 Task: Search one way flight ticket for 4 adults, 1 infant in seat and 1 infant on lap in premium economy from Buffalo: Buffalo Niagara International Airport to Gillette: Gillette Campbell County Airport on 5-1-2023. Choice of flights is Southwest. Number of bags: 3 checked bags. Price is upto 83000. Outbound departure time preference is 12:30.
Action: Mouse moved to (259, 412)
Screenshot: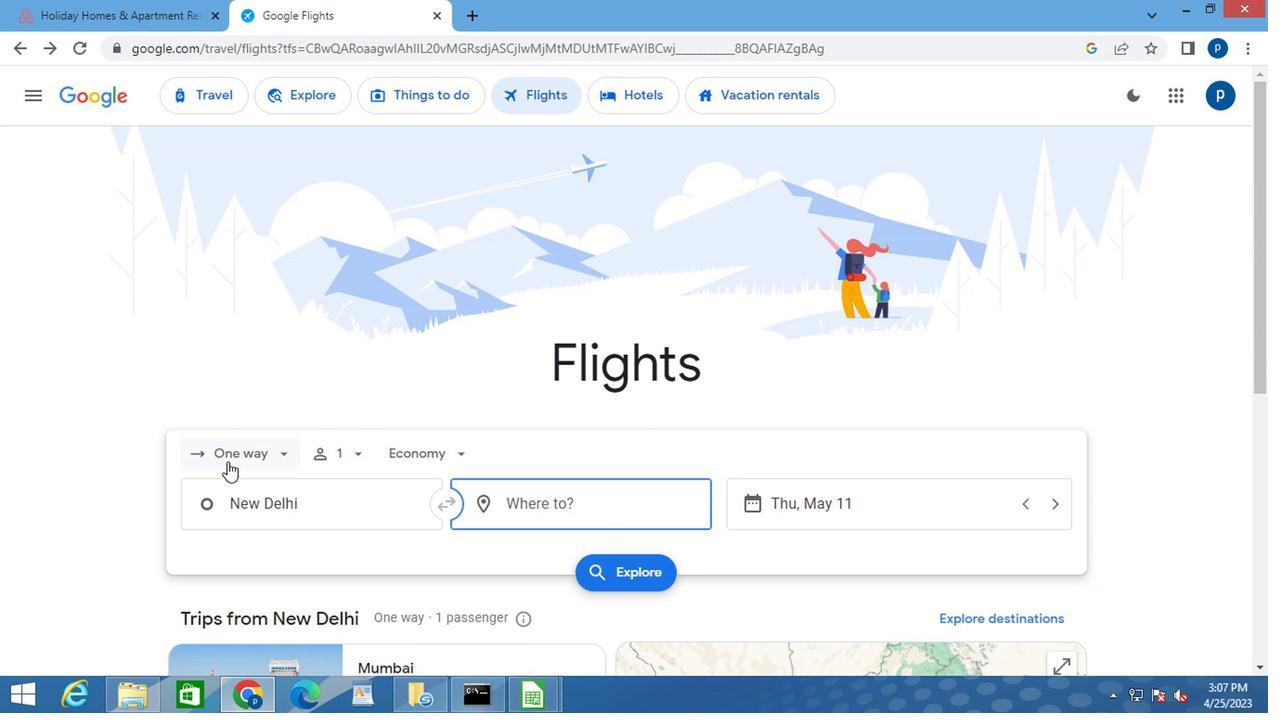 
Action: Mouse pressed left at (259, 412)
Screenshot: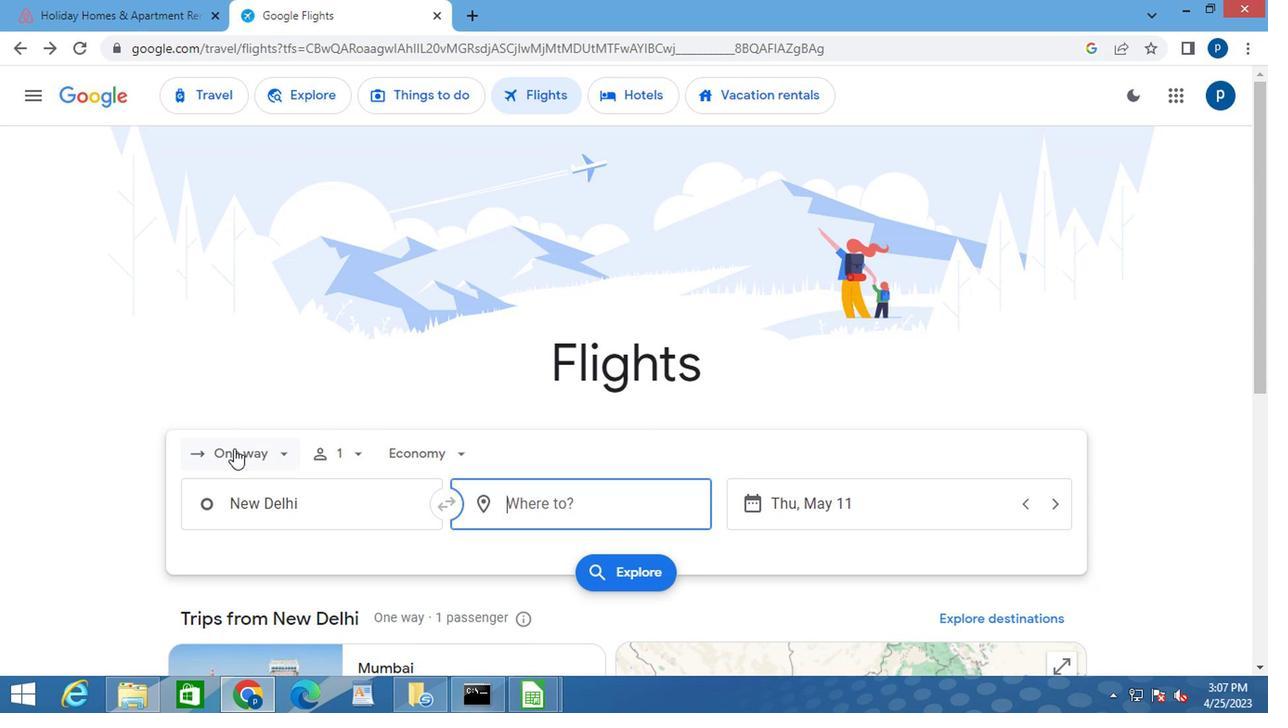 
Action: Mouse moved to (271, 477)
Screenshot: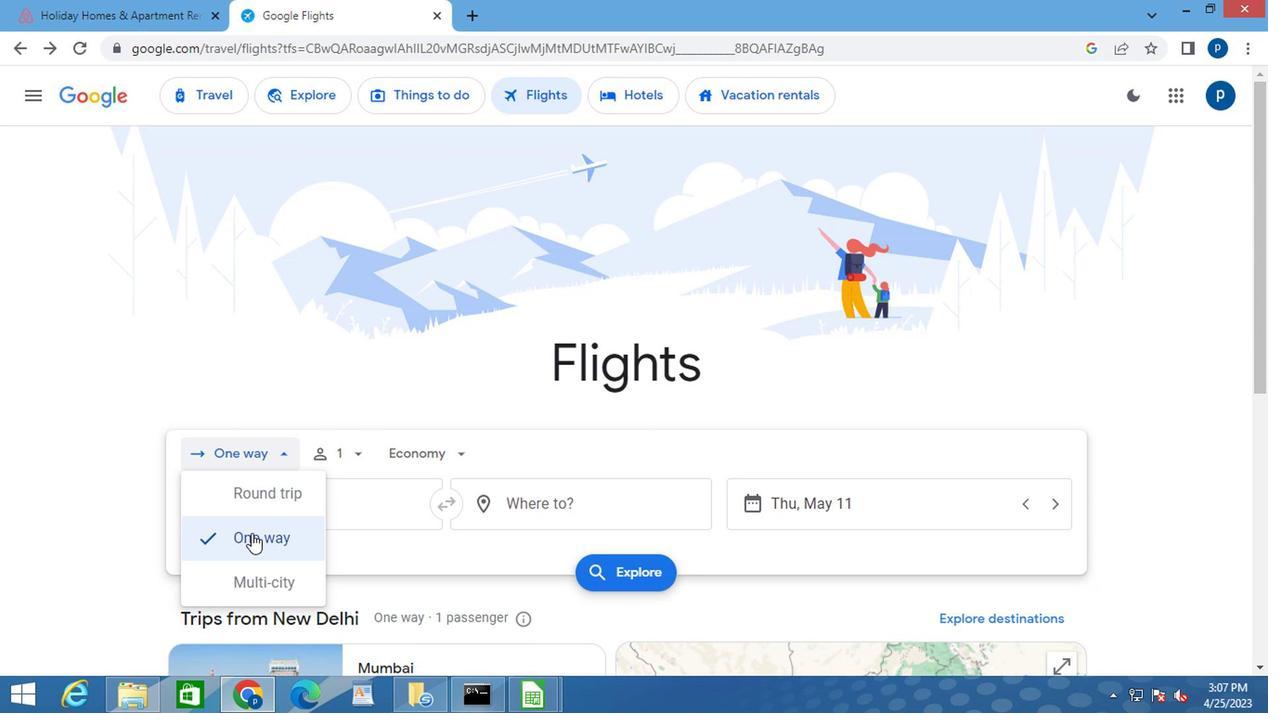
Action: Mouse pressed left at (271, 477)
Screenshot: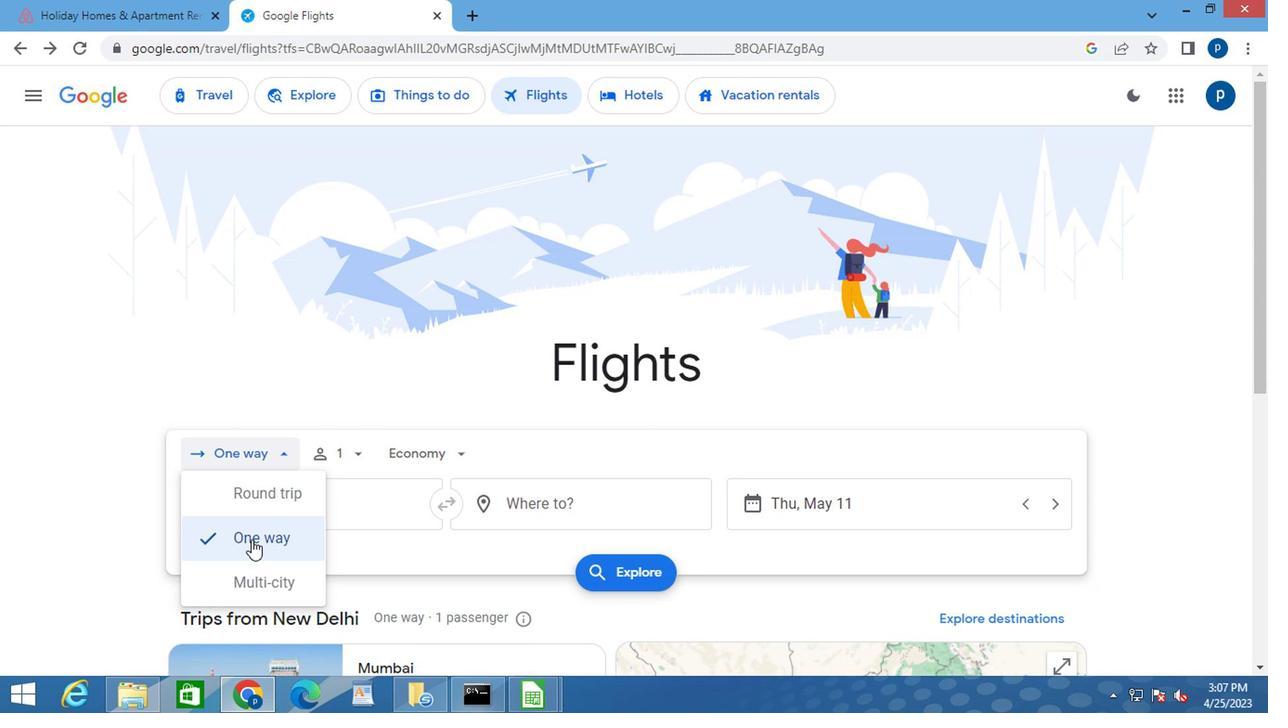 
Action: Mouse moved to (336, 417)
Screenshot: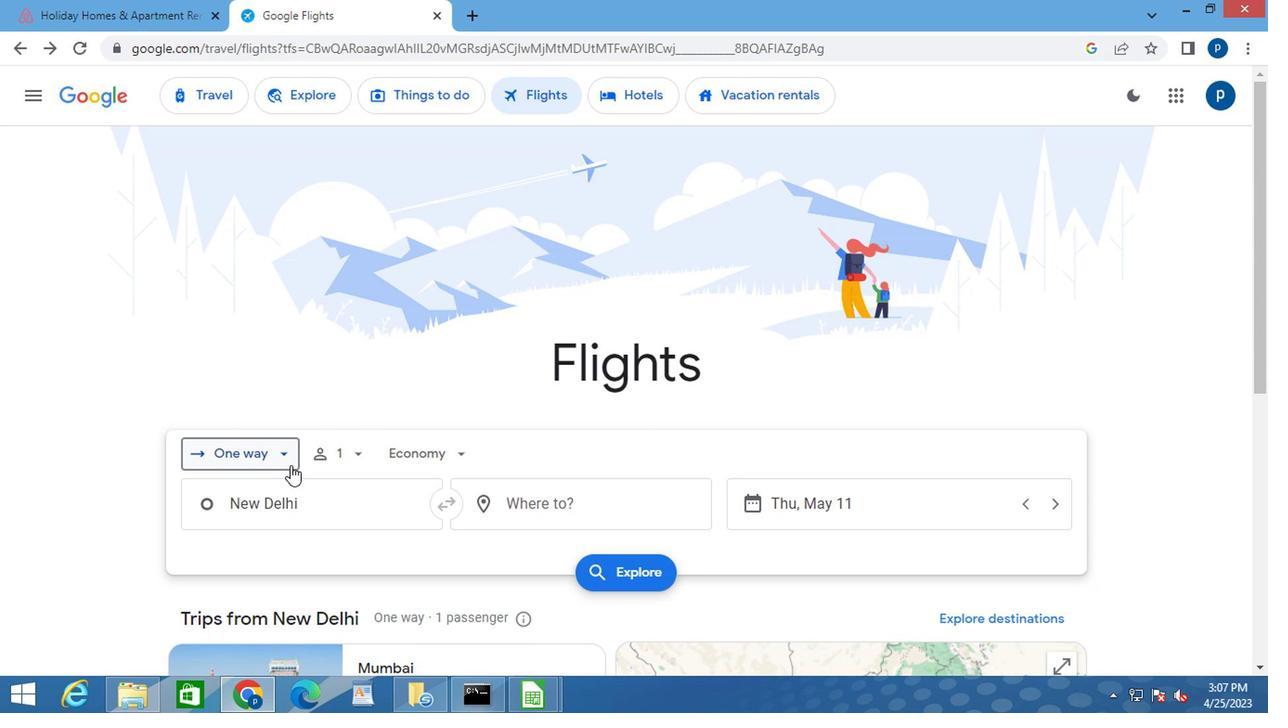 
Action: Mouse pressed left at (336, 417)
Screenshot: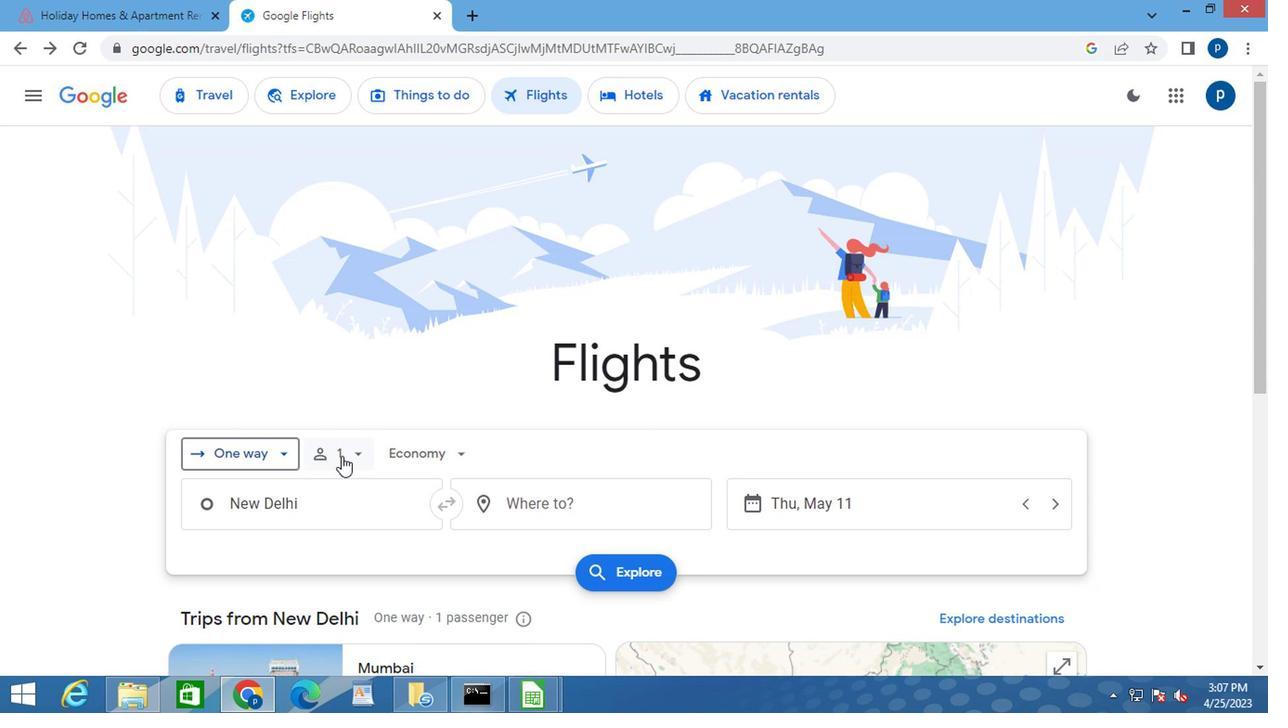 
Action: Mouse moved to (388, 405)
Screenshot: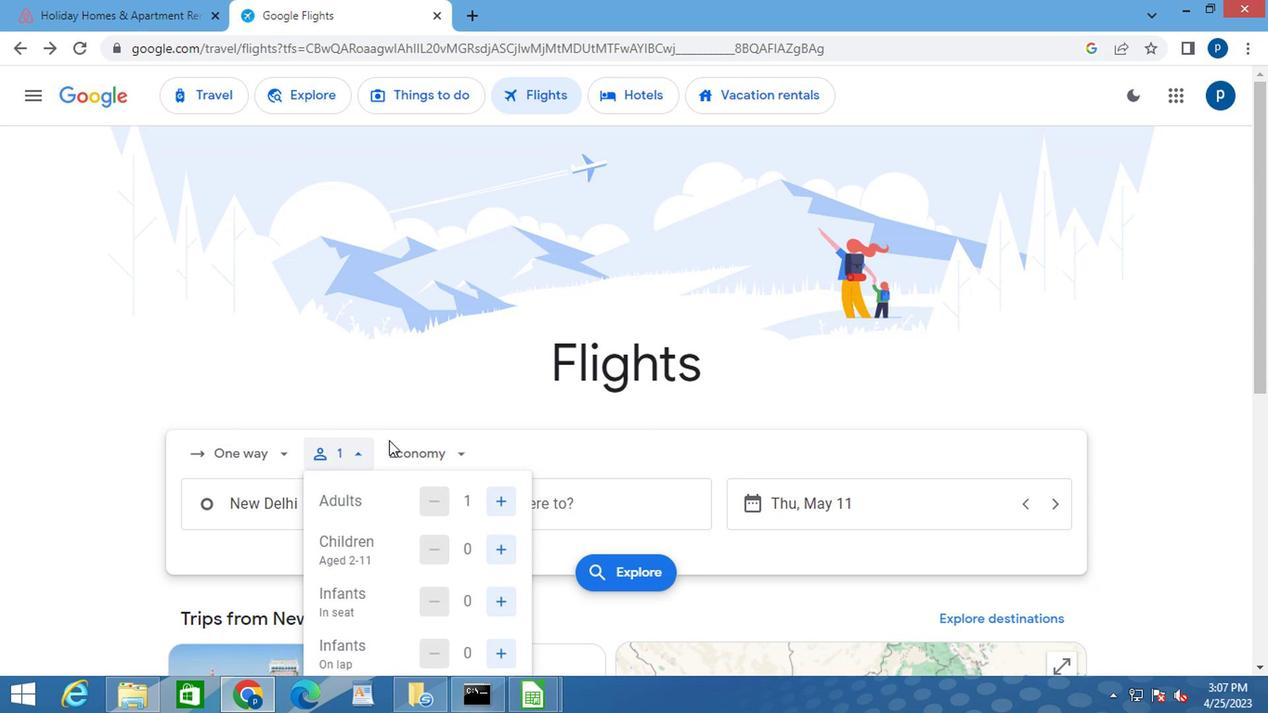 
Action: Mouse scrolled (388, 405) with delta (0, 0)
Screenshot: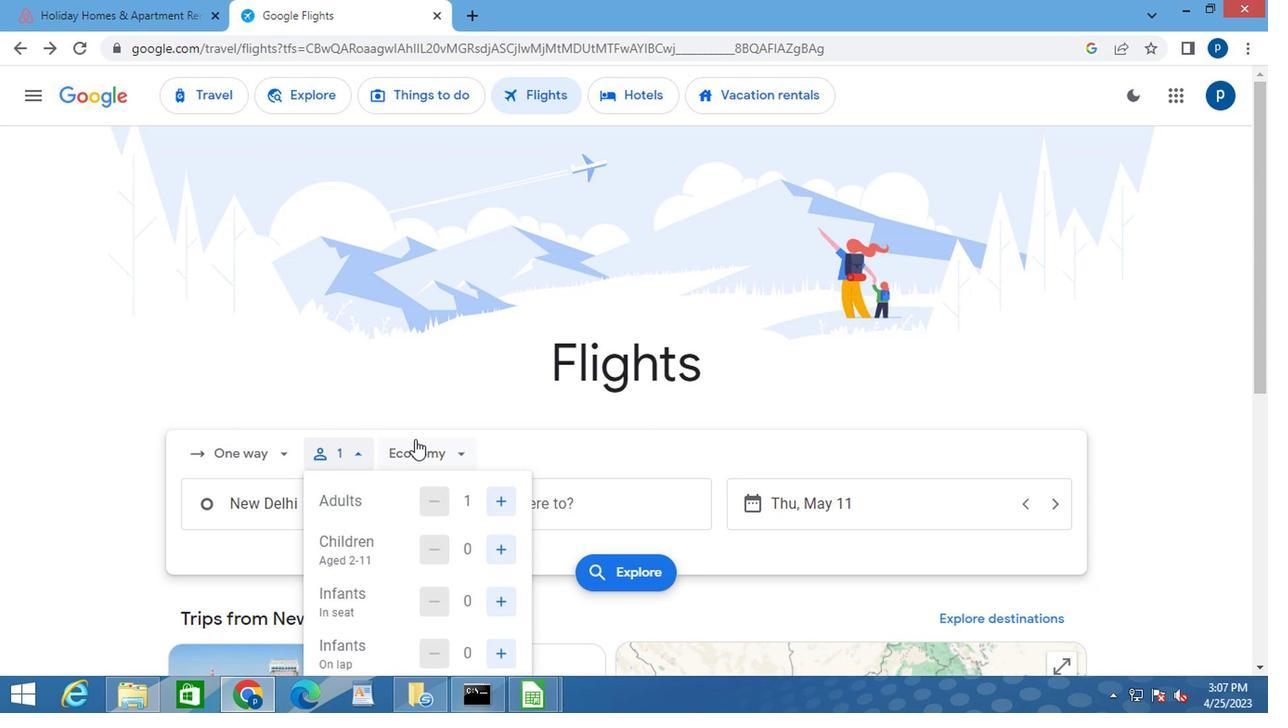 
Action: Mouse scrolled (388, 405) with delta (0, 0)
Screenshot: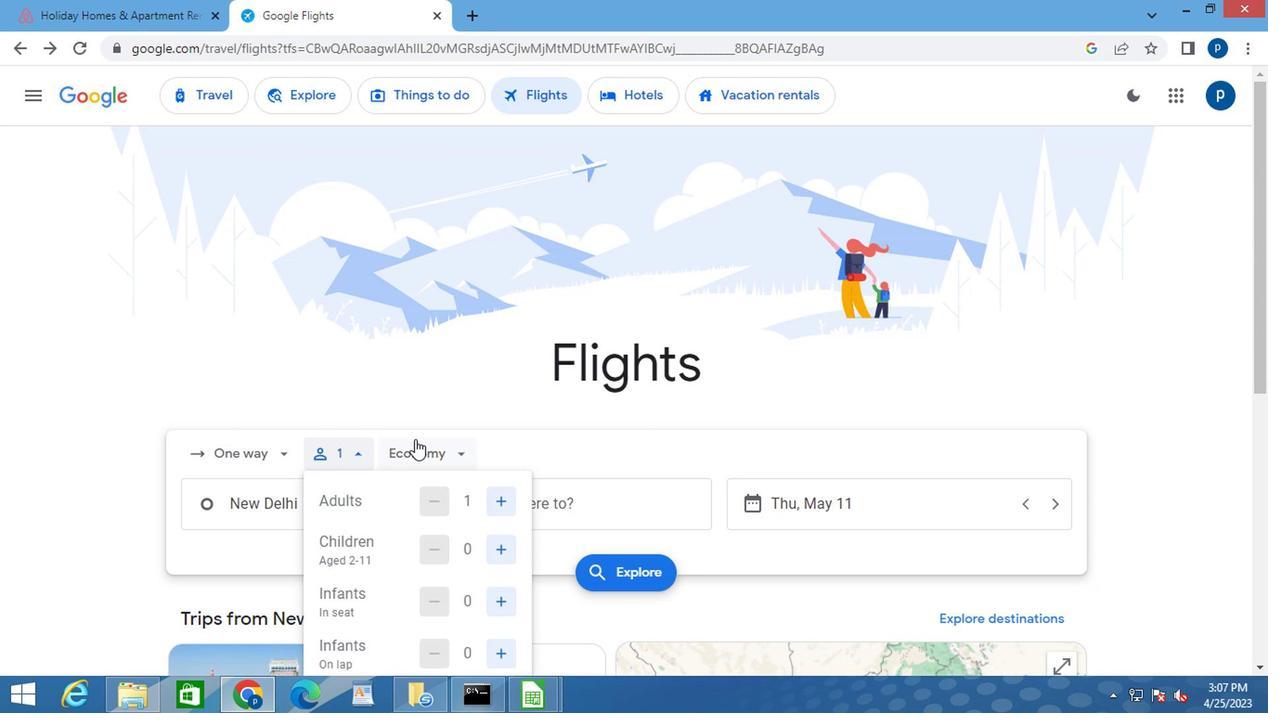 
Action: Mouse moved to (452, 319)
Screenshot: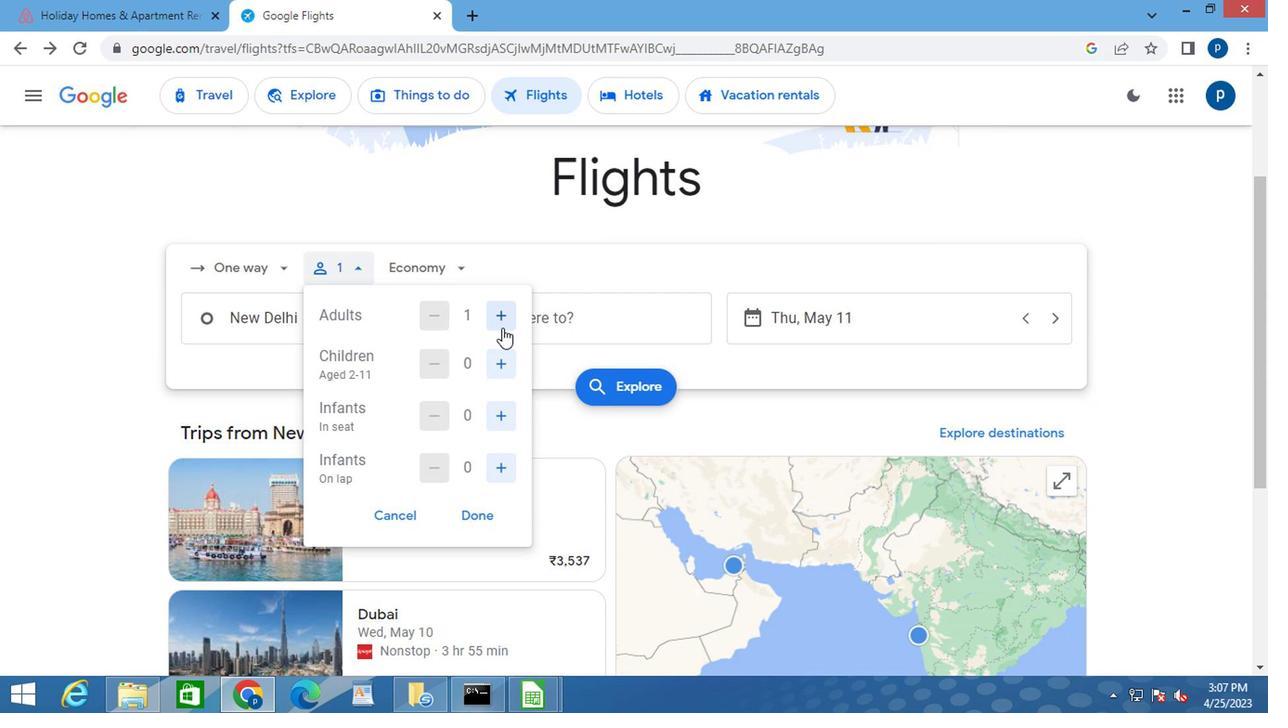 
Action: Mouse pressed left at (452, 319)
Screenshot: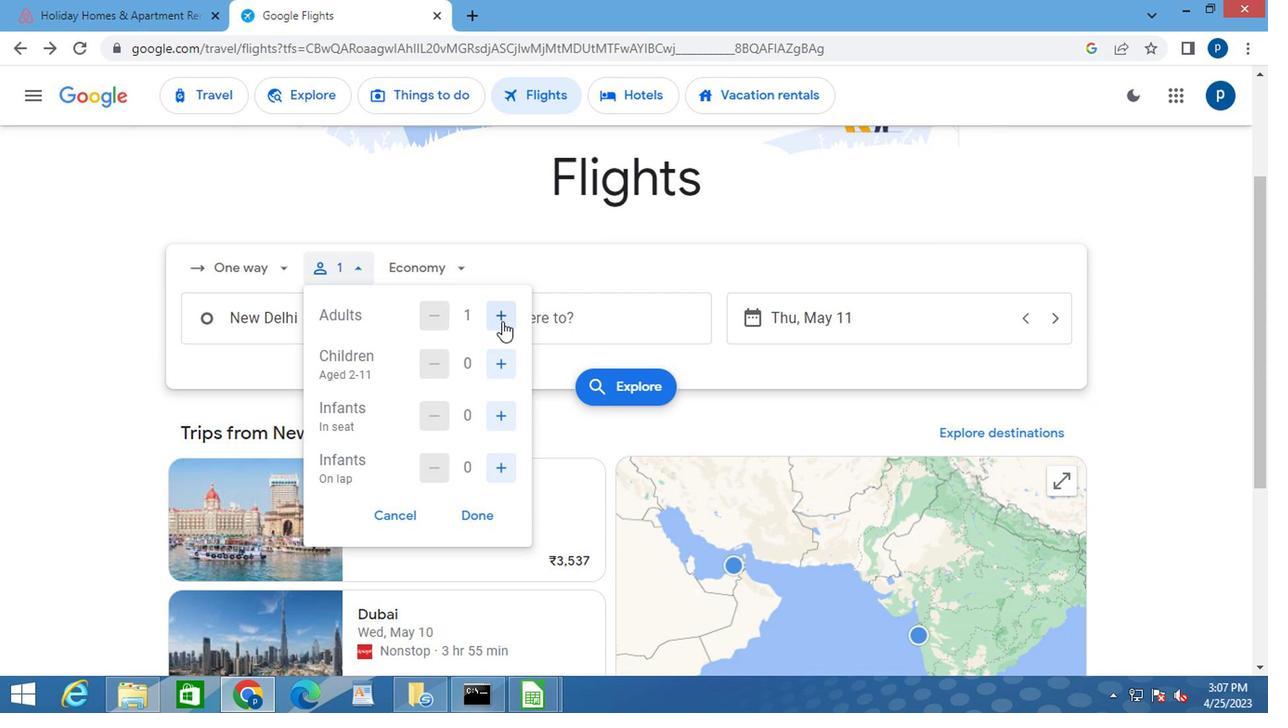 
Action: Mouse pressed left at (452, 319)
Screenshot: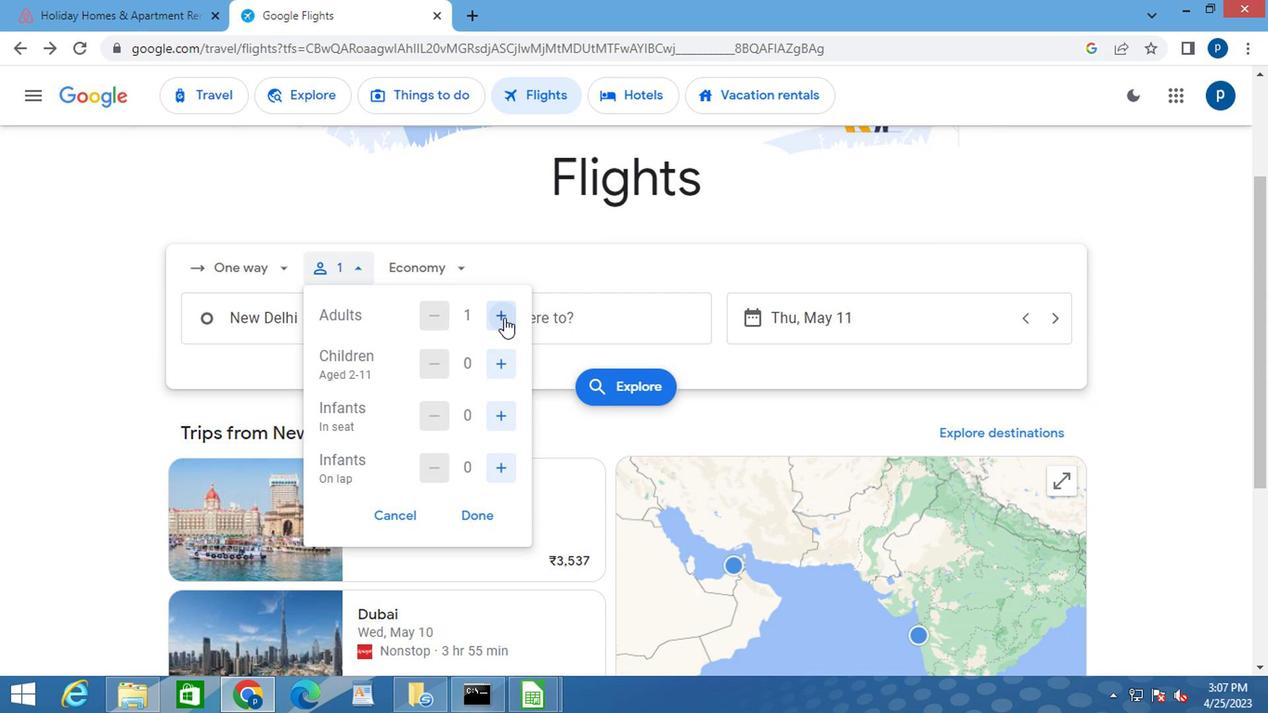 
Action: Mouse pressed left at (452, 319)
Screenshot: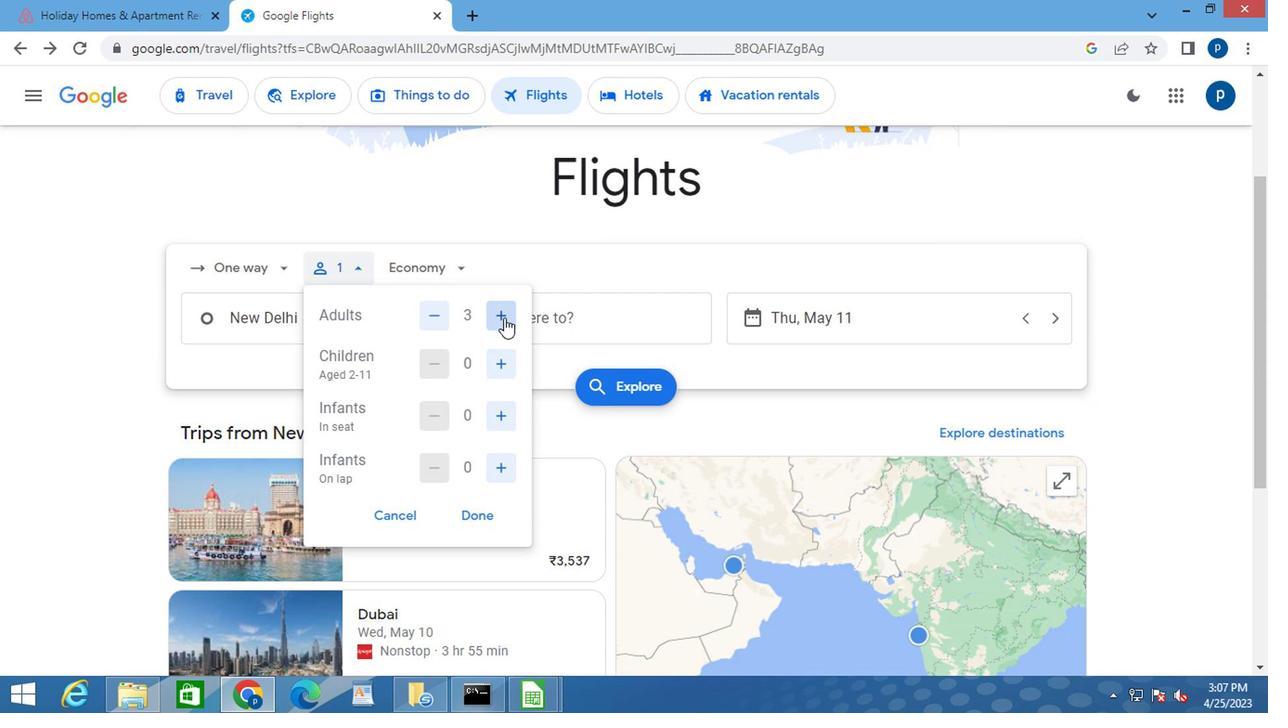 
Action: Mouse moved to (450, 380)
Screenshot: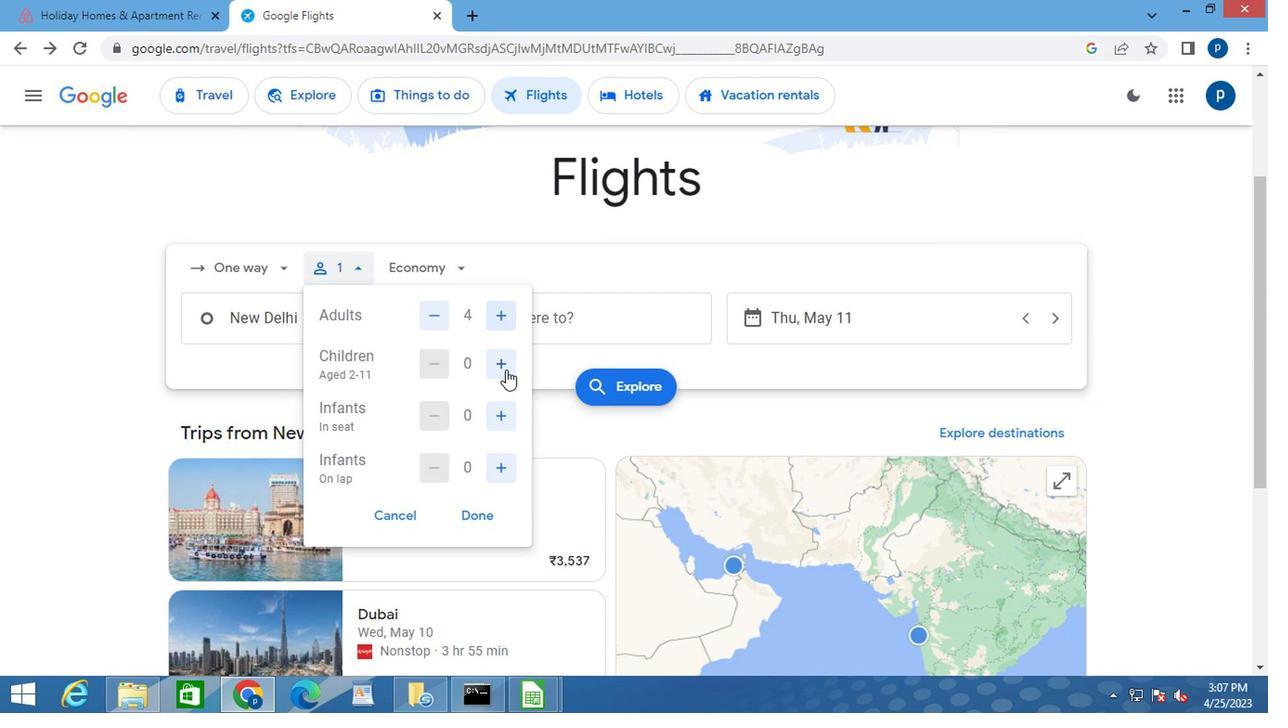 
Action: Mouse pressed left at (450, 380)
Screenshot: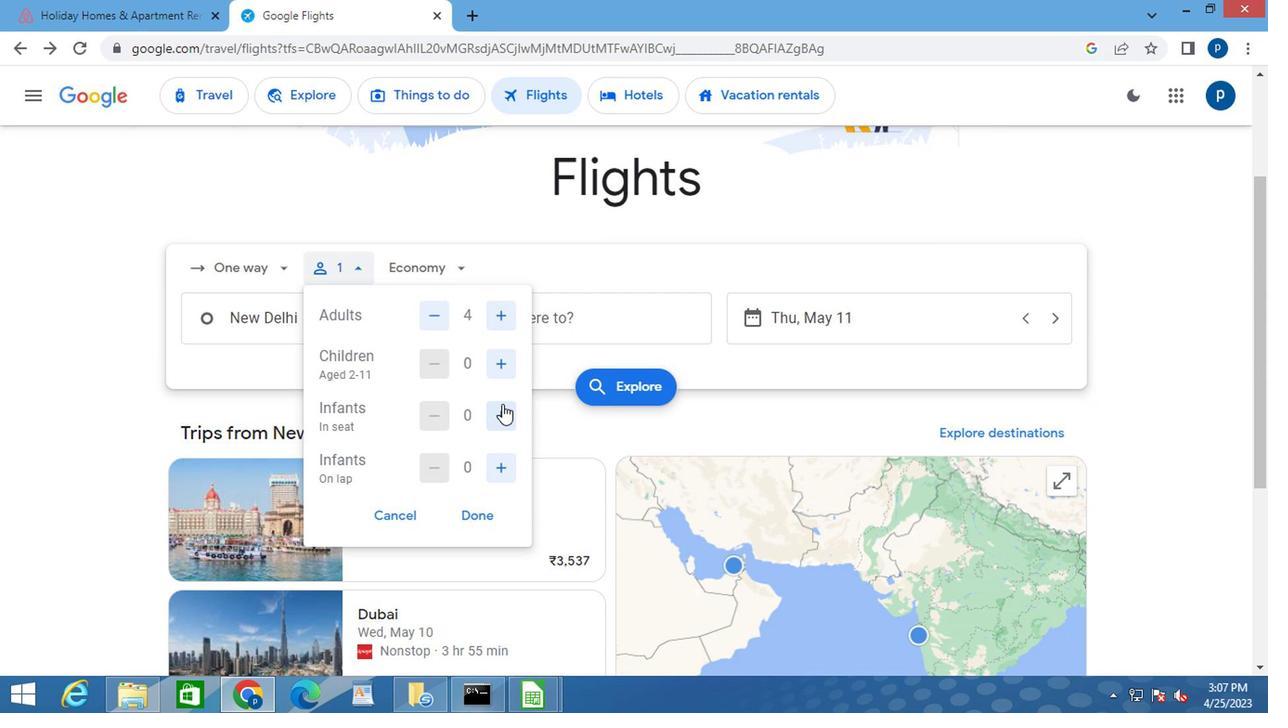 
Action: Mouse moved to (446, 417)
Screenshot: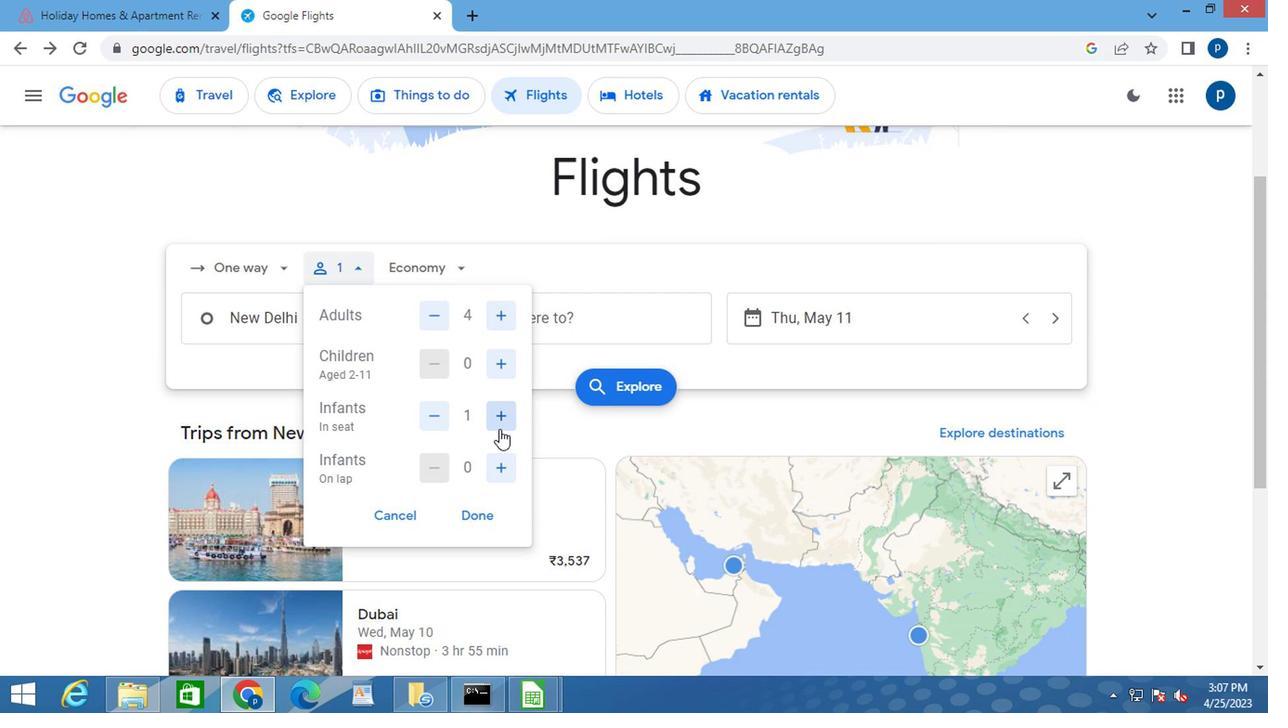 
Action: Mouse pressed left at (446, 417)
Screenshot: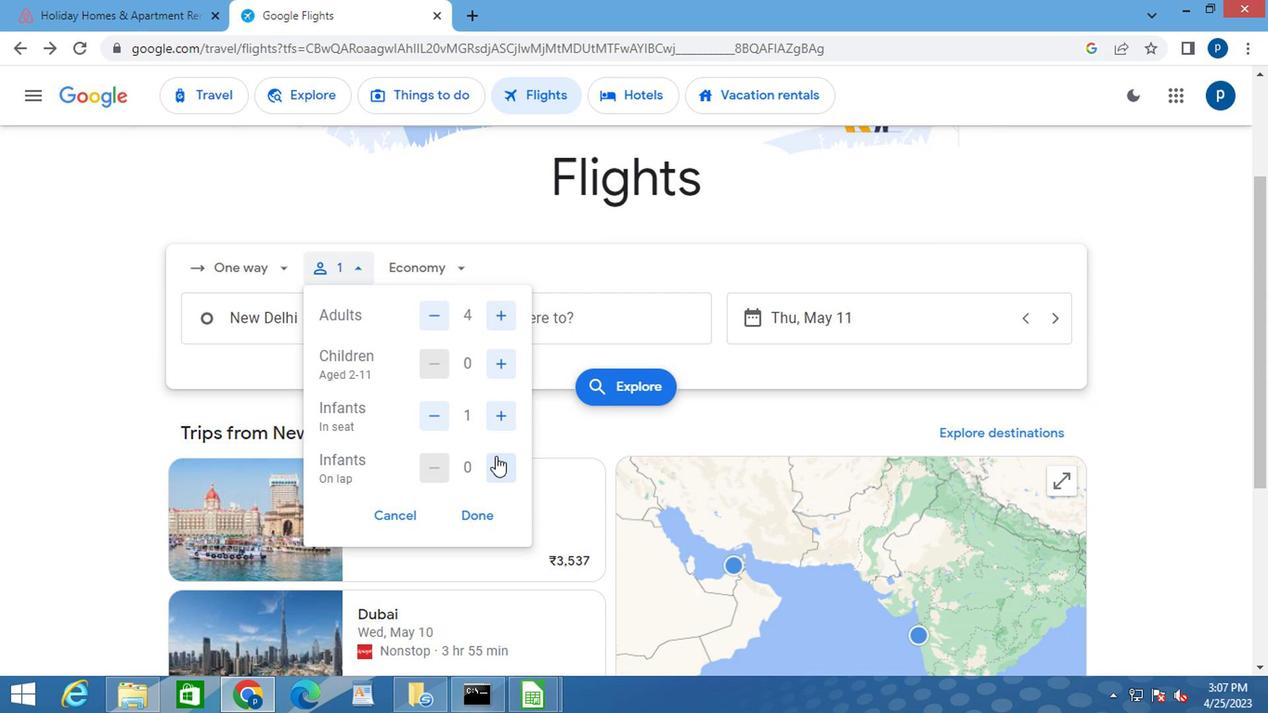 
Action: Mouse moved to (430, 456)
Screenshot: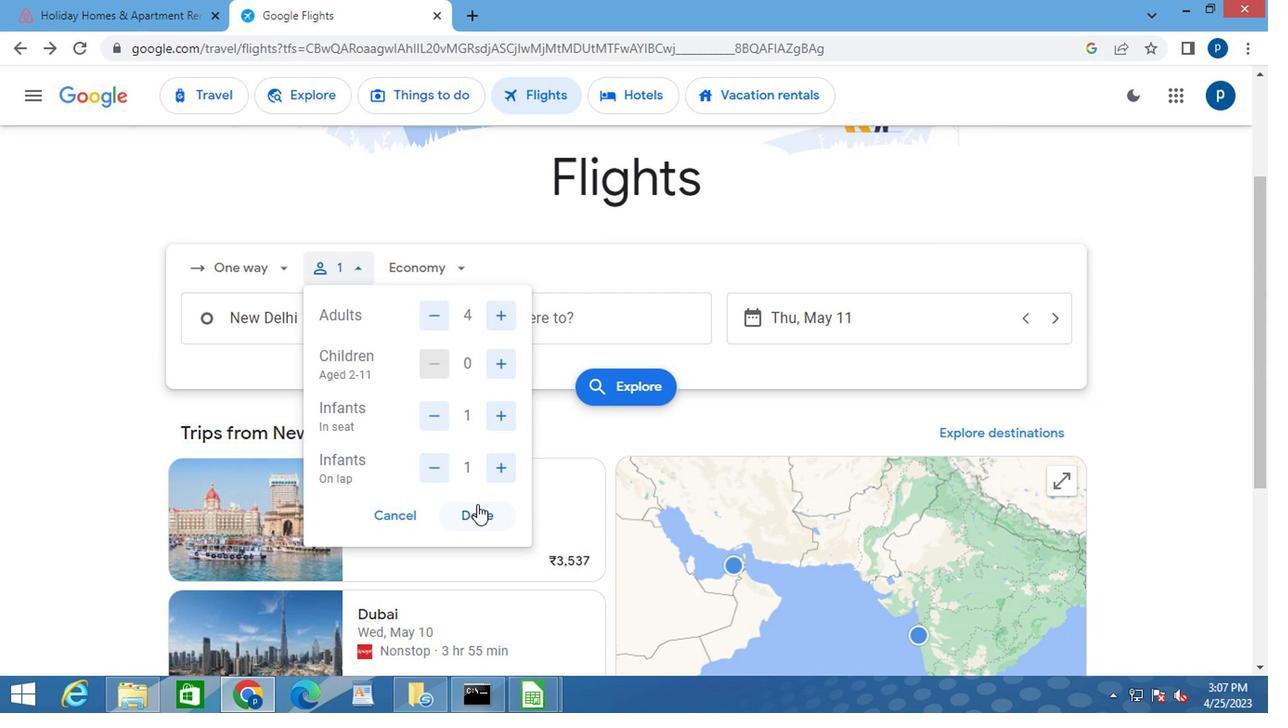
Action: Mouse pressed left at (430, 456)
Screenshot: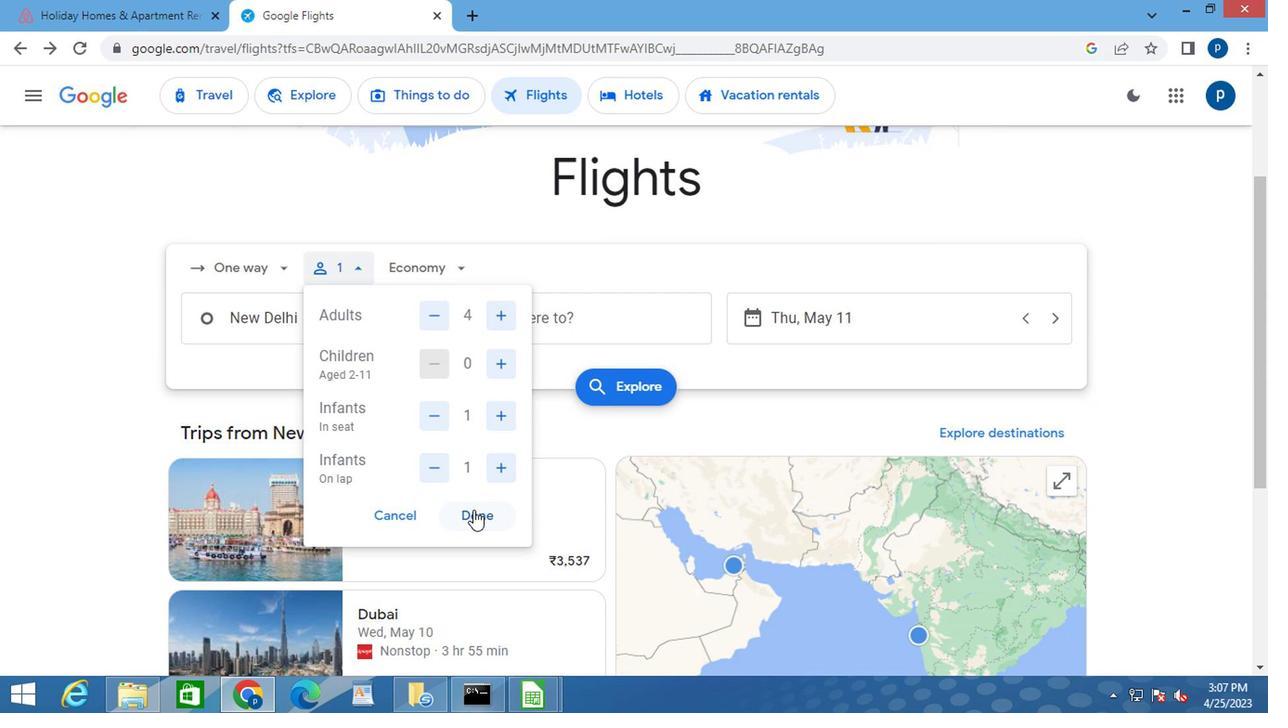 
Action: Mouse moved to (416, 286)
Screenshot: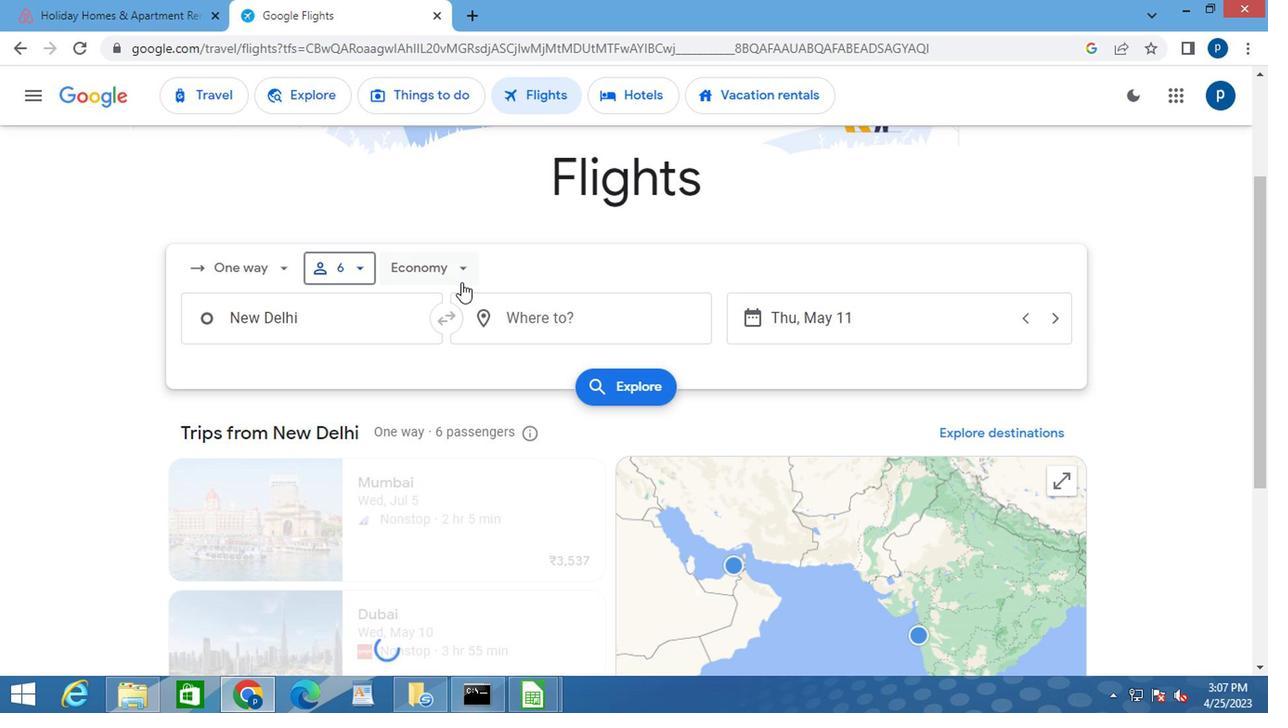 
Action: Mouse pressed left at (416, 286)
Screenshot: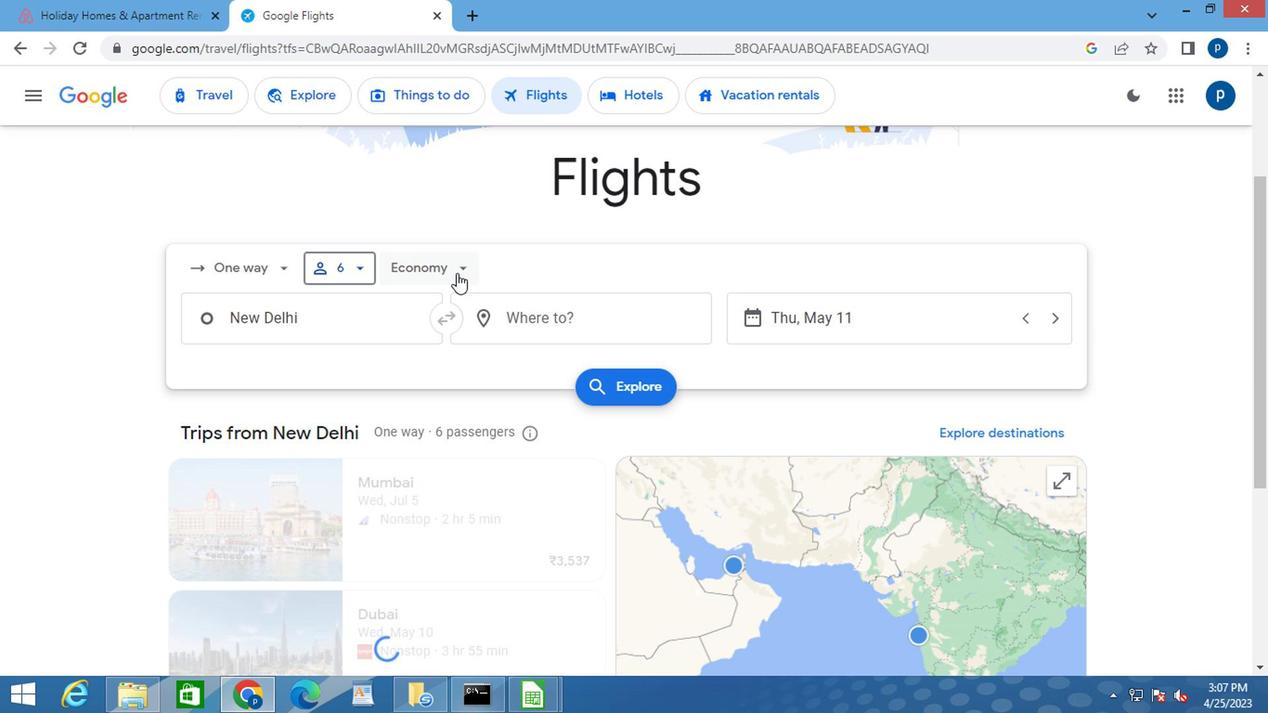 
Action: Mouse moved to (463, 336)
Screenshot: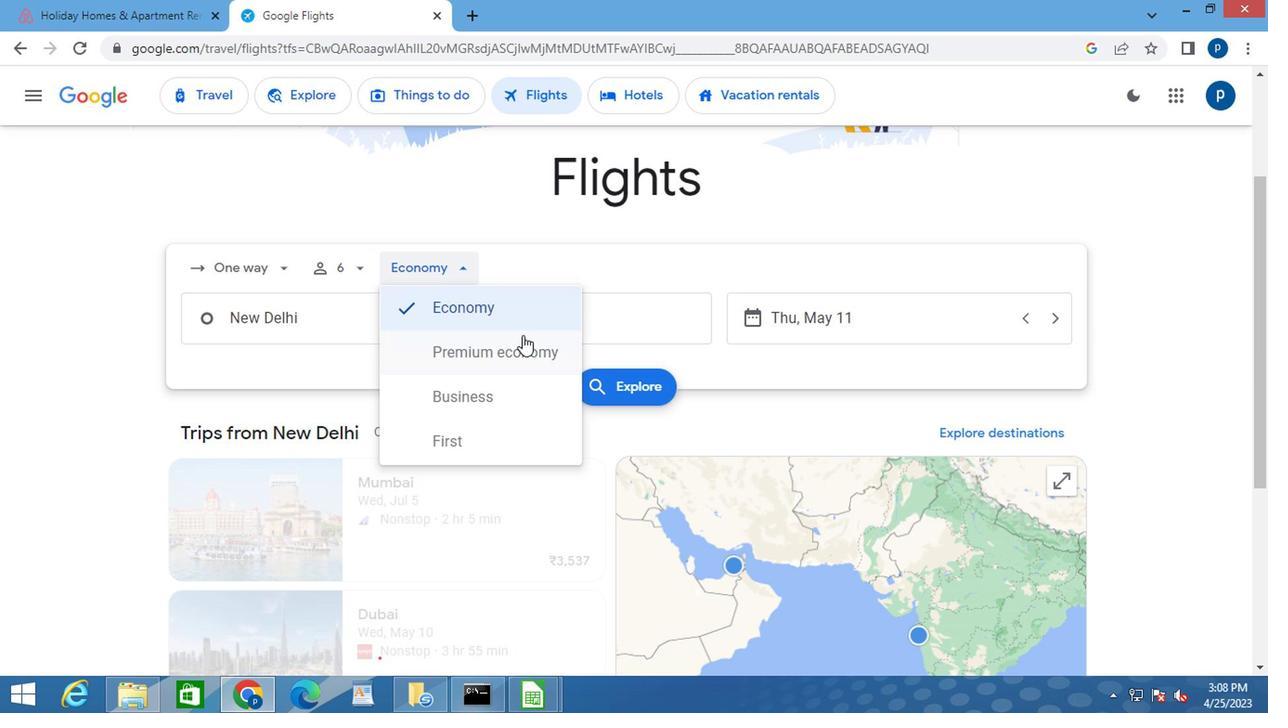 
Action: Mouse pressed left at (463, 336)
Screenshot: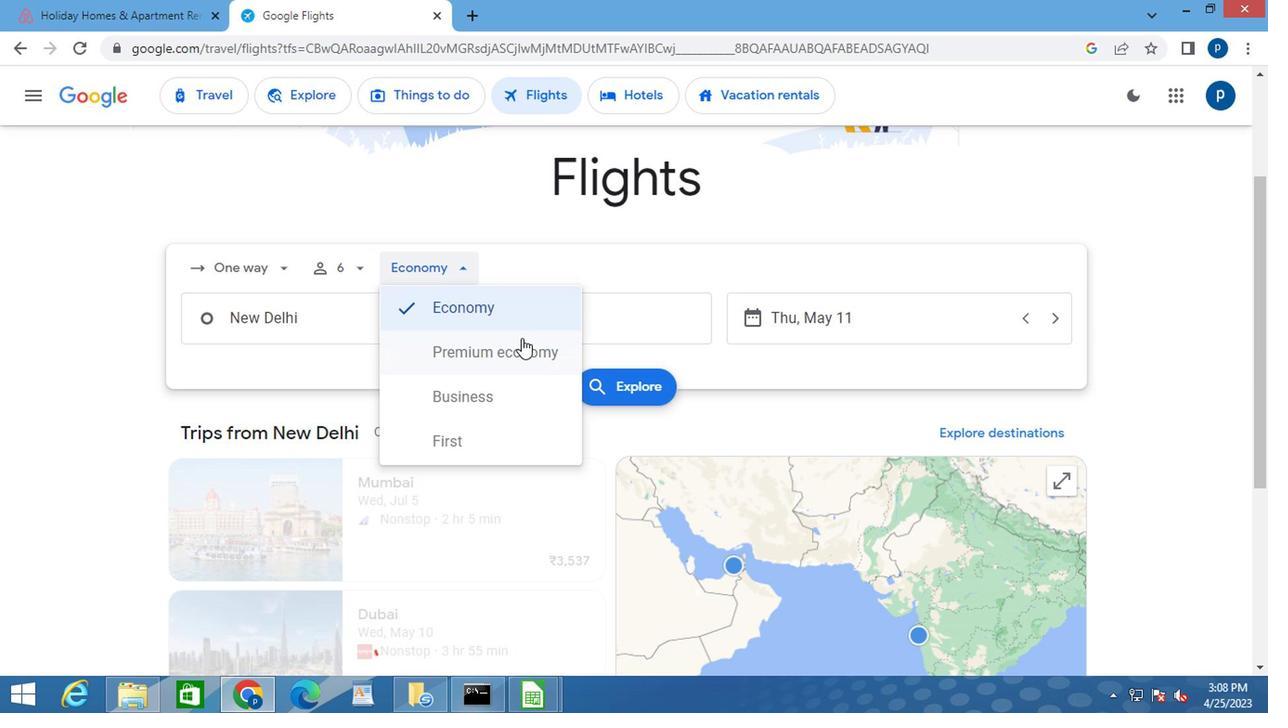 
Action: Mouse moved to (298, 324)
Screenshot: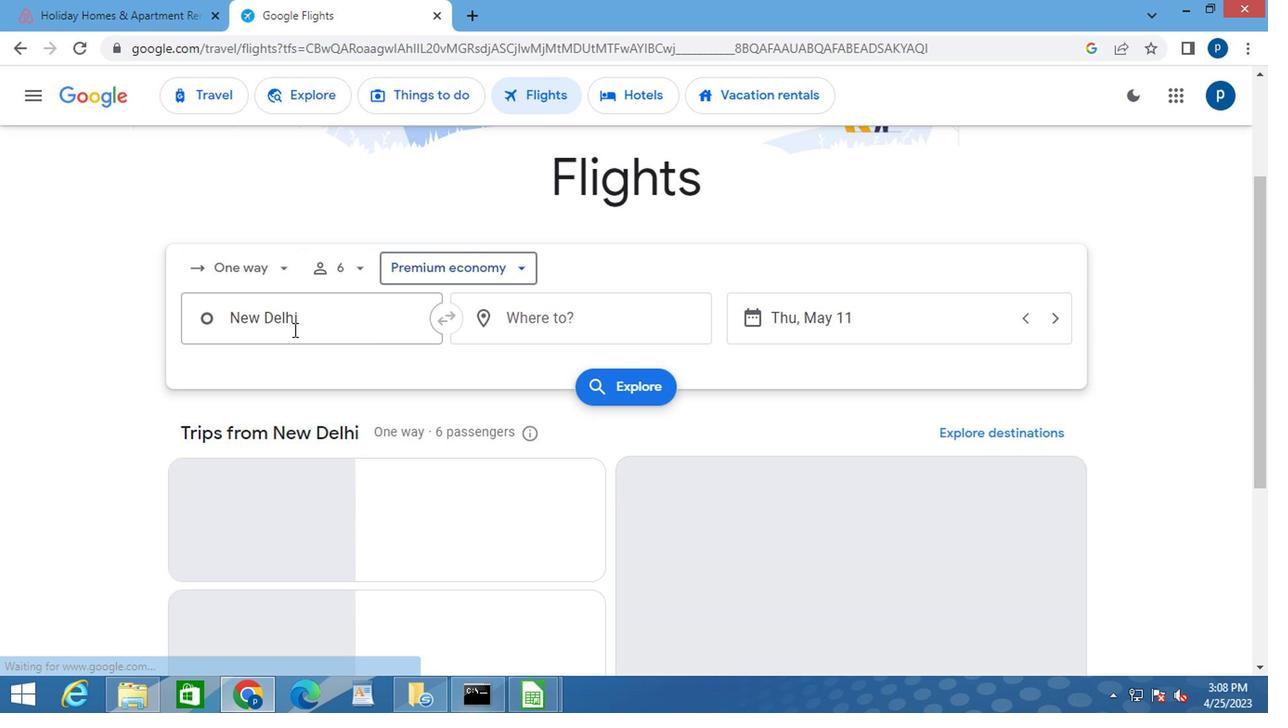 
Action: Mouse pressed left at (298, 324)
Screenshot: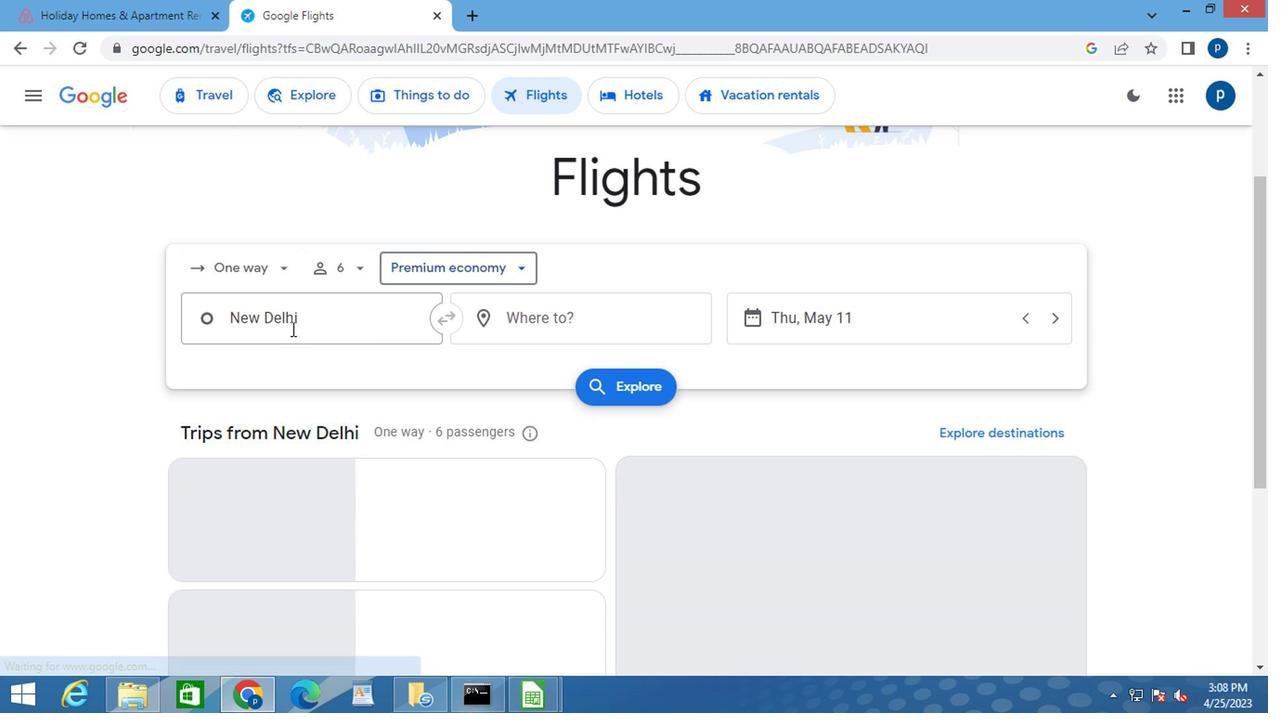 
Action: Mouse pressed left at (298, 324)
Screenshot: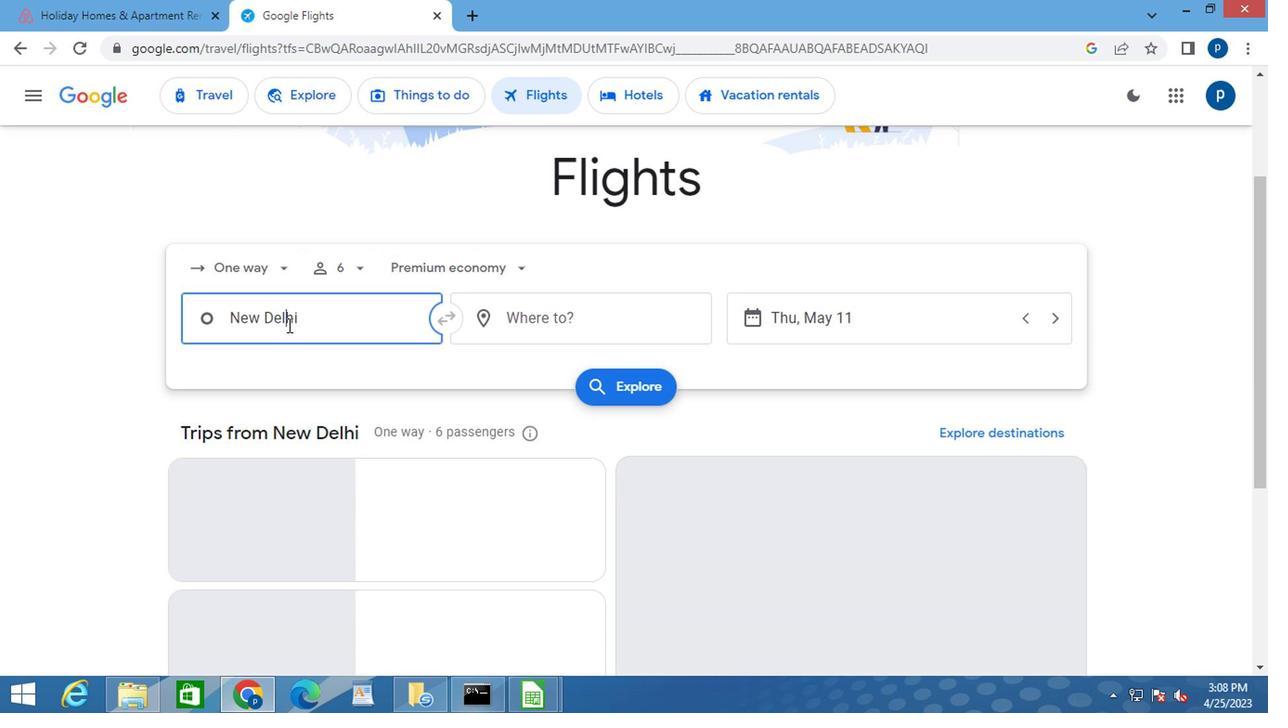
Action: Key pressed b<Key.caps_lock>uffalo<Key.space><Key.caps_lock>n<Key.caps_lock>I
Screenshot: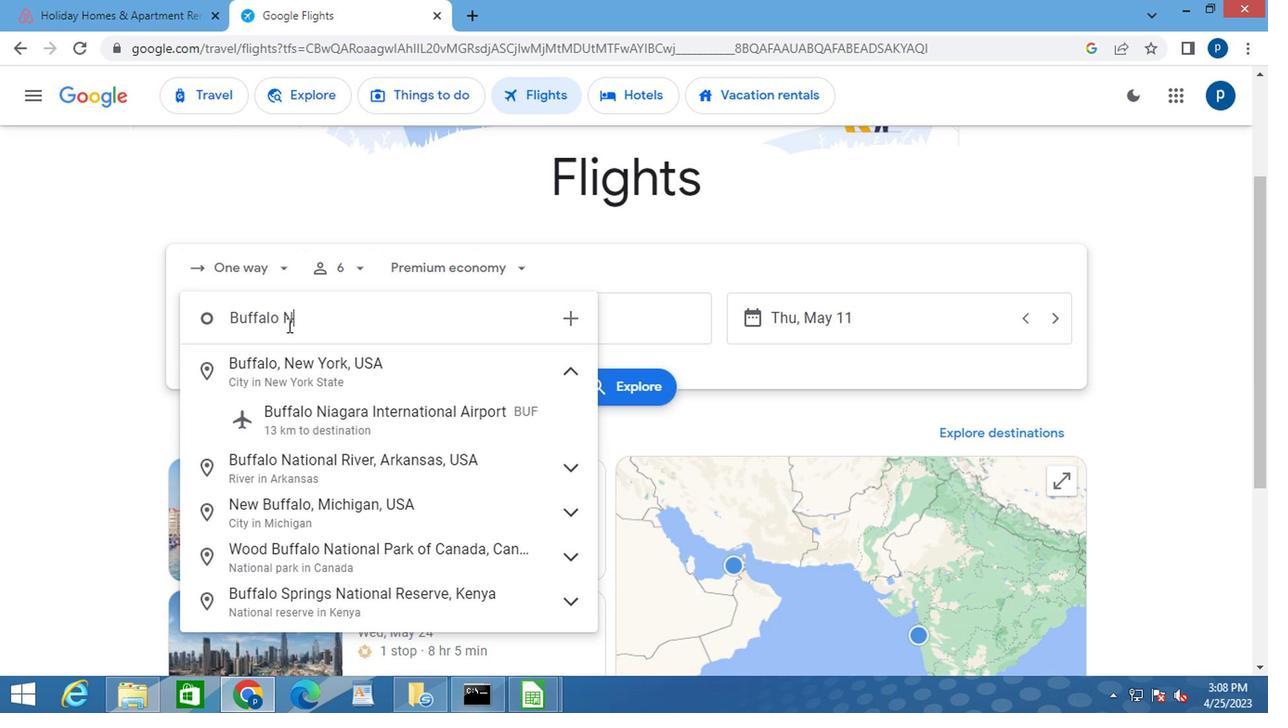 
Action: Mouse moved to (373, 362)
Screenshot: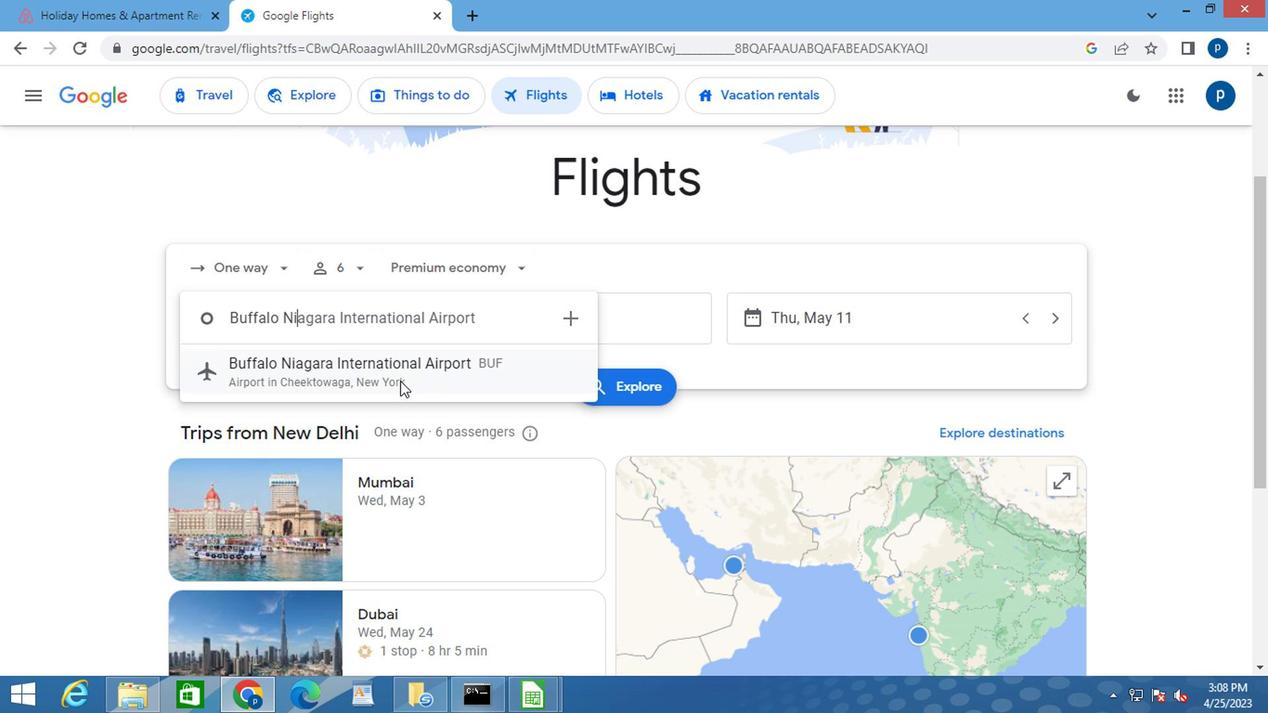 
Action: Mouse pressed left at (373, 362)
Screenshot: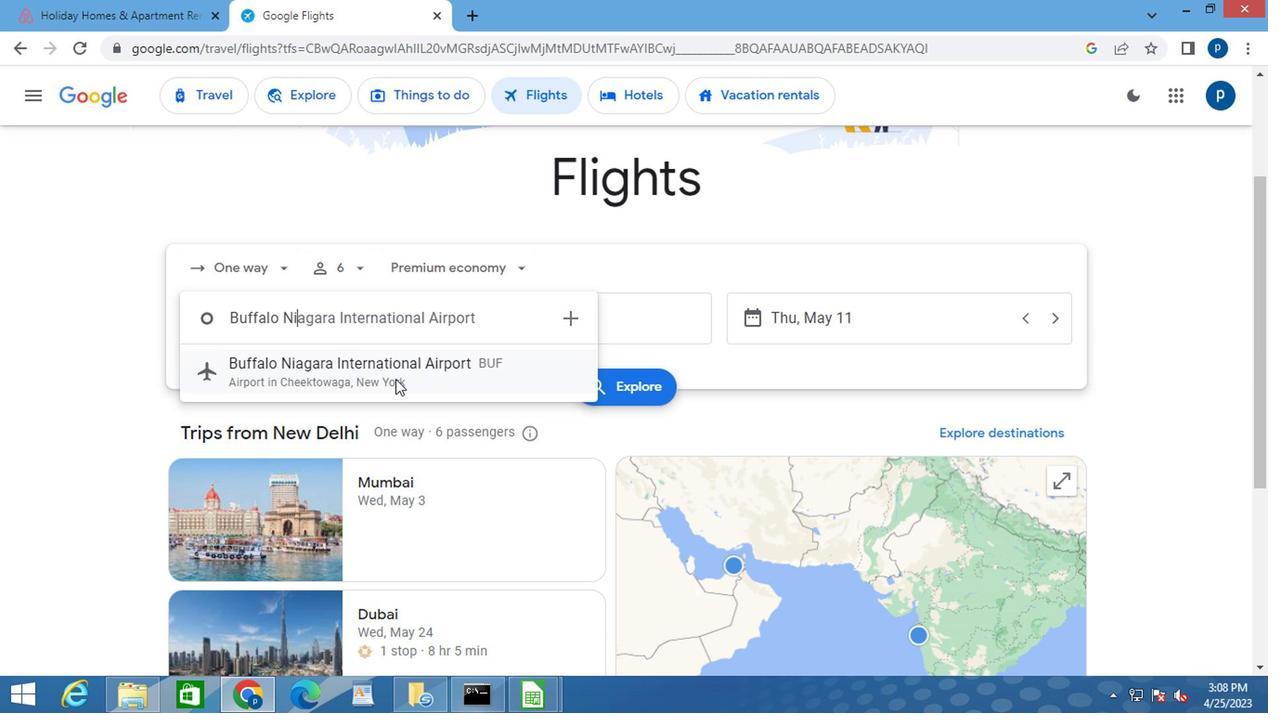 
Action: Mouse moved to (458, 325)
Screenshot: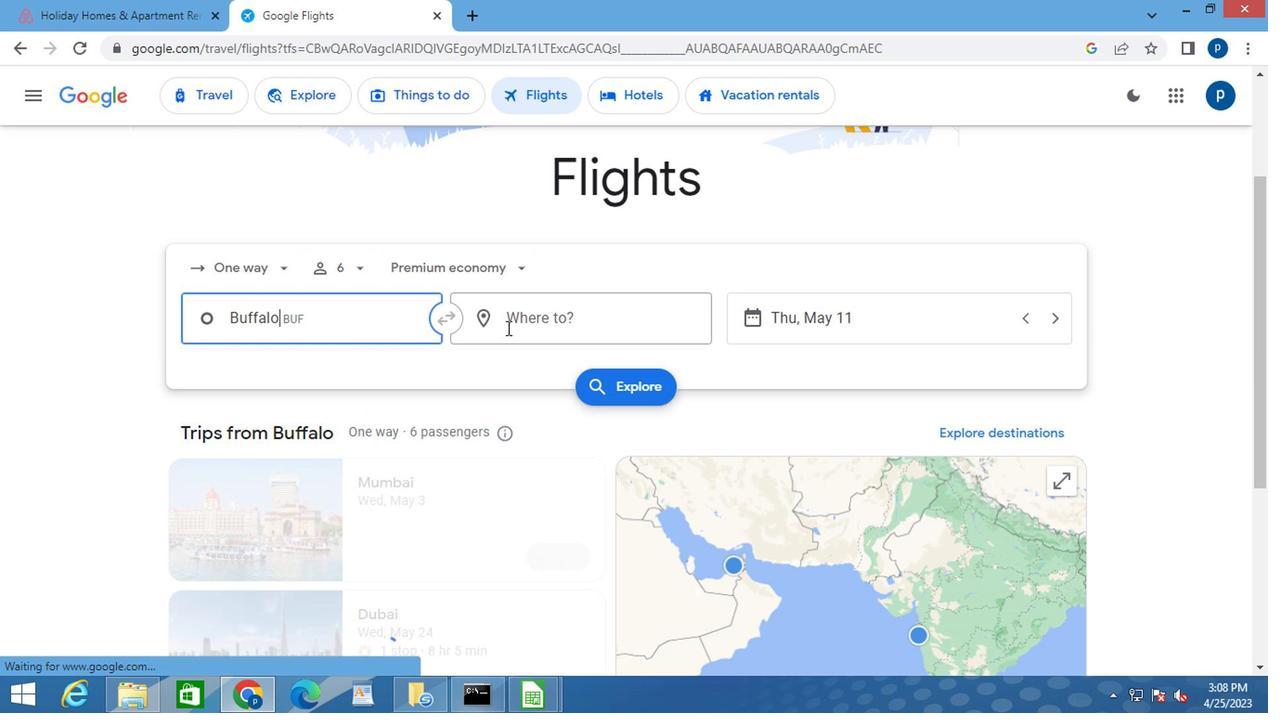 
Action: Mouse pressed left at (458, 325)
Screenshot: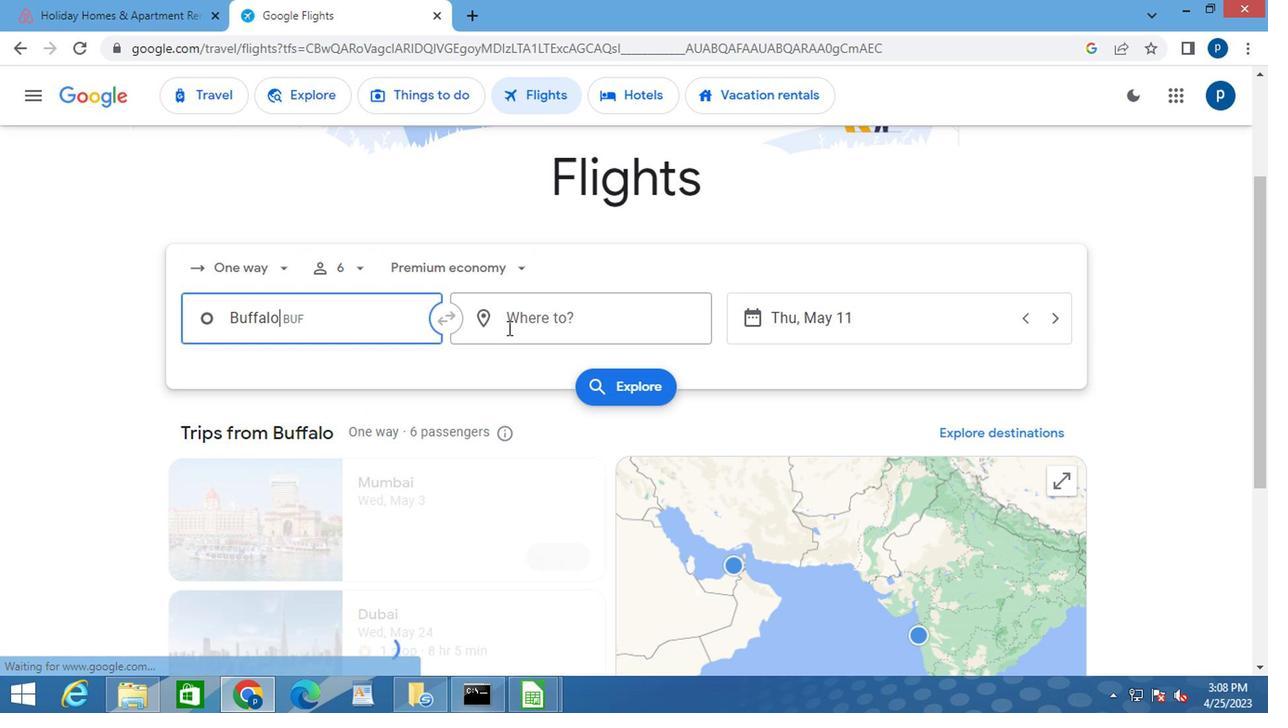 
Action: Key pressed <Key.caps_lock>g<Key.caps_lock>illette
Screenshot: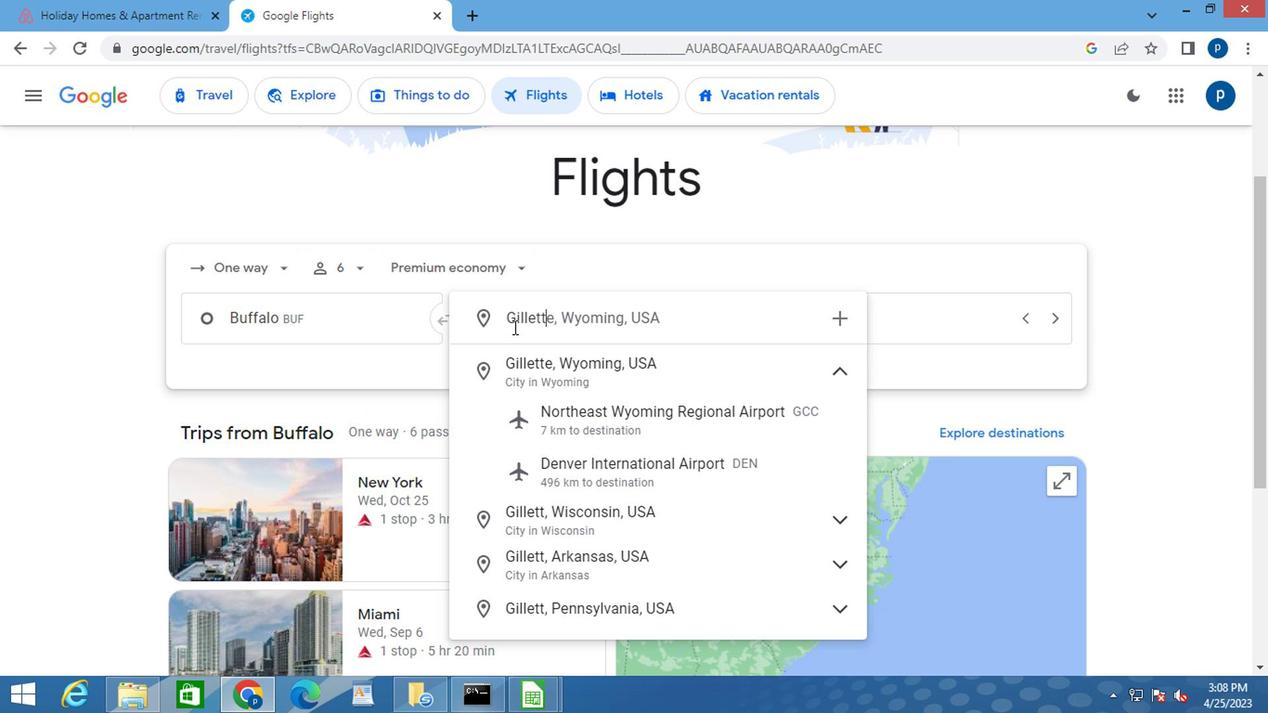 
Action: Mouse moved to (493, 353)
Screenshot: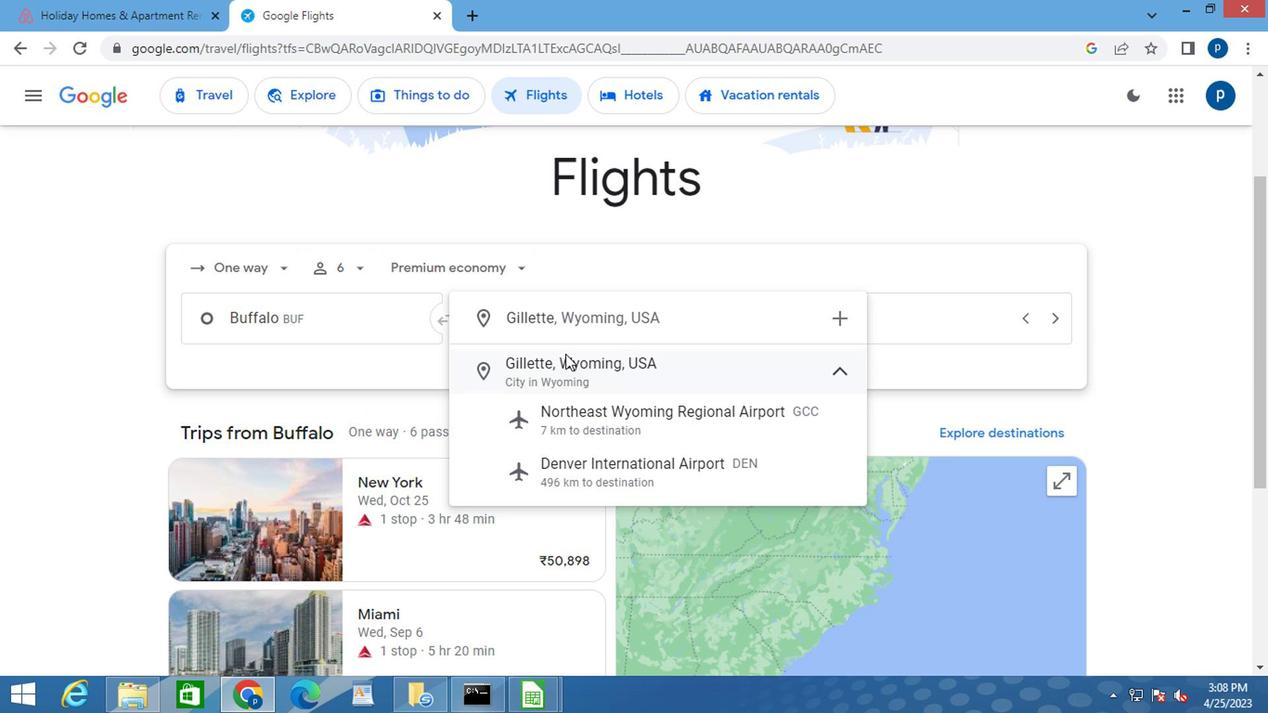 
Action: Mouse pressed left at (493, 353)
Screenshot: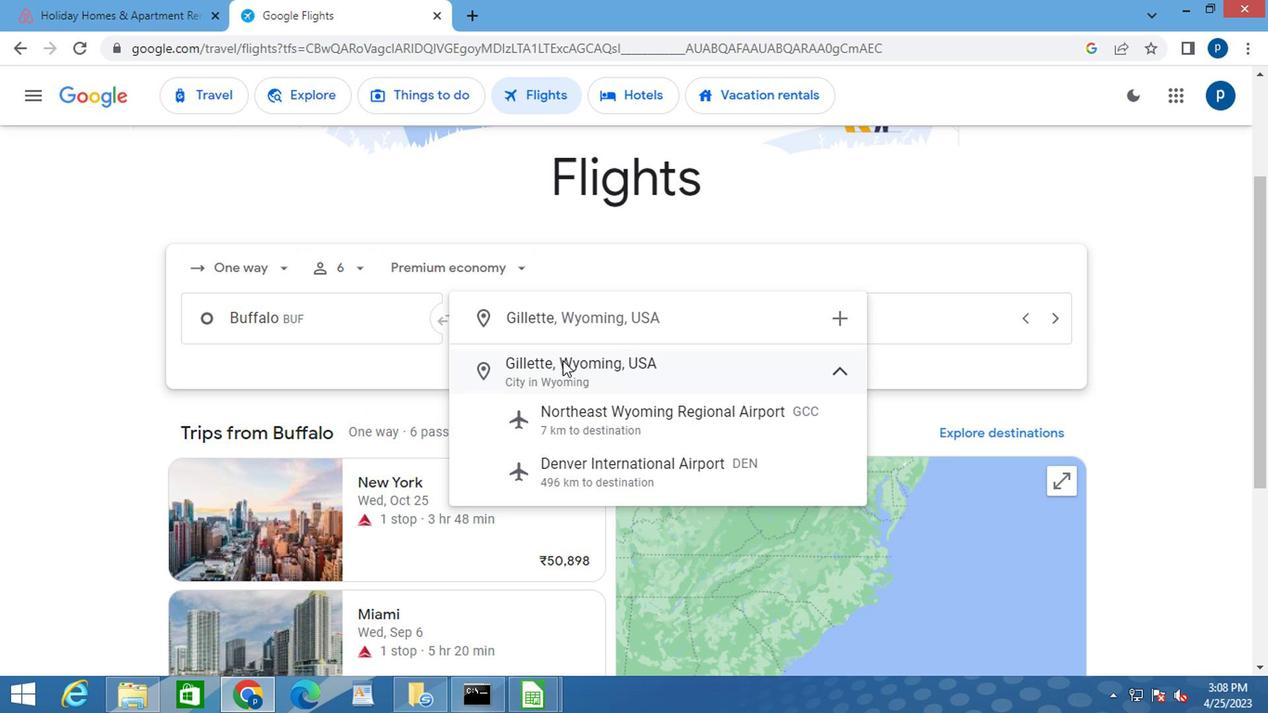 
Action: Mouse moved to (628, 321)
Screenshot: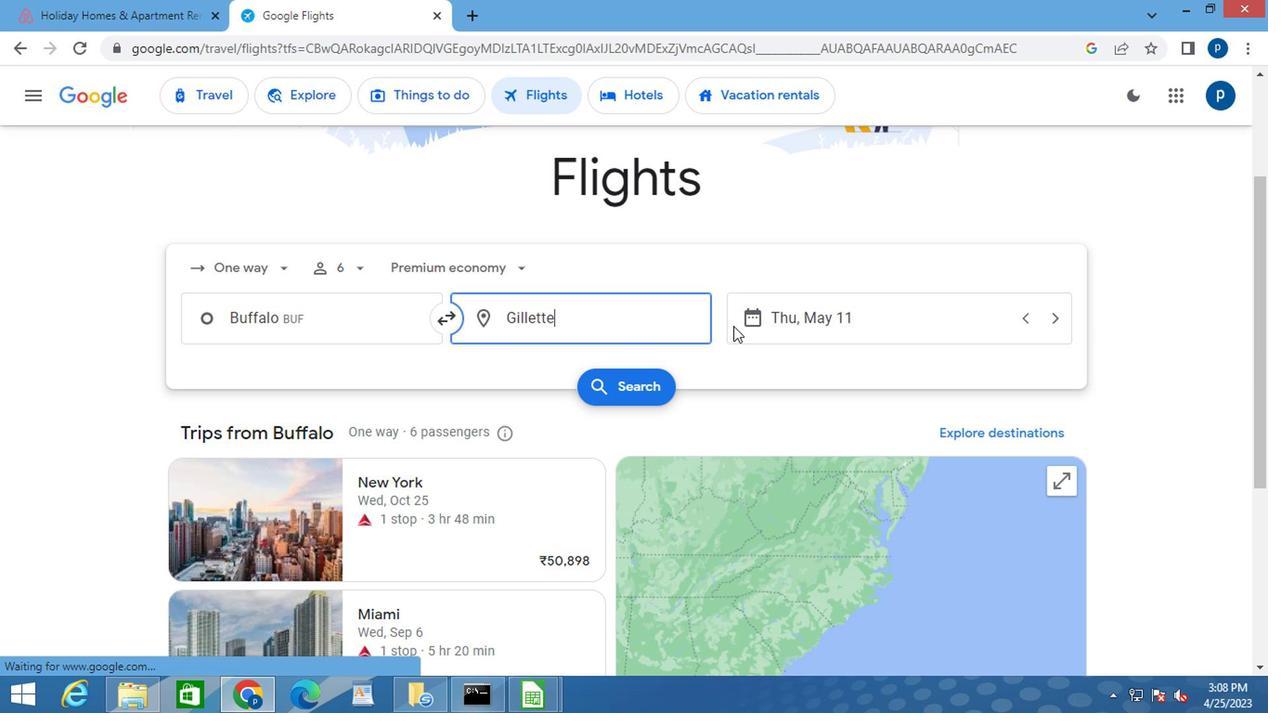 
Action: Mouse pressed left at (628, 321)
Screenshot: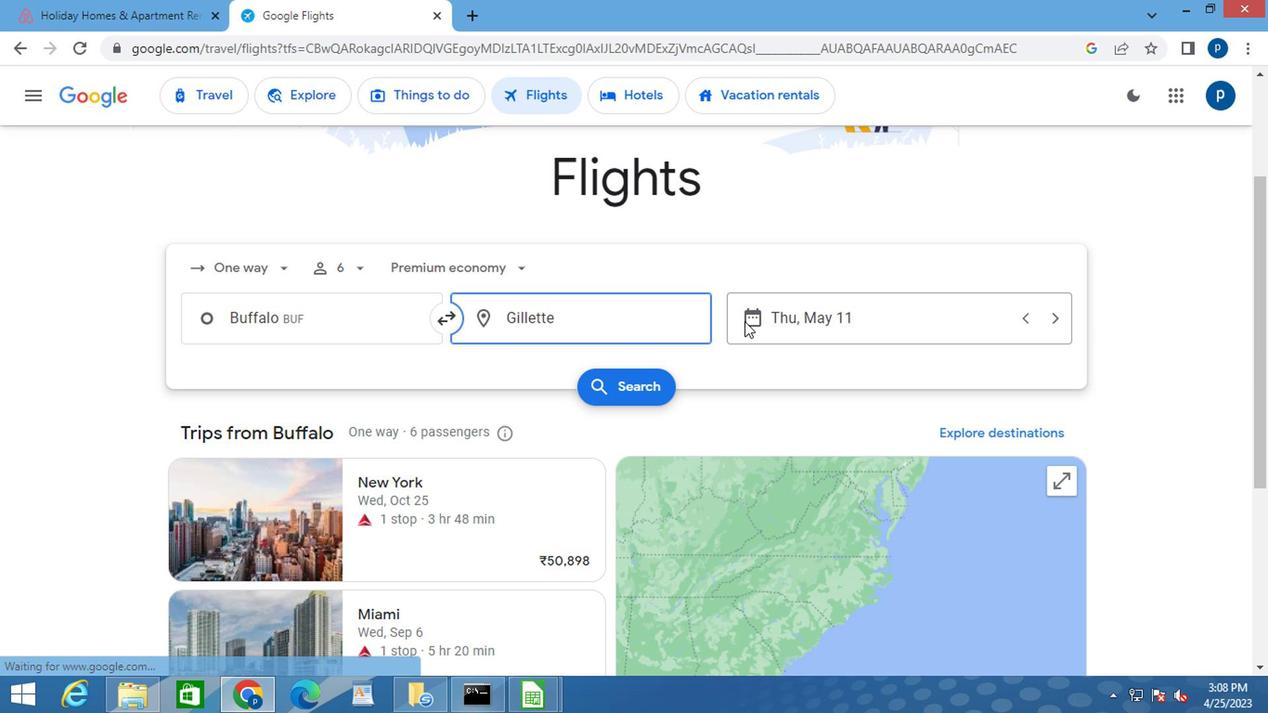 
Action: Mouse moved to (665, 328)
Screenshot: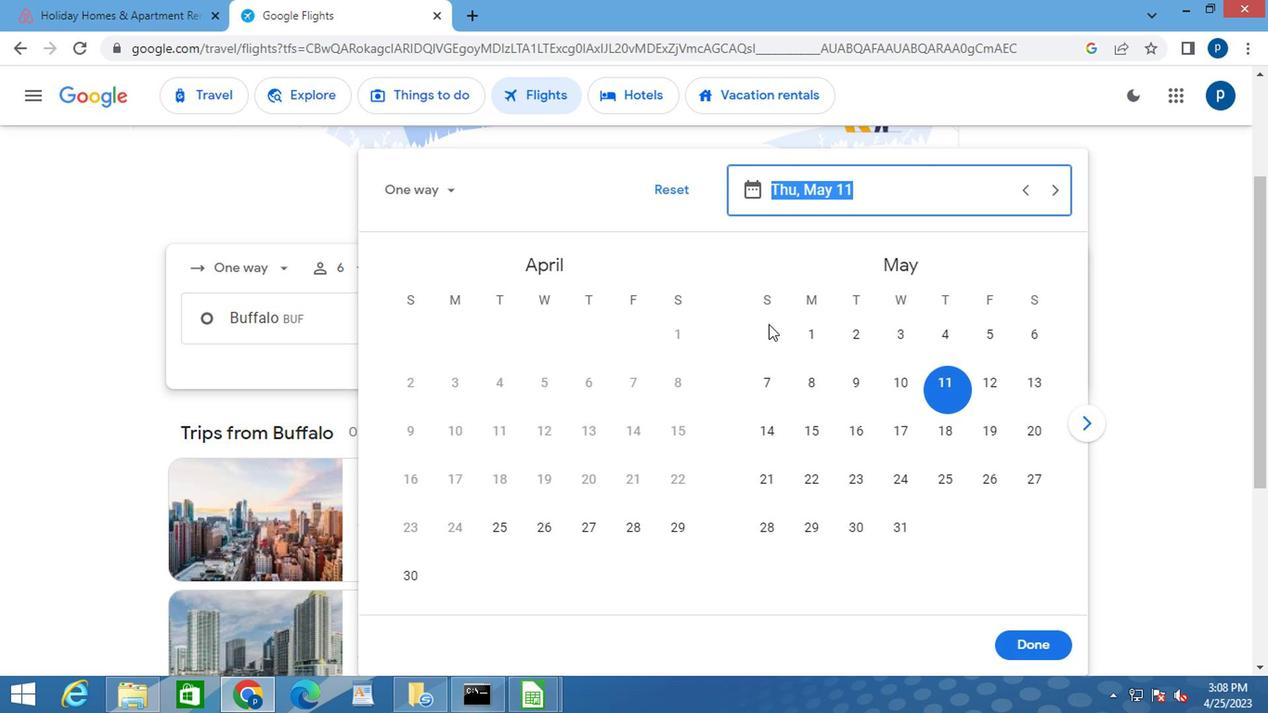 
Action: Mouse pressed left at (665, 328)
Screenshot: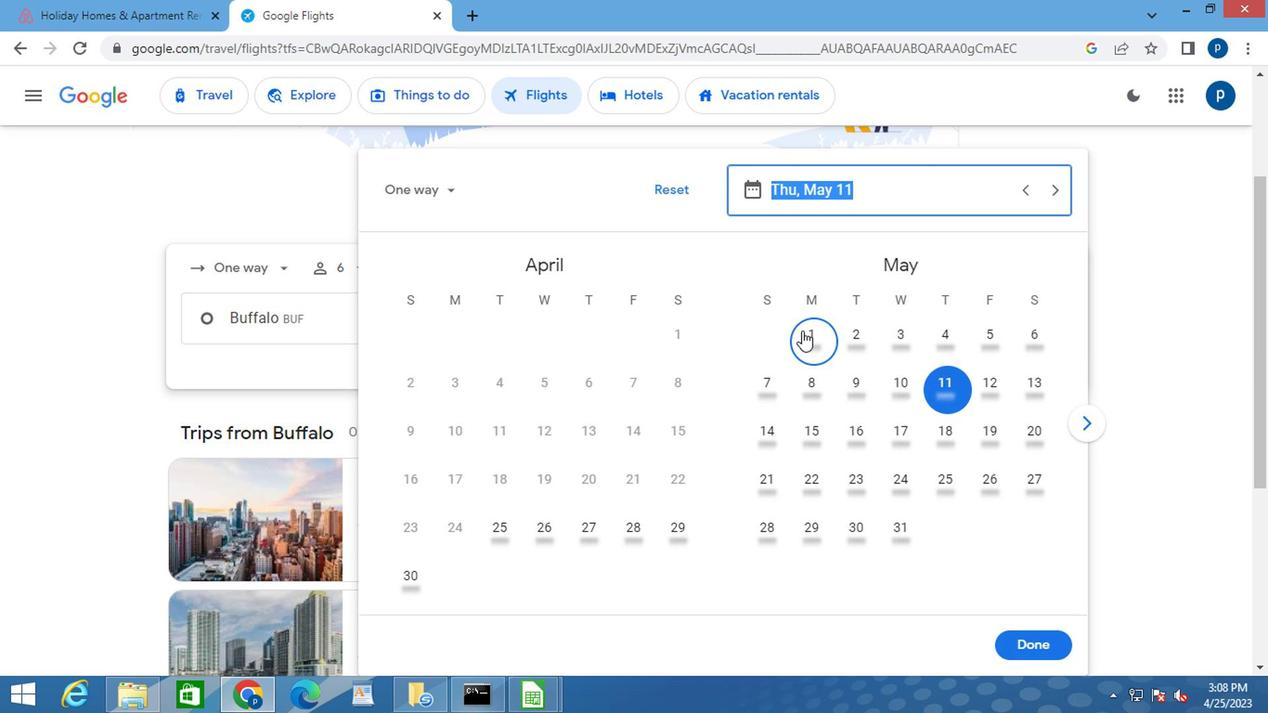 
Action: Mouse moved to (826, 555)
Screenshot: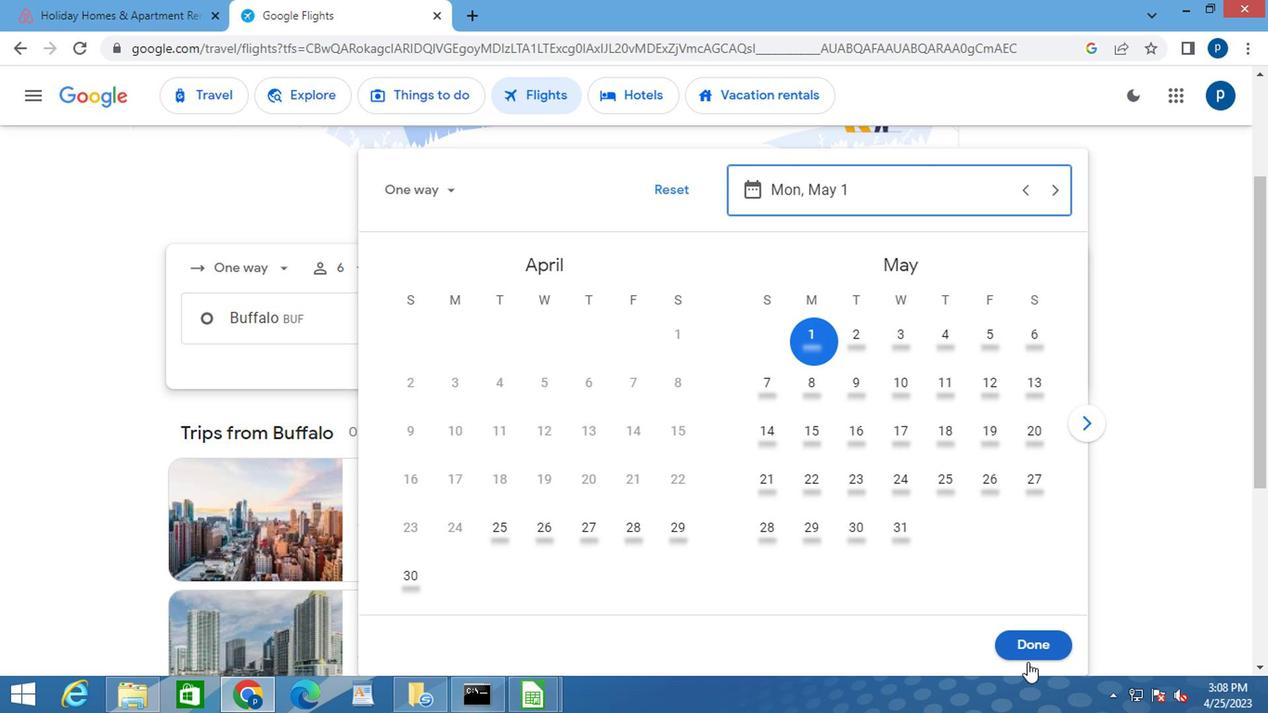 
Action: Mouse pressed left at (826, 555)
Screenshot: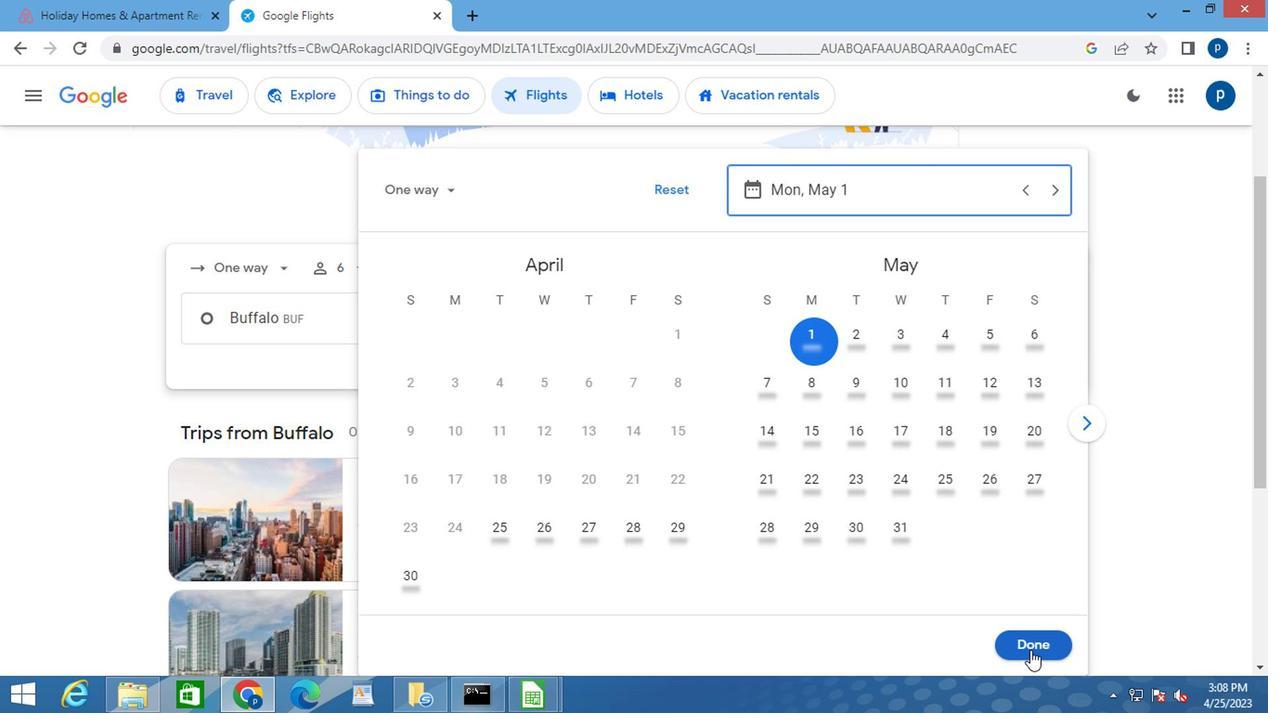 
Action: Mouse moved to (532, 354)
Screenshot: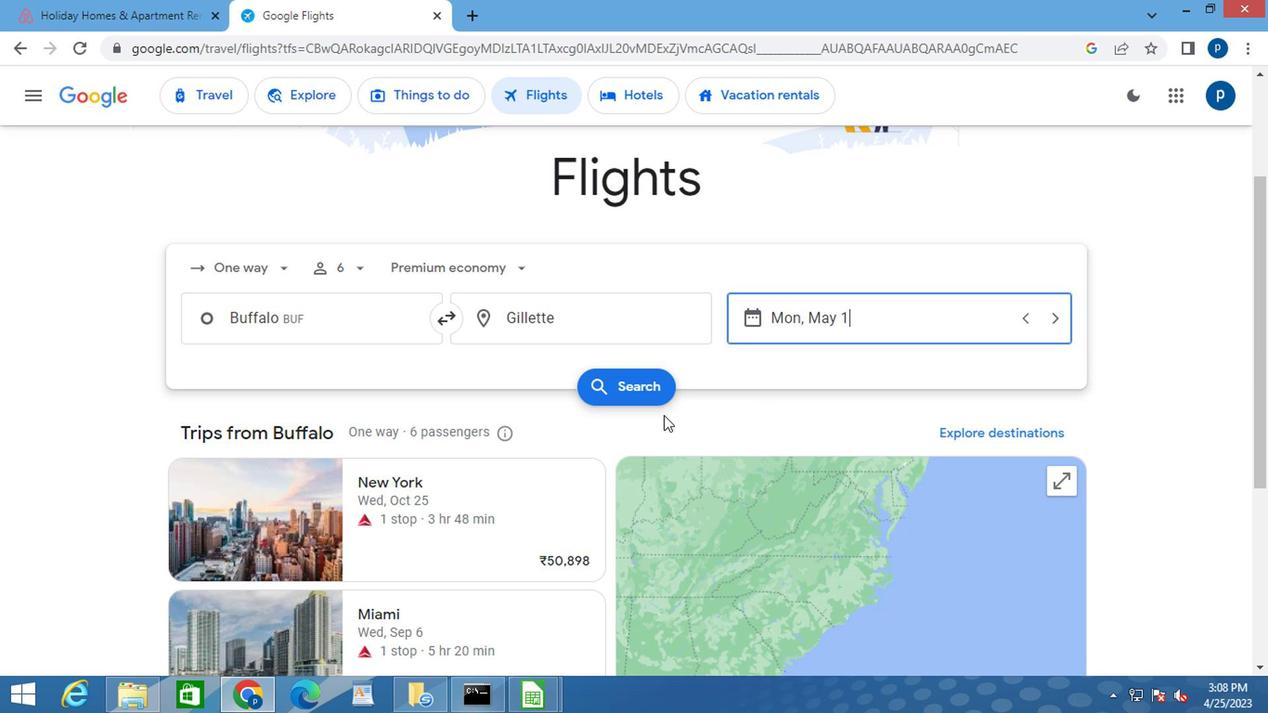 
Action: Mouse pressed left at (532, 354)
Screenshot: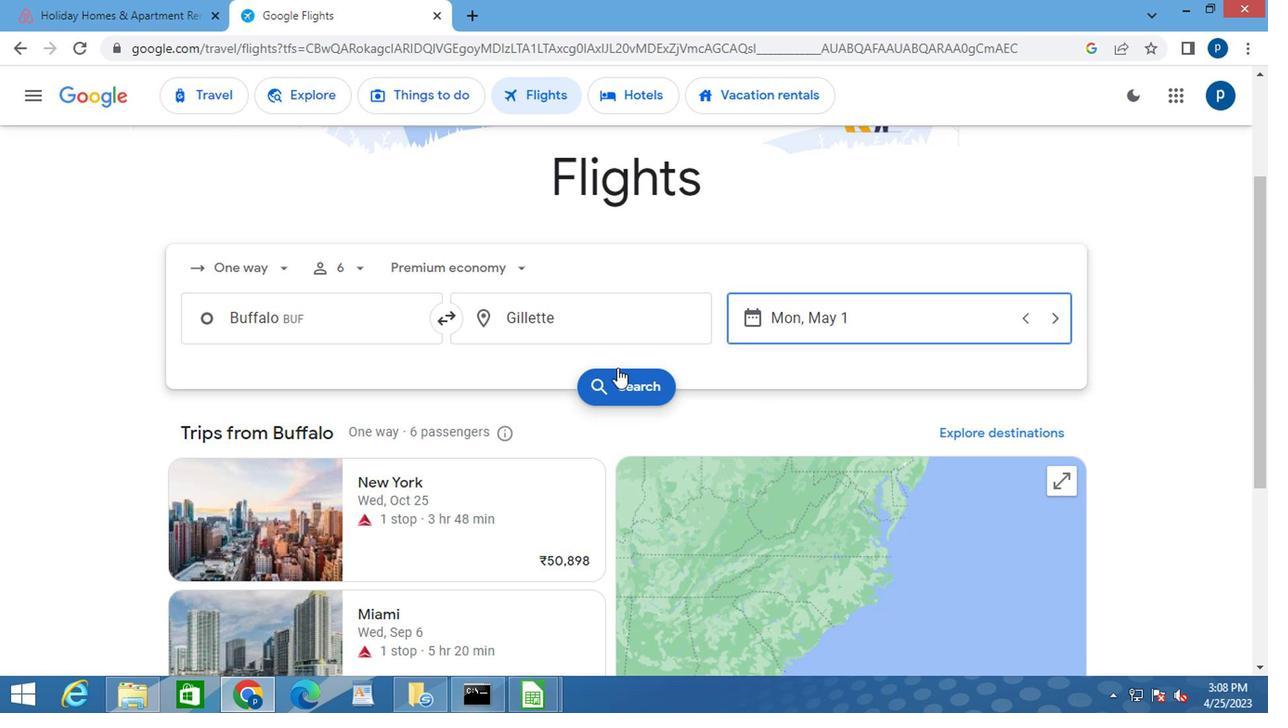 
Action: Mouse moved to (226, 282)
Screenshot: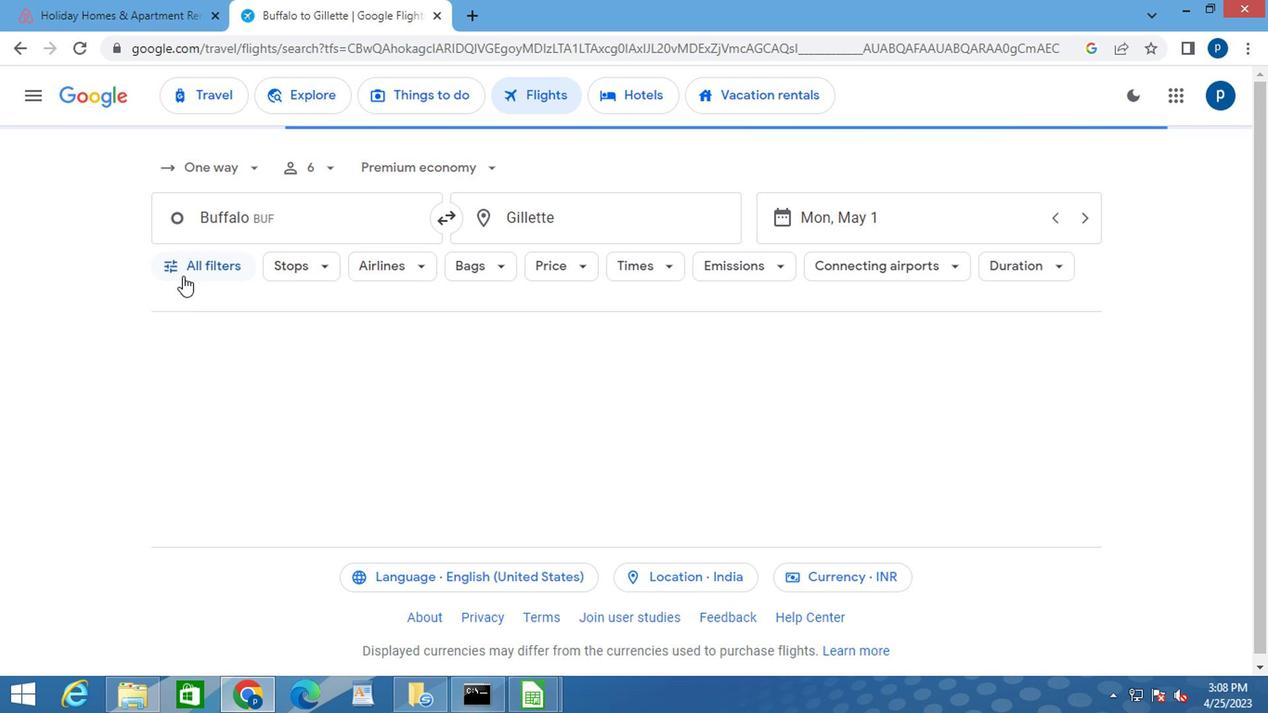 
Action: Mouse pressed left at (226, 282)
Screenshot: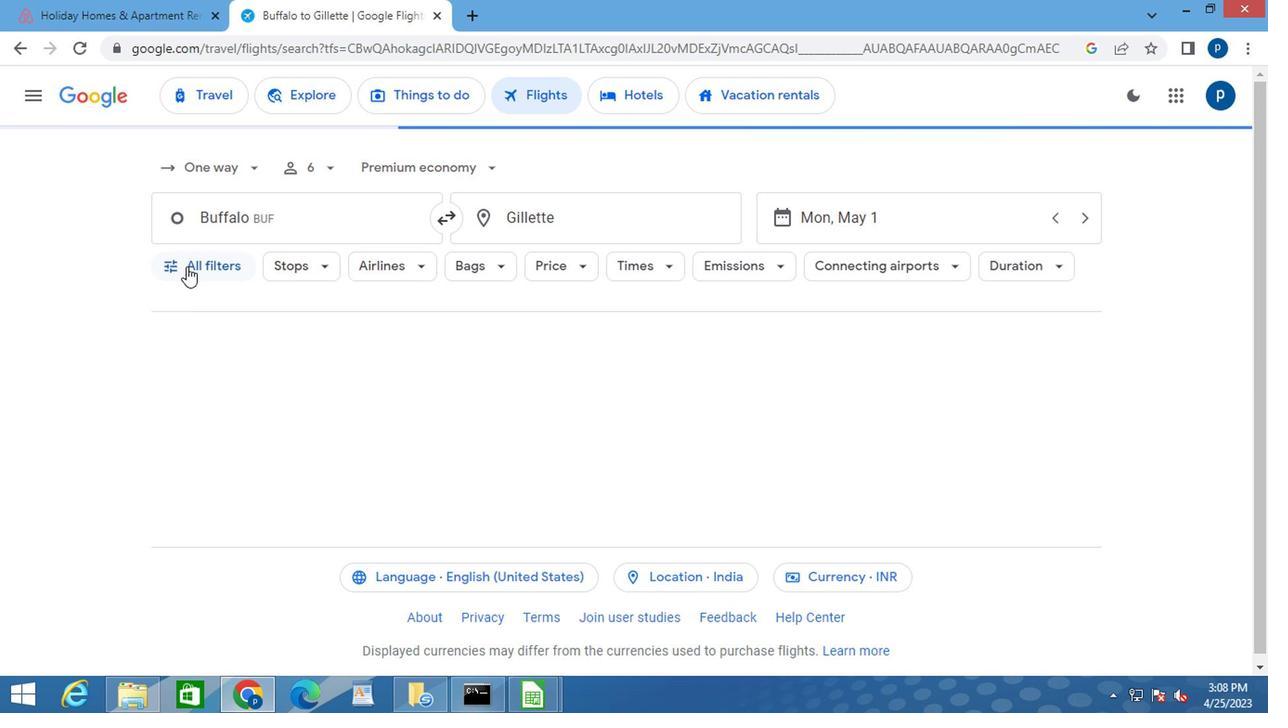 
Action: Mouse moved to (278, 426)
Screenshot: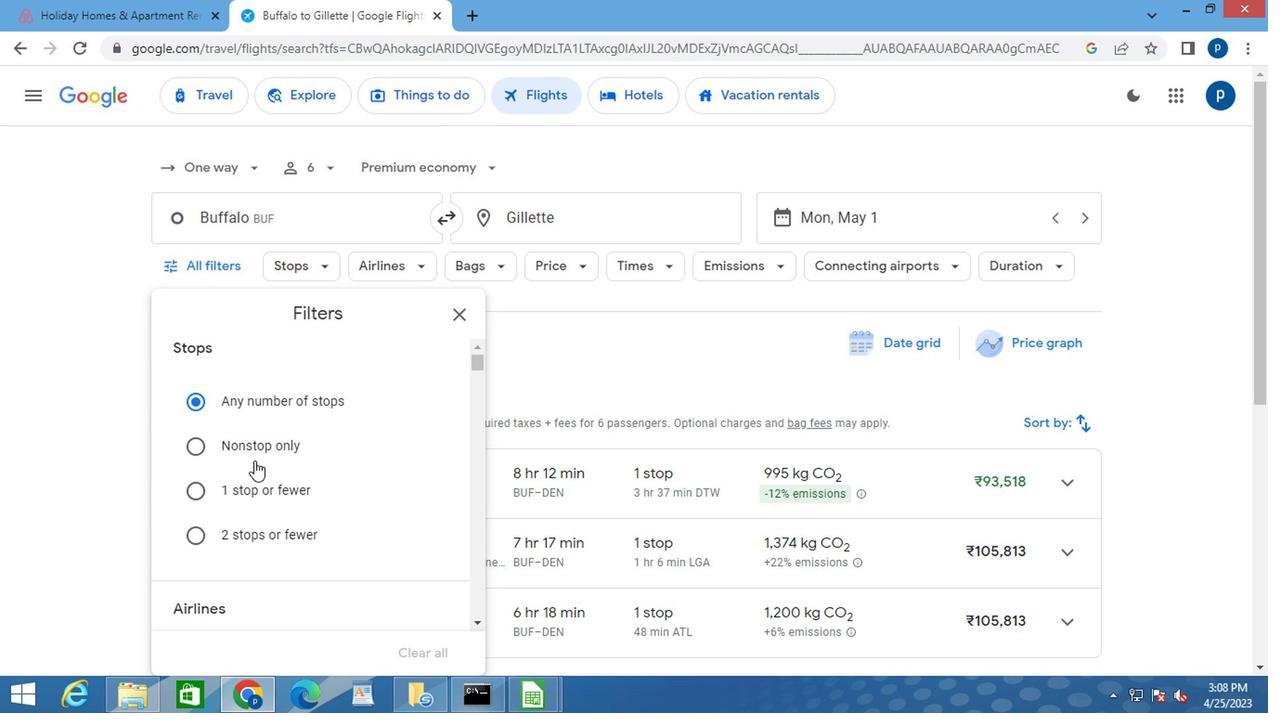 
Action: Mouse scrolled (278, 425) with delta (0, 0)
Screenshot: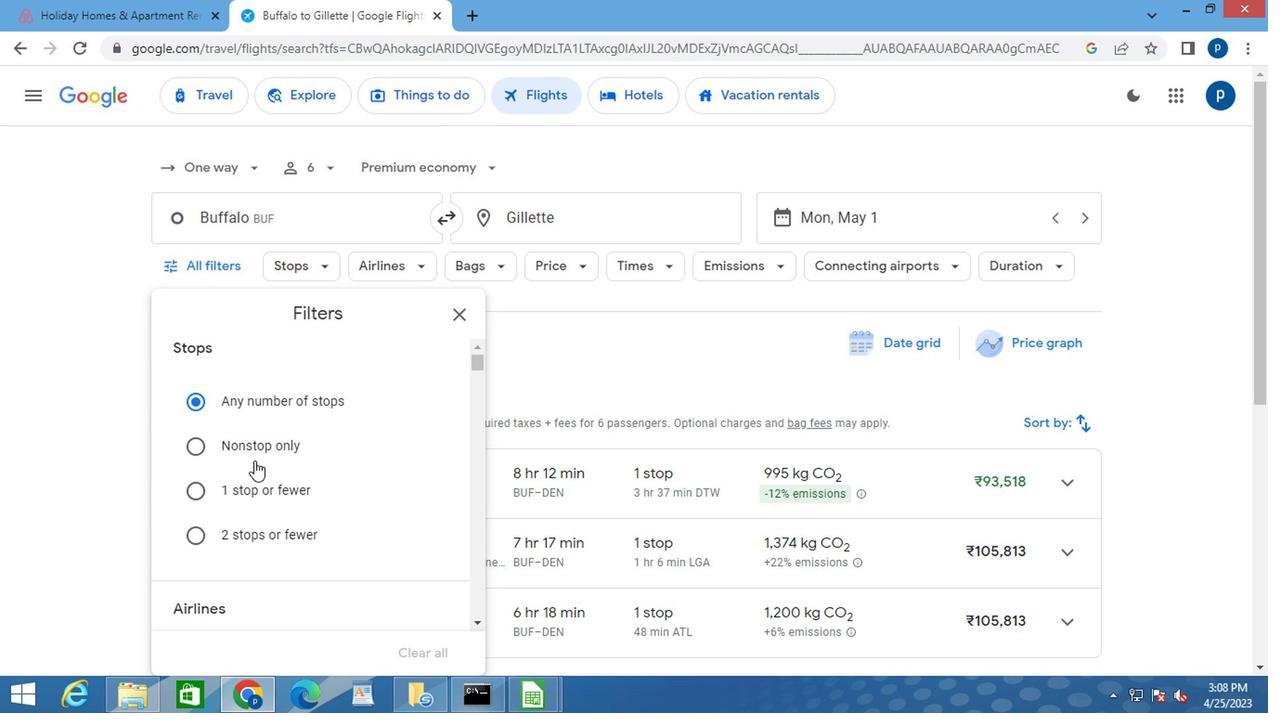 
Action: Mouse moved to (280, 429)
Screenshot: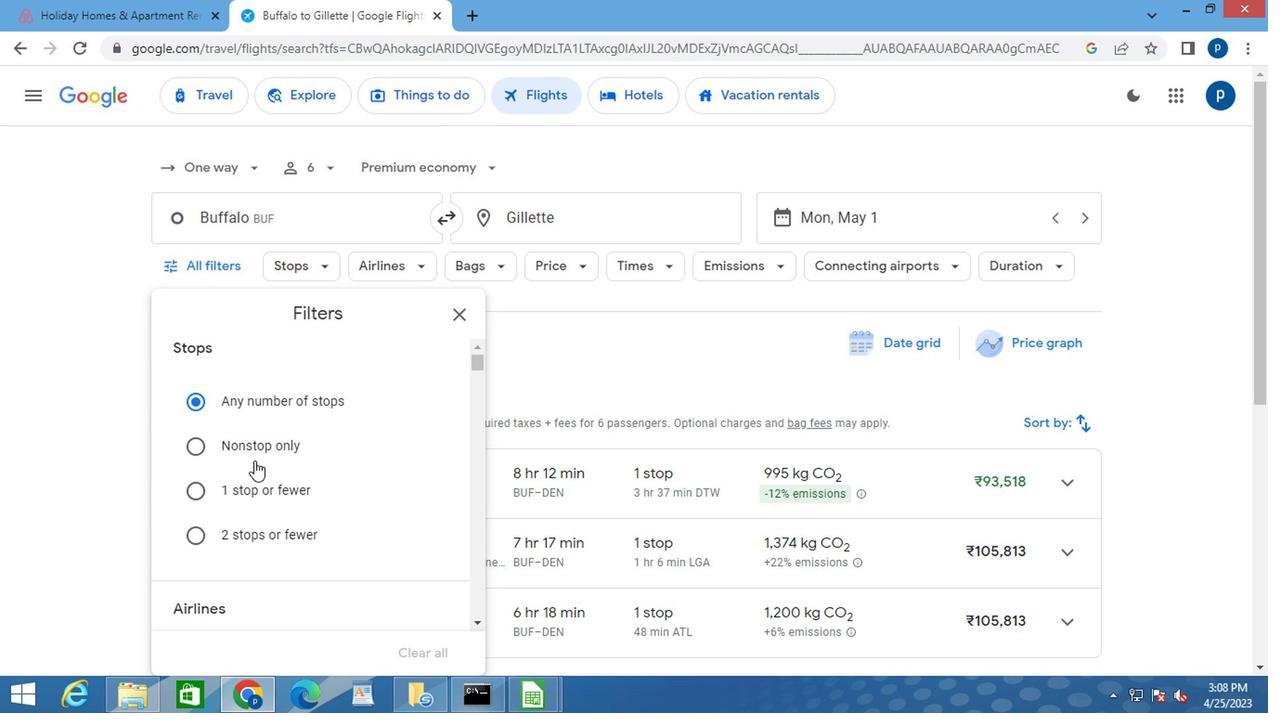 
Action: Mouse scrolled (280, 428) with delta (0, 0)
Screenshot: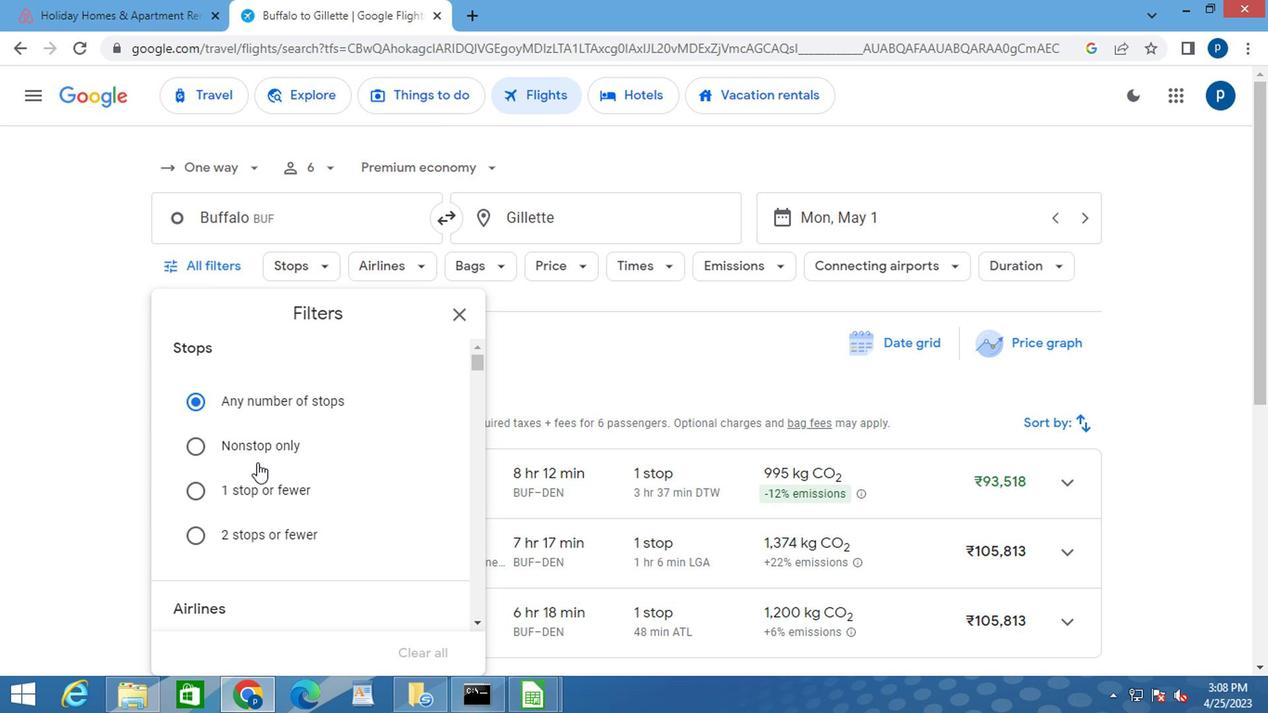 
Action: Mouse moved to (283, 433)
Screenshot: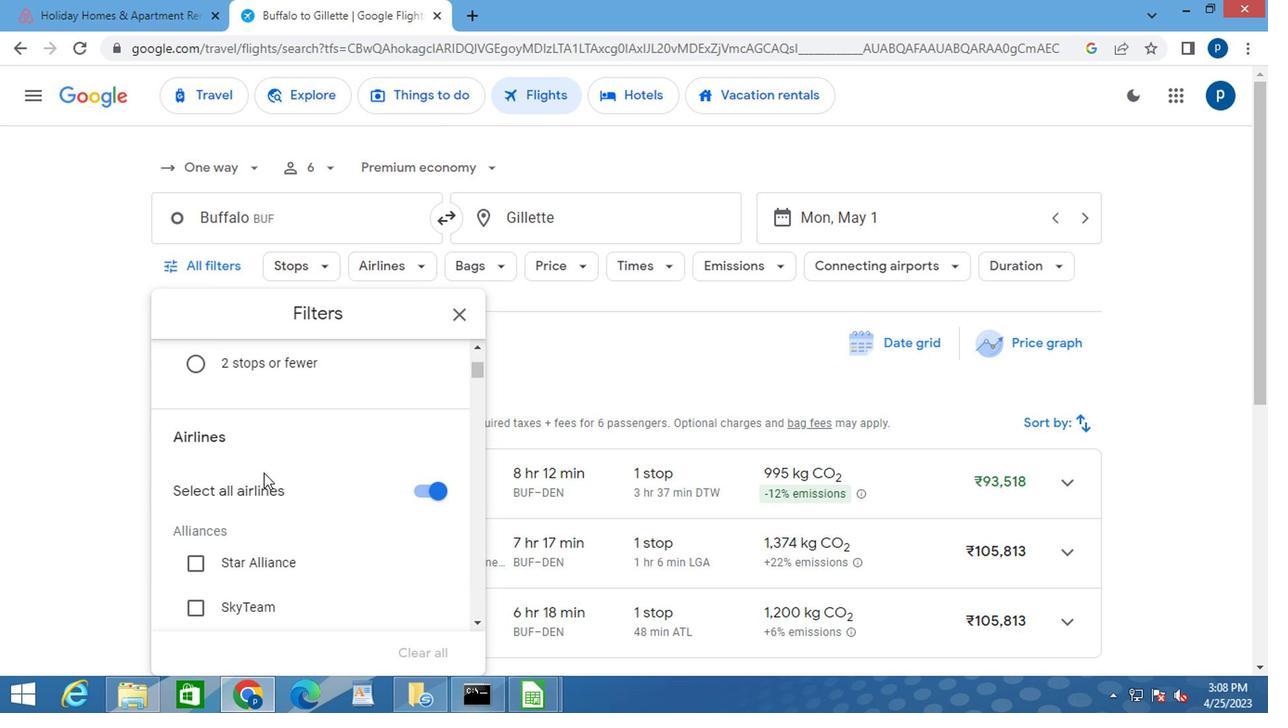 
Action: Mouse scrolled (283, 432) with delta (0, 0)
Screenshot: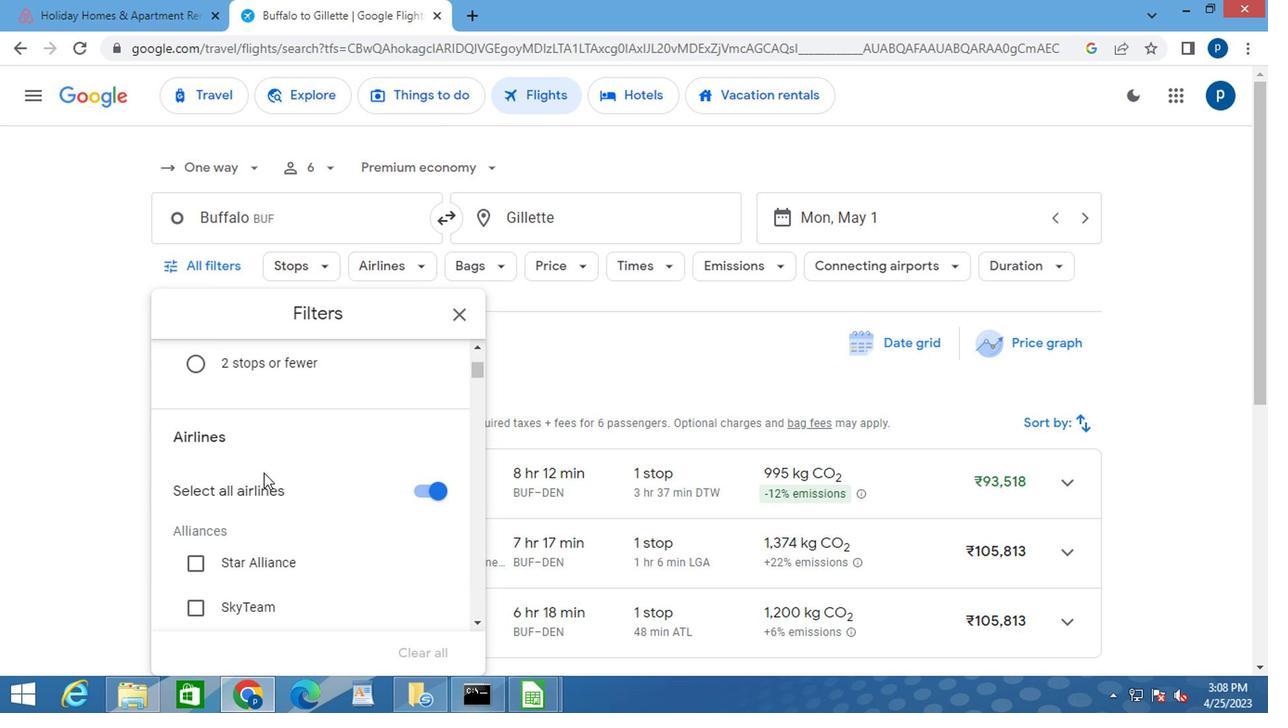 
Action: Mouse moved to (288, 436)
Screenshot: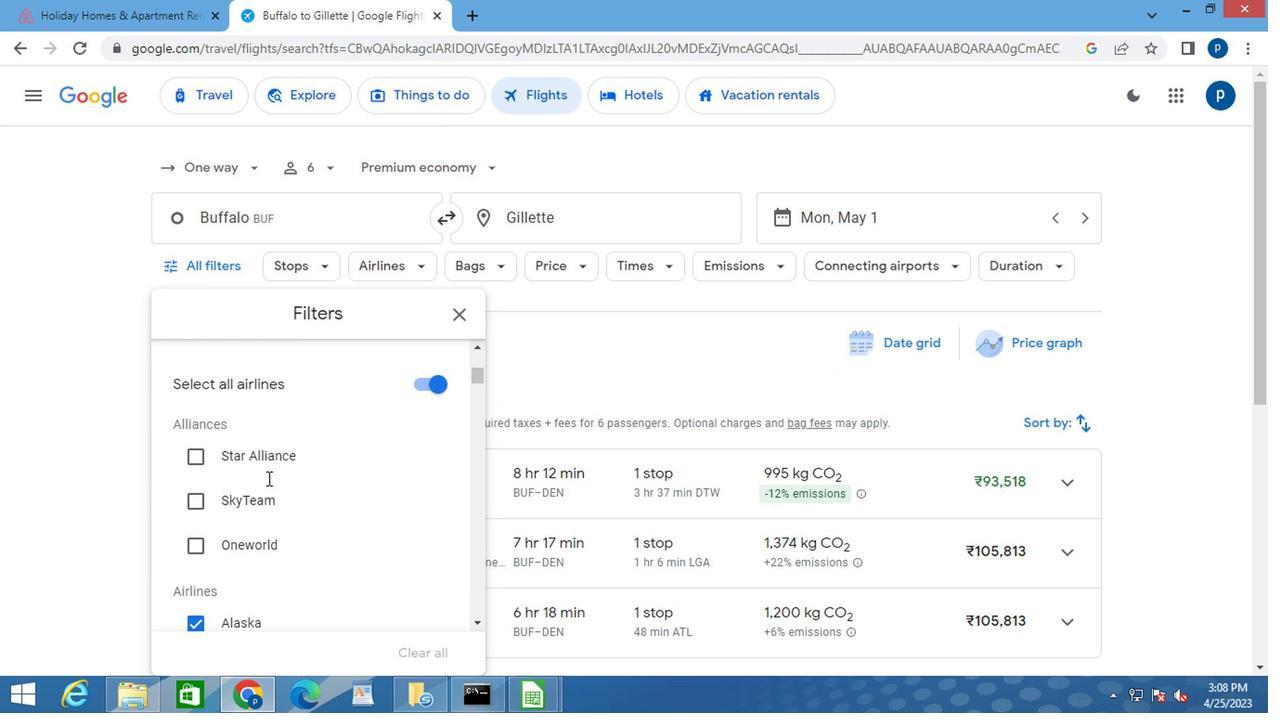 
Action: Mouse scrolled (288, 436) with delta (0, 0)
Screenshot: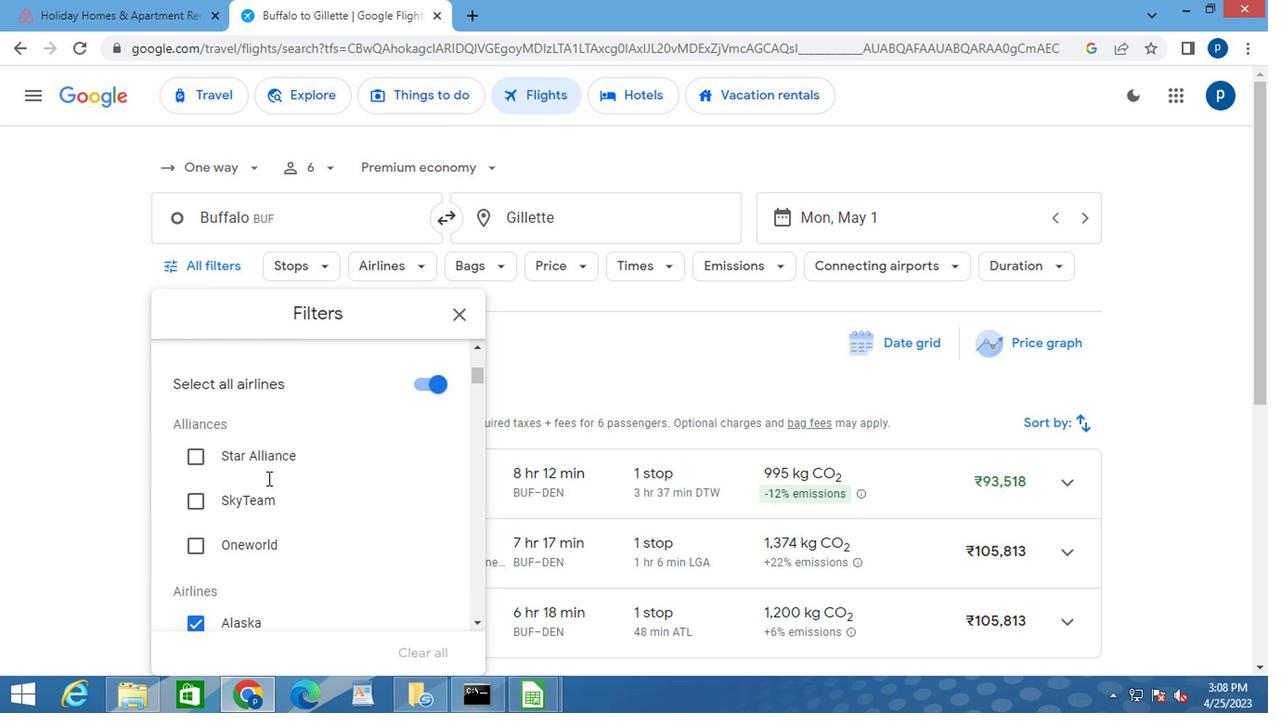 
Action: Mouse moved to (302, 442)
Screenshot: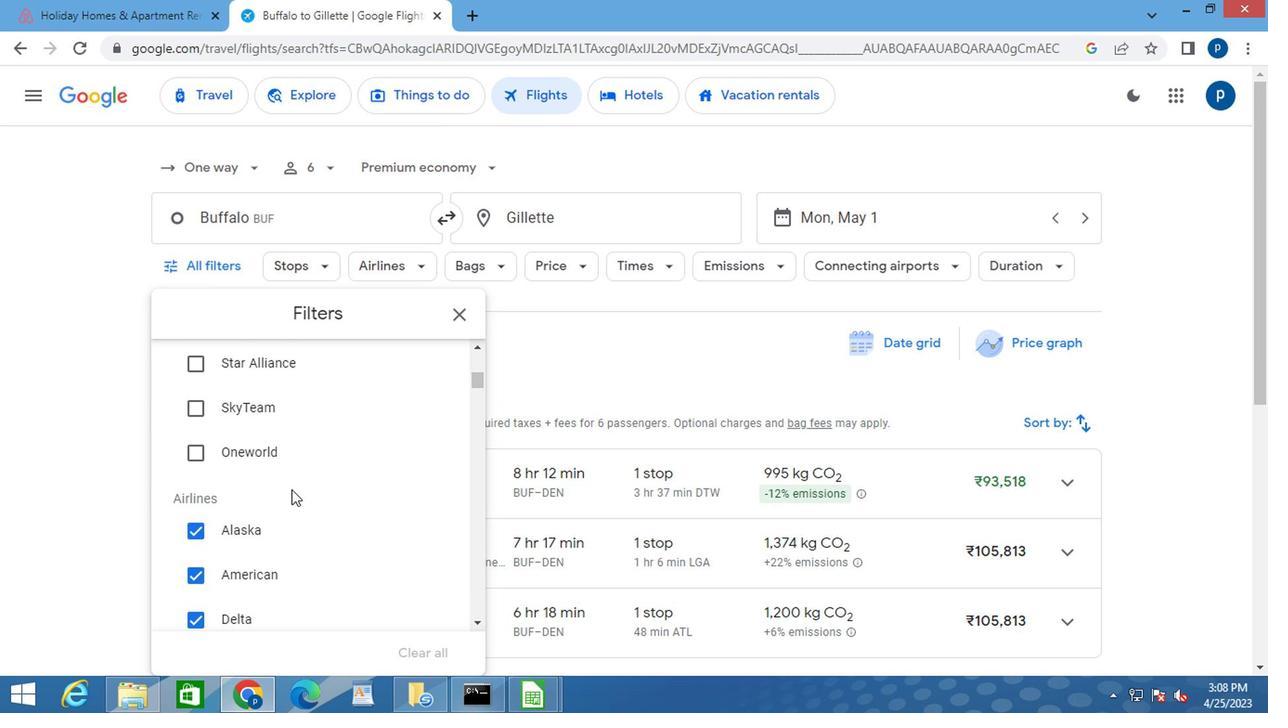 
Action: Mouse scrolled (302, 441) with delta (0, 0)
Screenshot: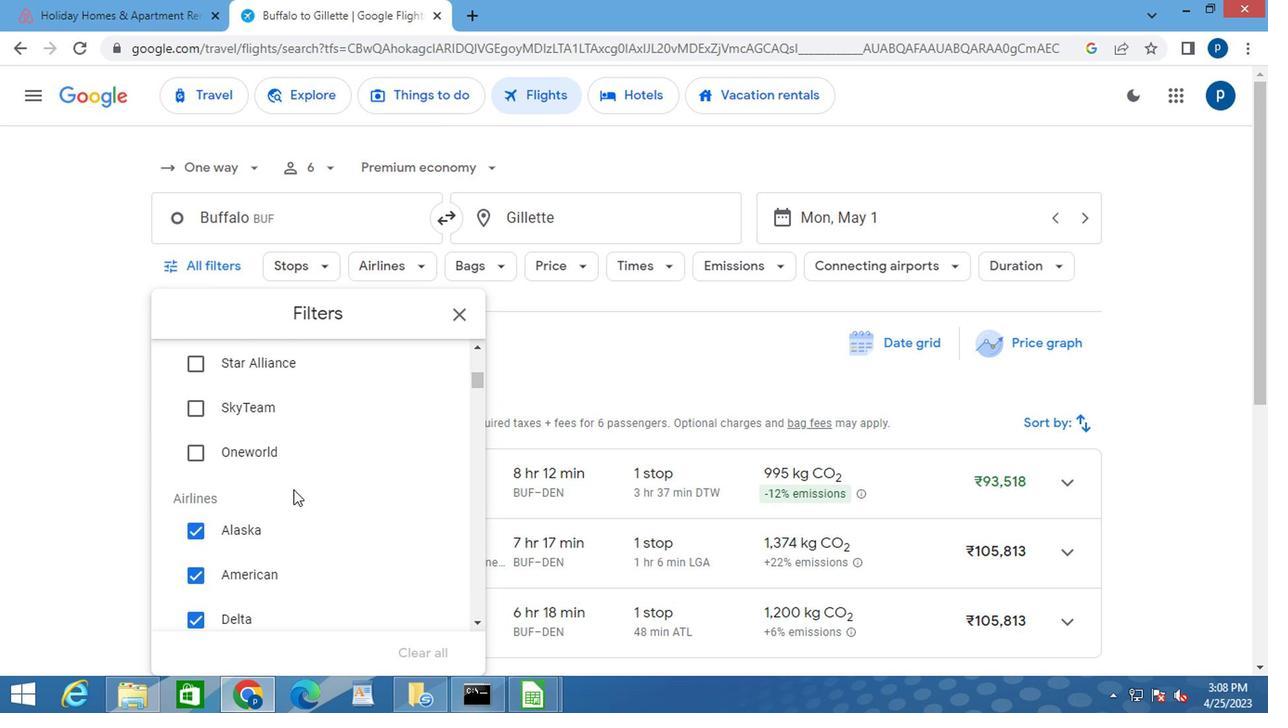 
Action: Mouse moved to (302, 442)
Screenshot: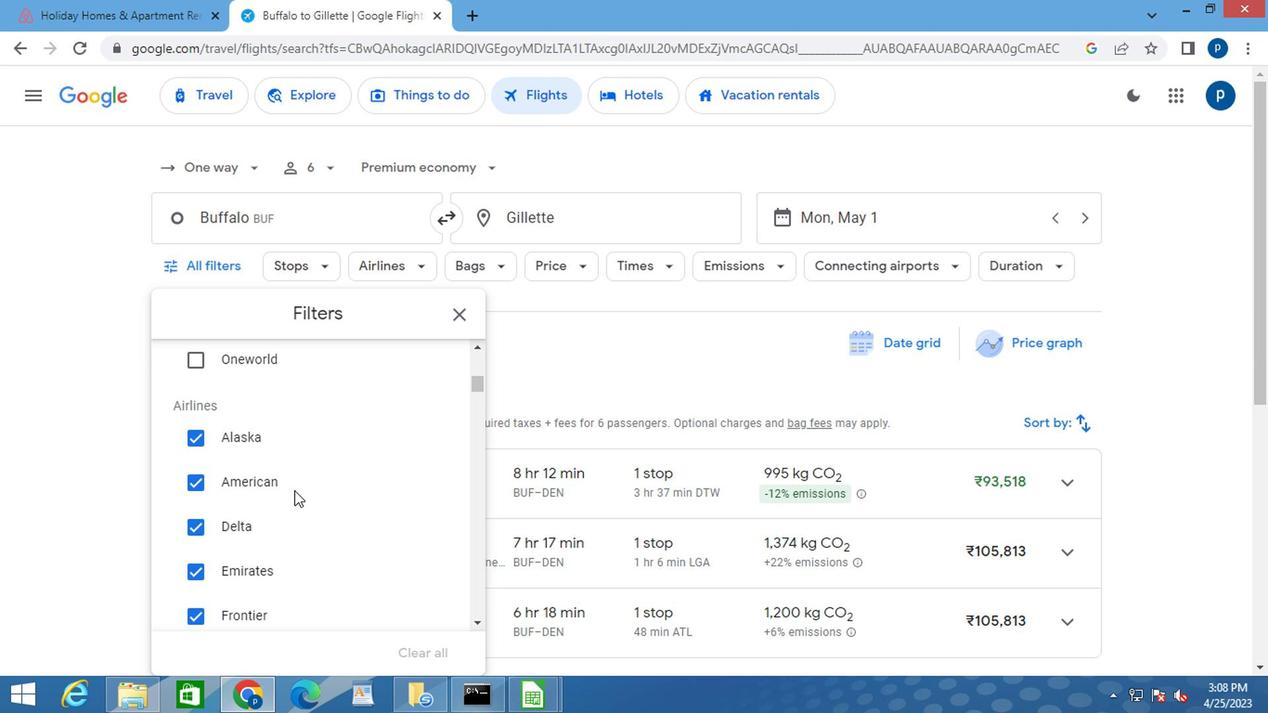 
Action: Mouse scrolled (302, 442) with delta (0, 0)
Screenshot: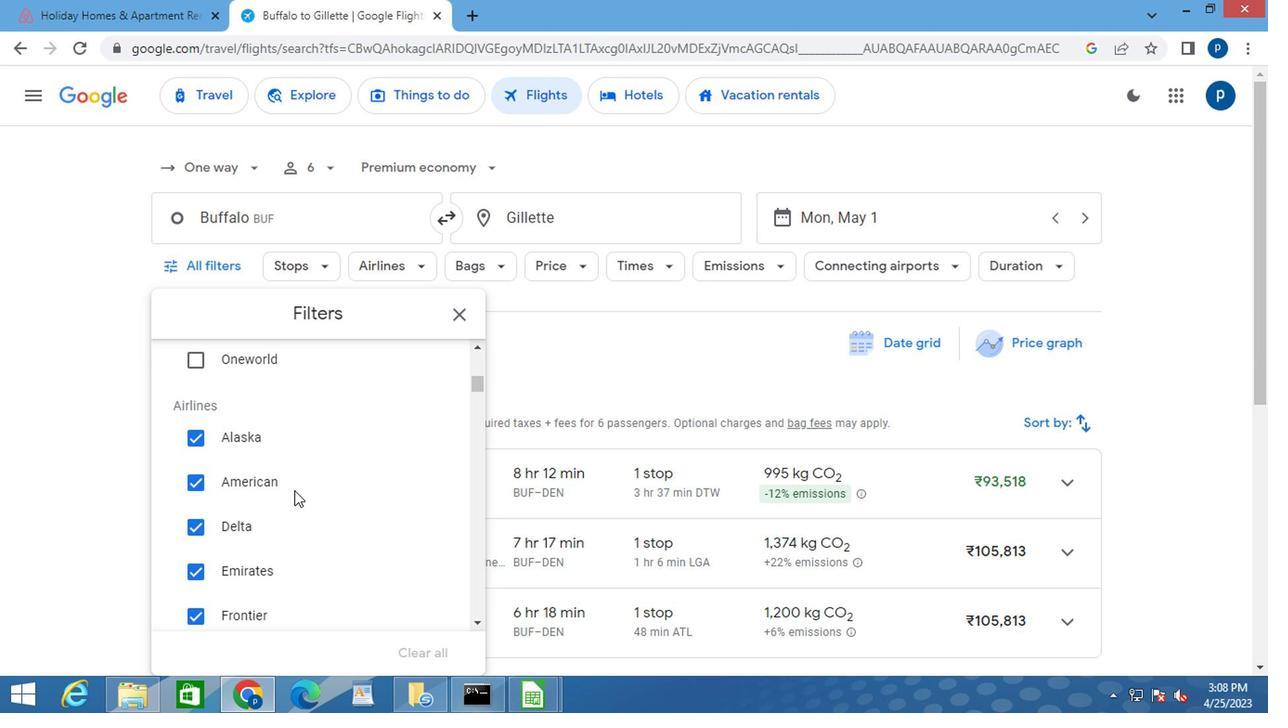 
Action: Mouse moved to (303, 443)
Screenshot: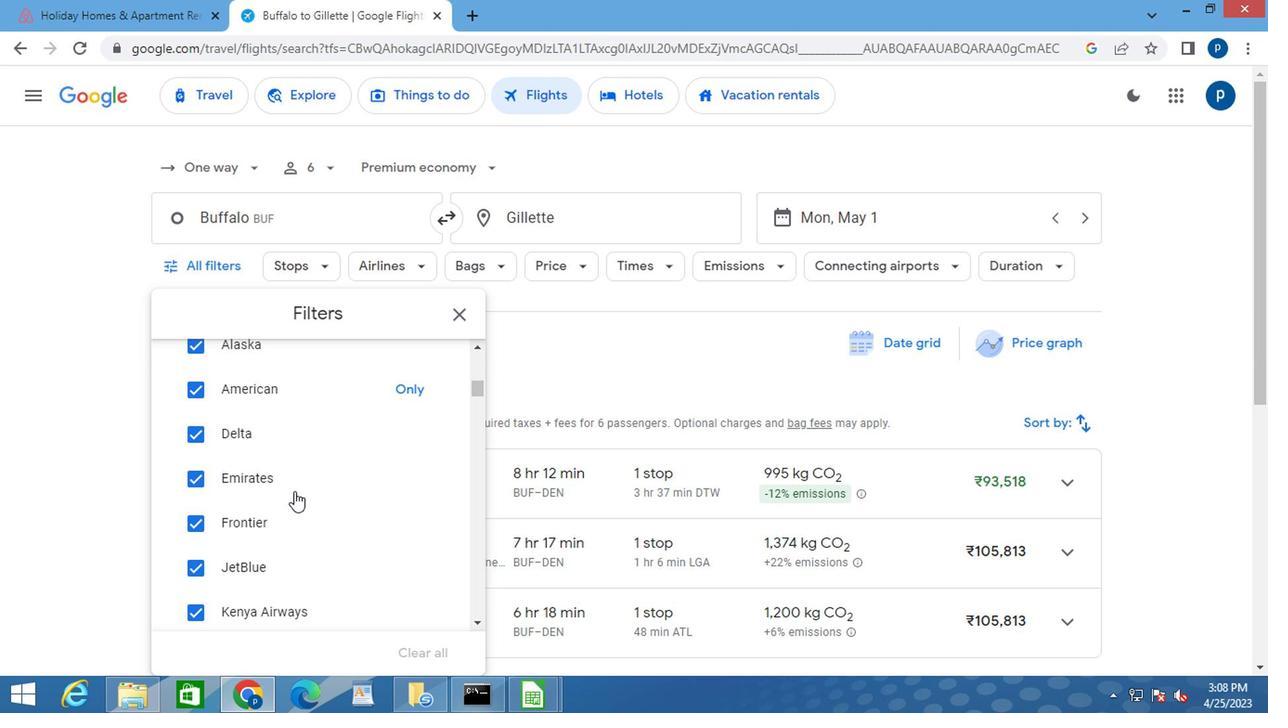 
Action: Mouse scrolled (303, 442) with delta (0, 0)
Screenshot: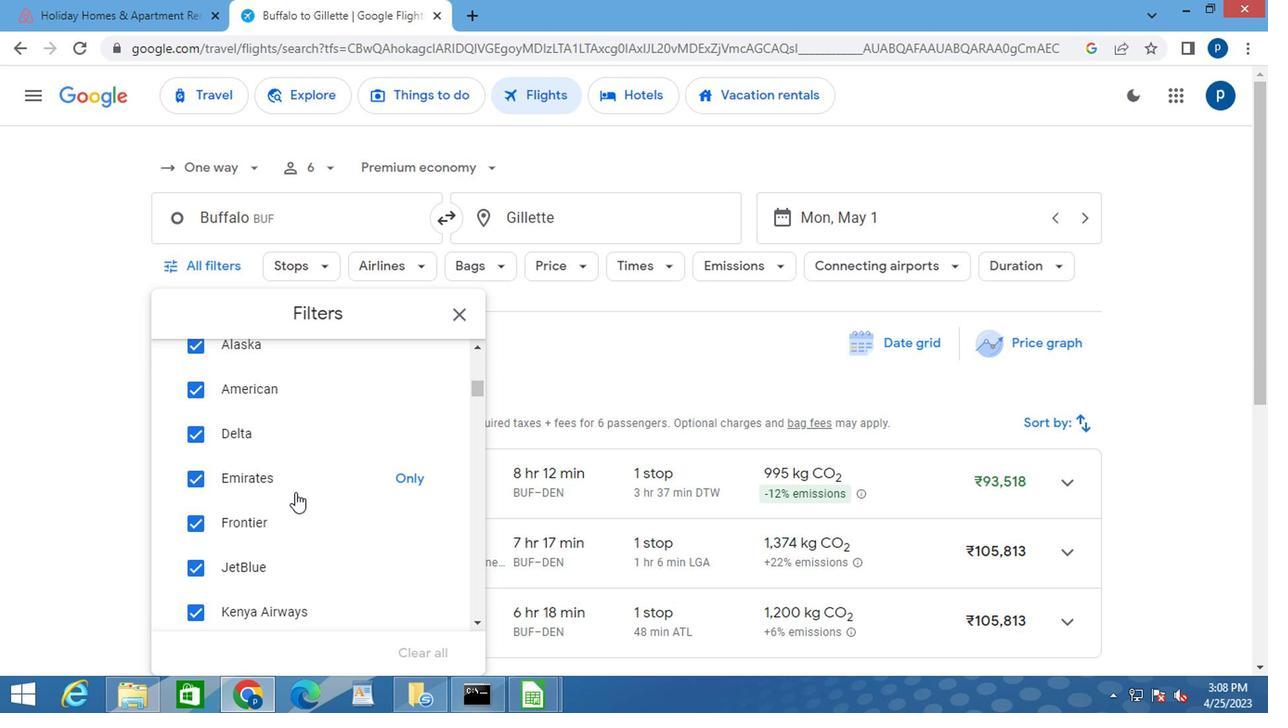 
Action: Mouse moved to (303, 446)
Screenshot: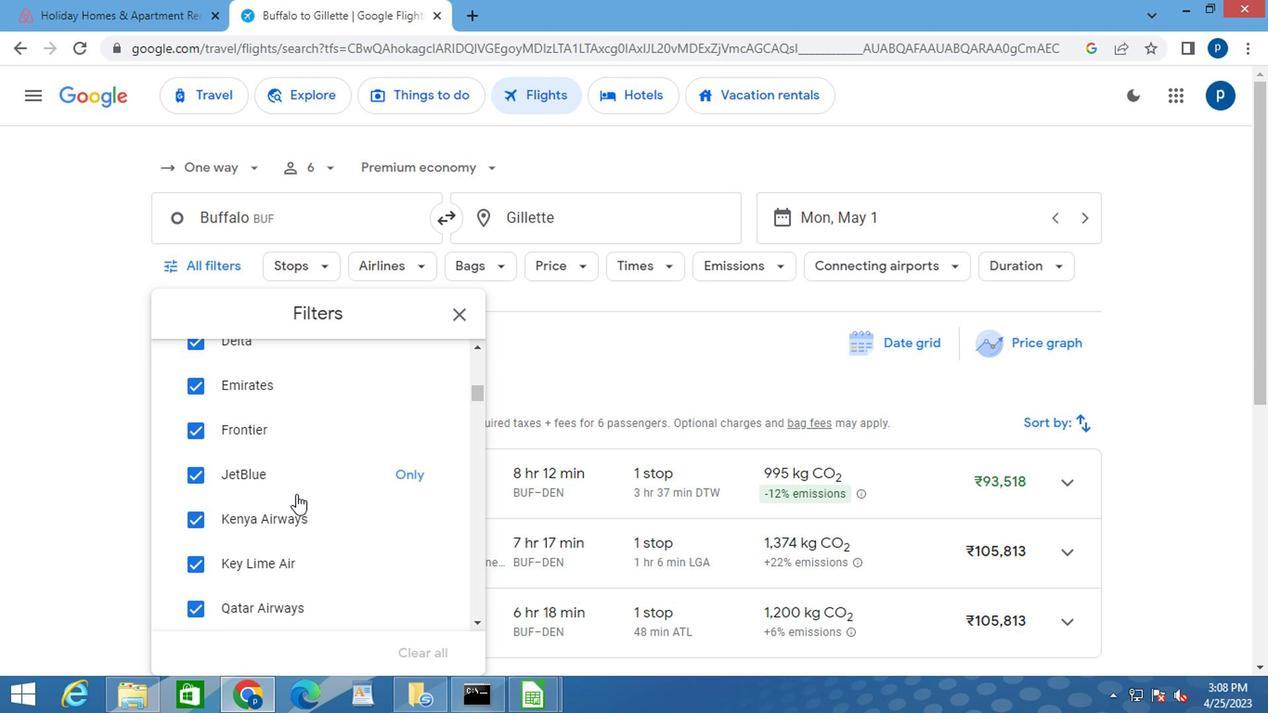 
Action: Mouse scrolled (303, 445) with delta (0, 0)
Screenshot: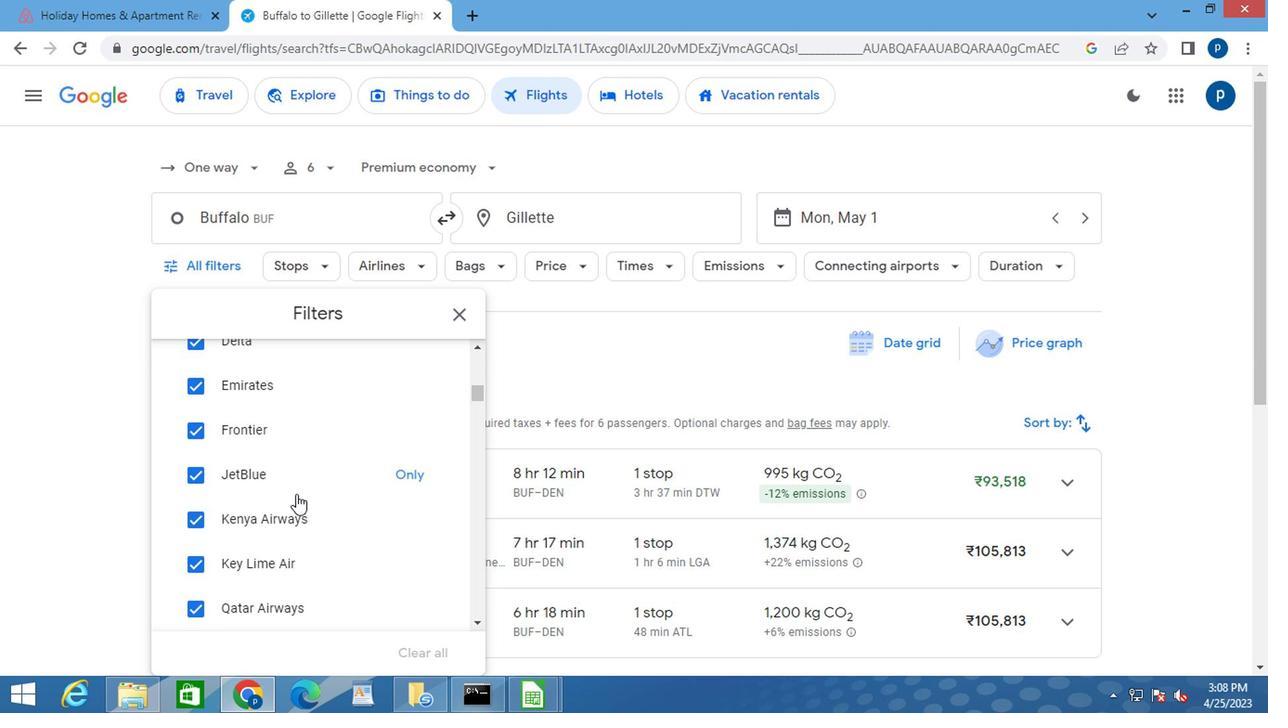 
Action: Mouse moved to (298, 469)
Screenshot: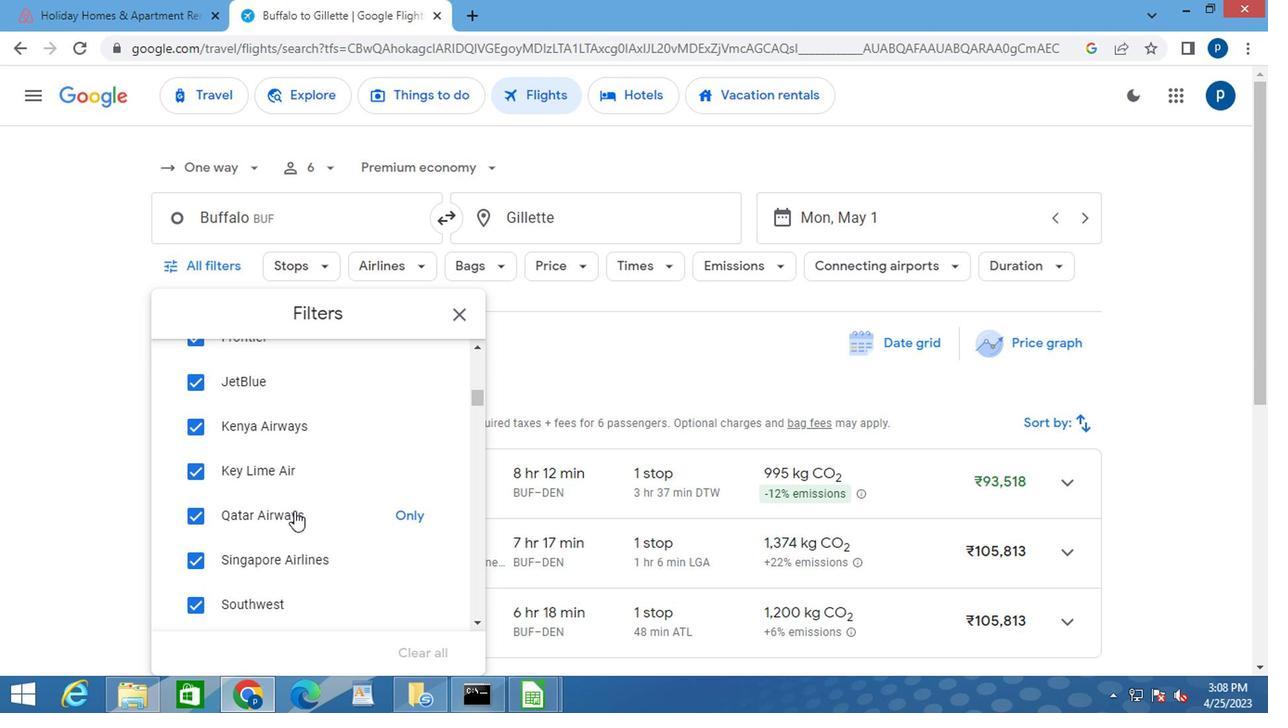
Action: Mouse scrolled (298, 468) with delta (0, 0)
Screenshot: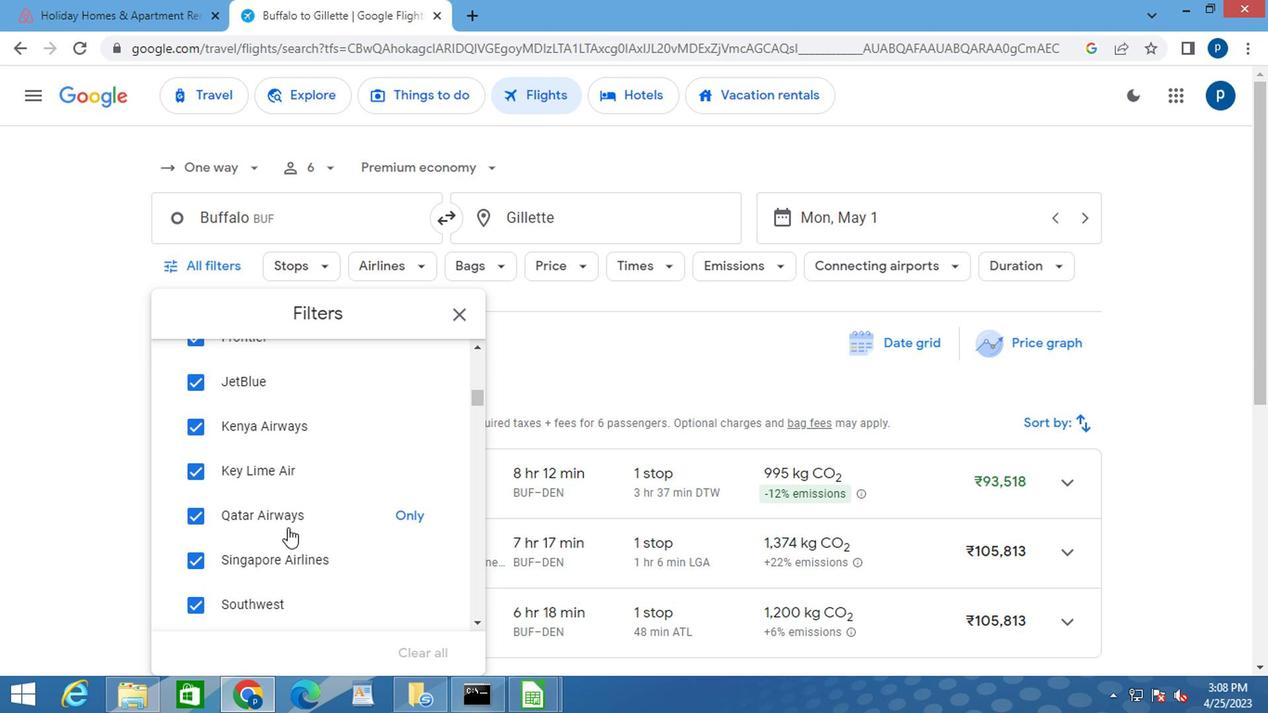 
Action: Mouse moved to (382, 454)
Screenshot: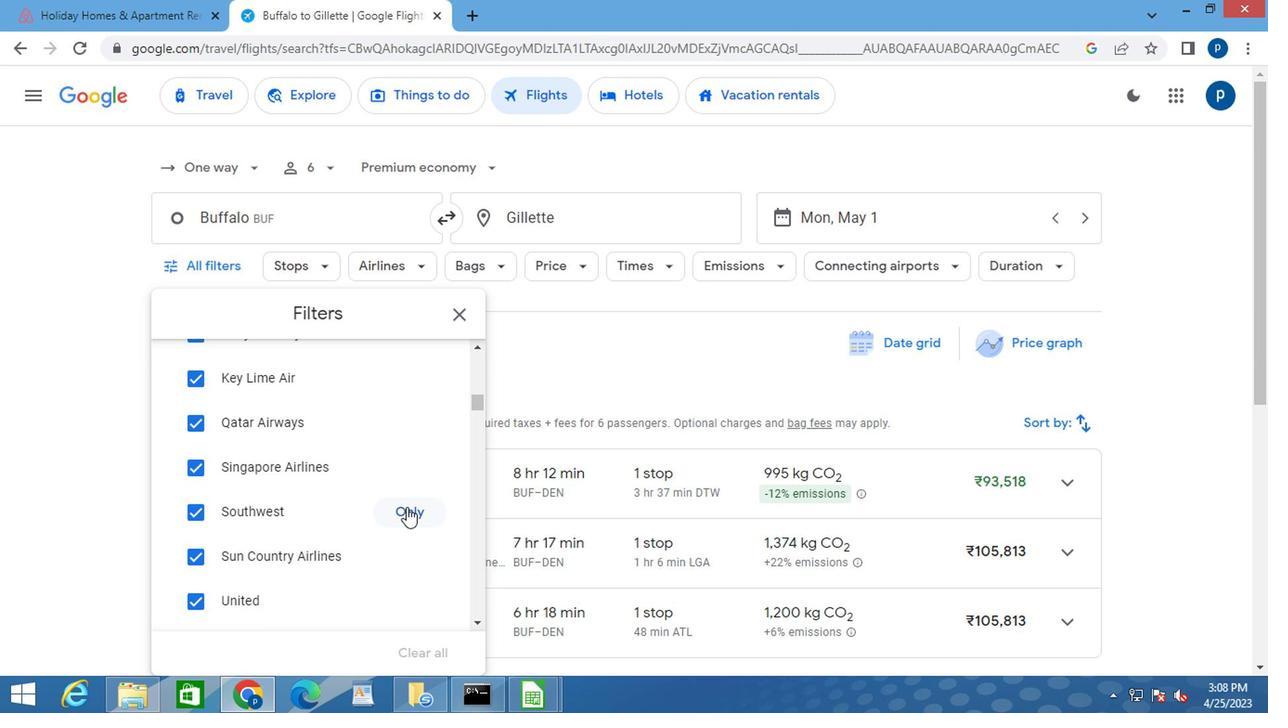 
Action: Mouse pressed left at (382, 454)
Screenshot: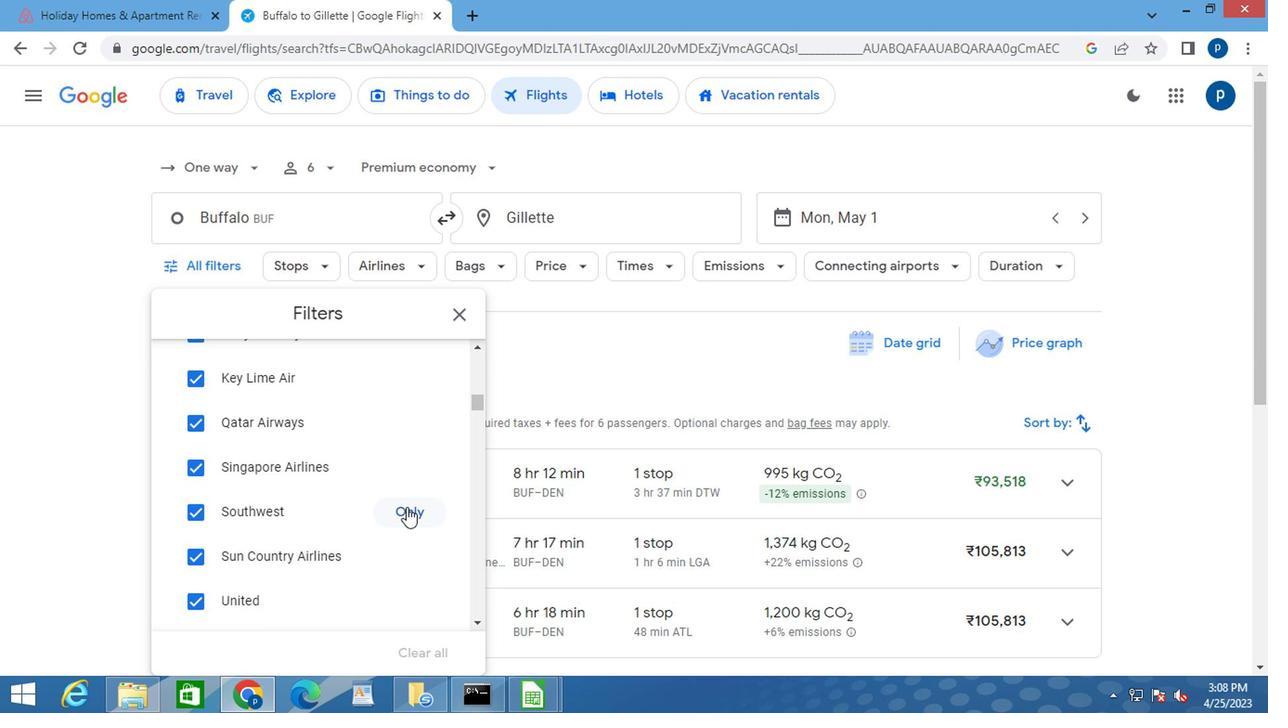 
Action: Mouse moved to (340, 478)
Screenshot: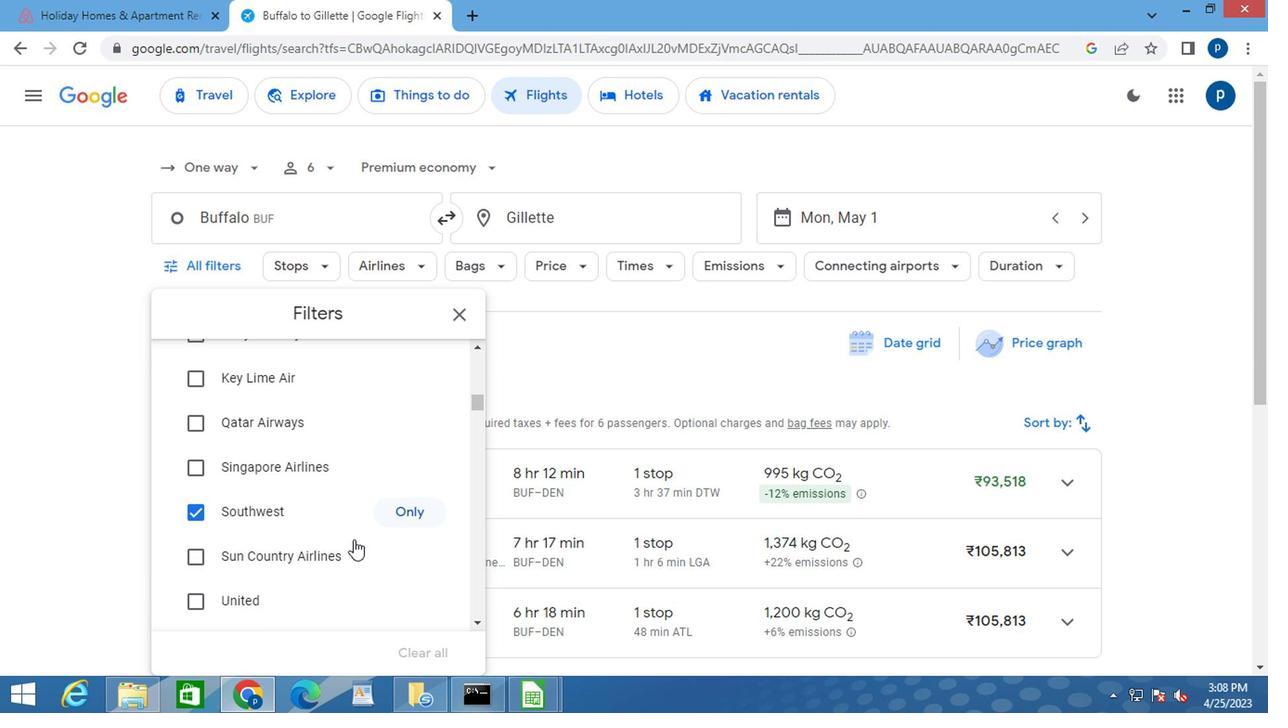 
Action: Mouse scrolled (340, 477) with delta (0, 0)
Screenshot: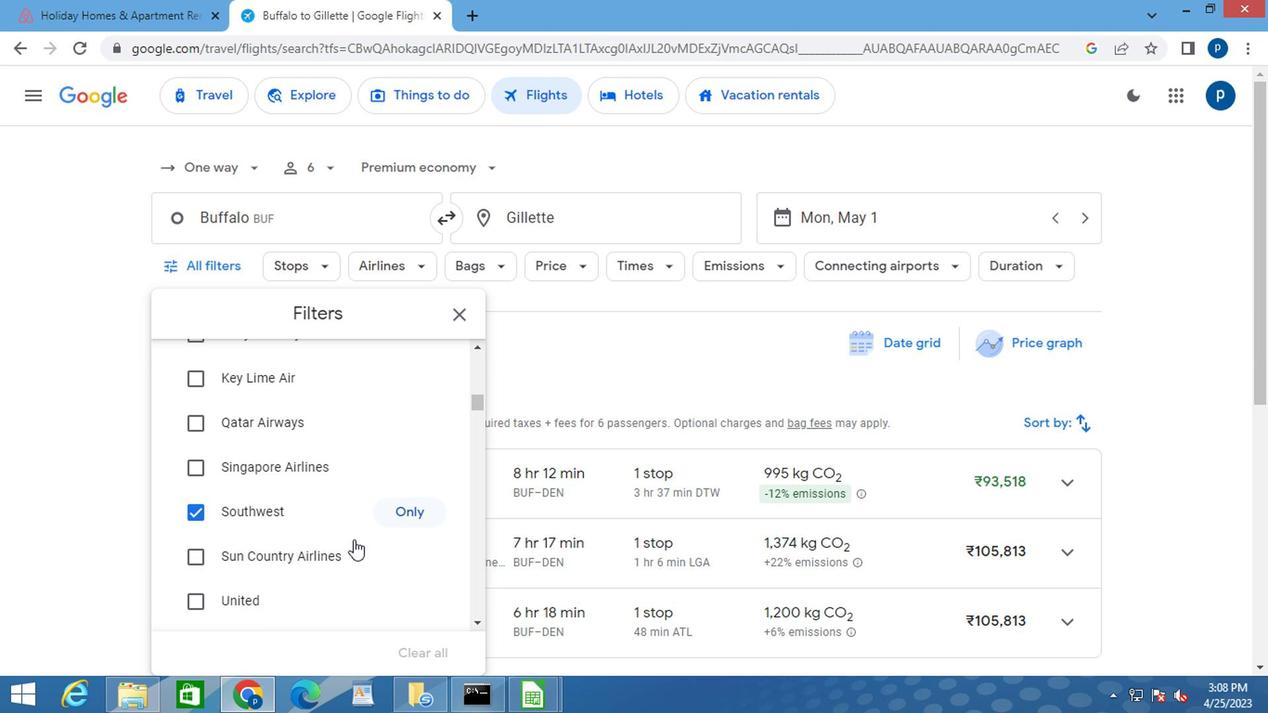 
Action: Mouse scrolled (340, 477) with delta (0, 0)
Screenshot: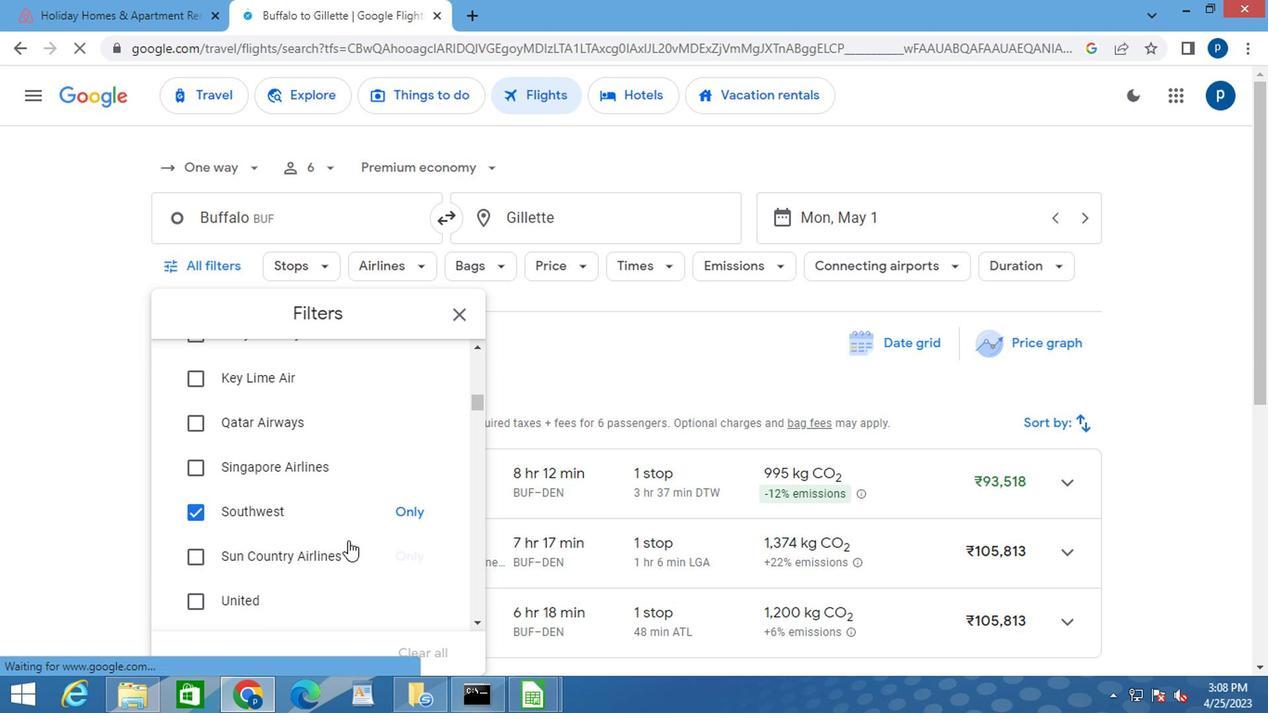 
Action: Mouse moved to (323, 469)
Screenshot: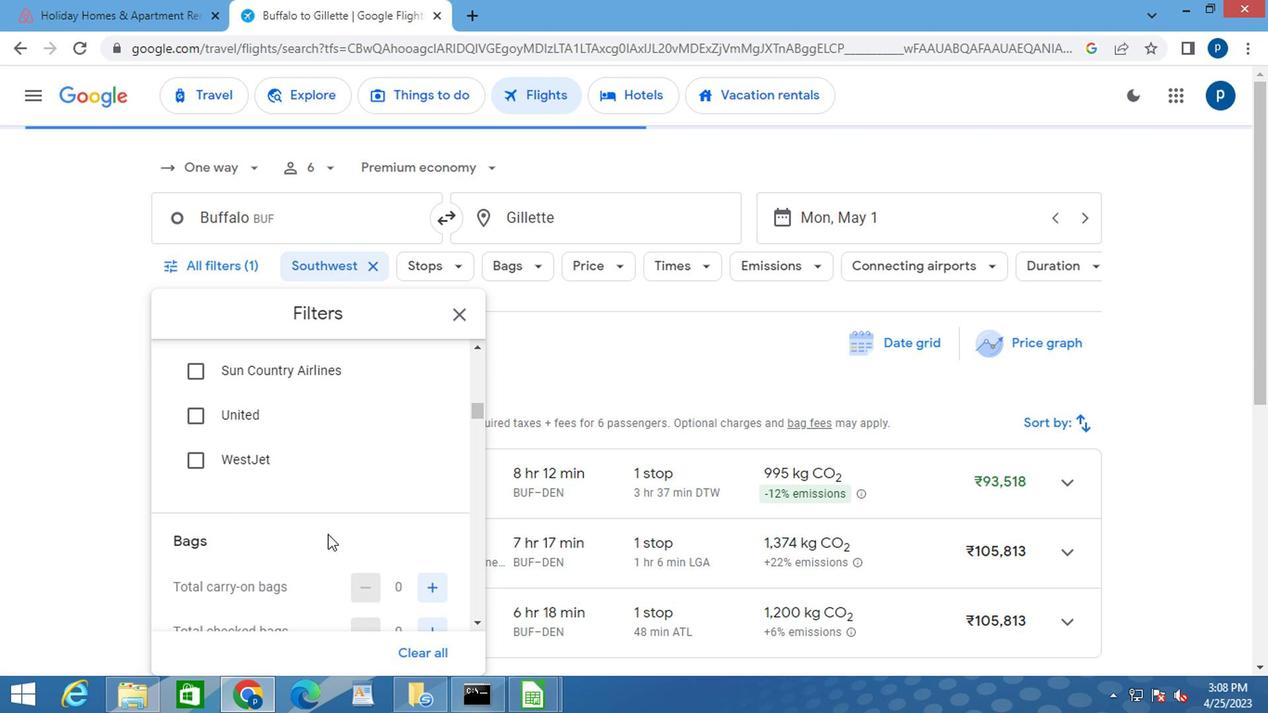 
Action: Mouse scrolled (323, 469) with delta (0, 0)
Screenshot: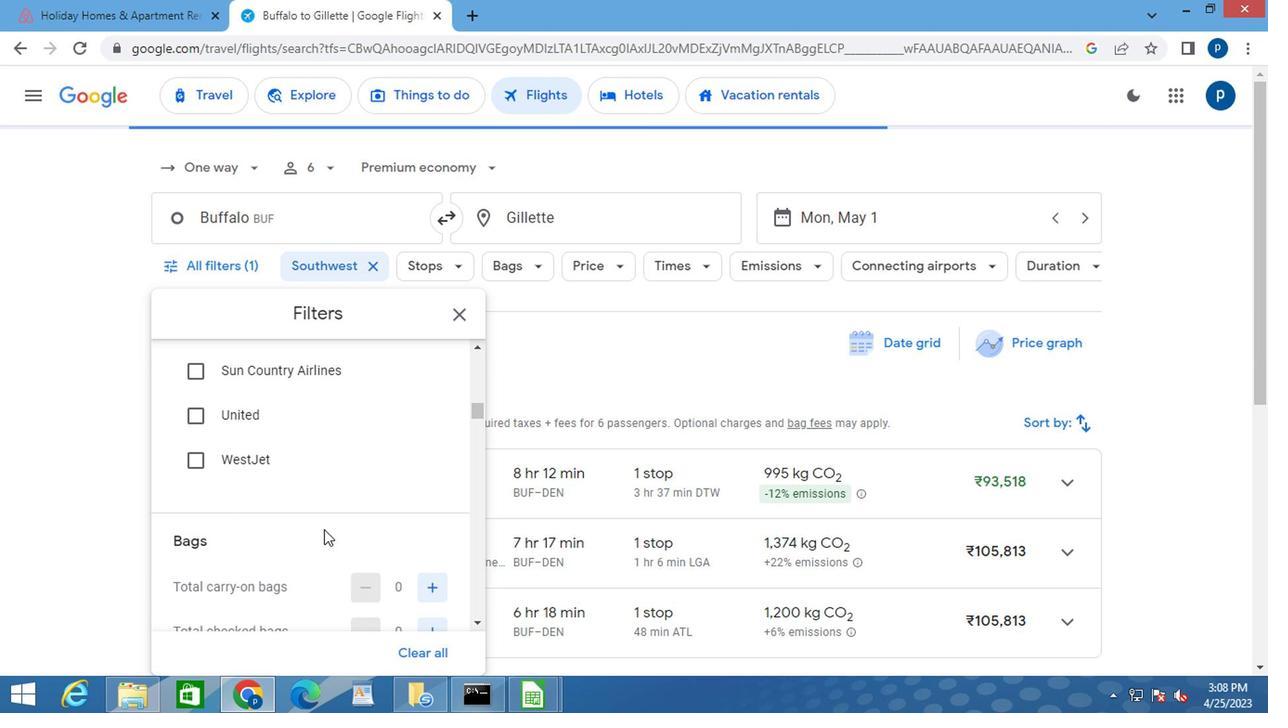
Action: Mouse moved to (384, 473)
Screenshot: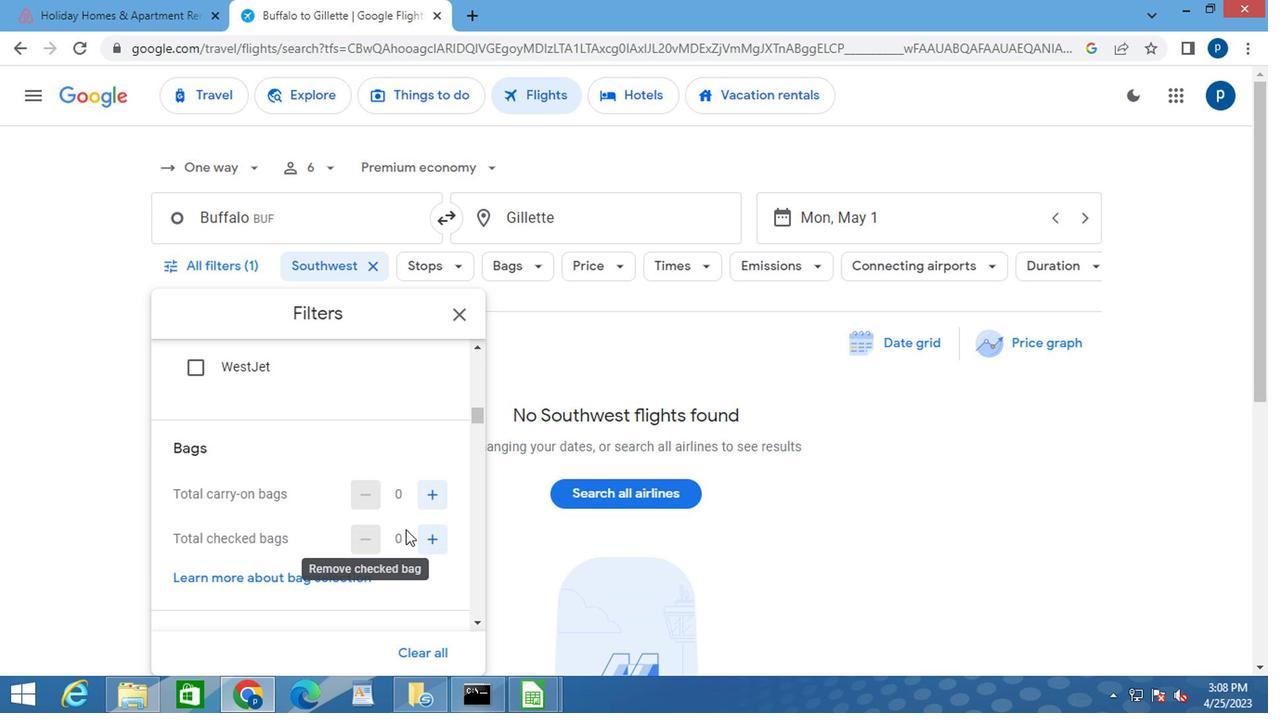 
Action: Mouse scrolled (384, 472) with delta (0, 0)
Screenshot: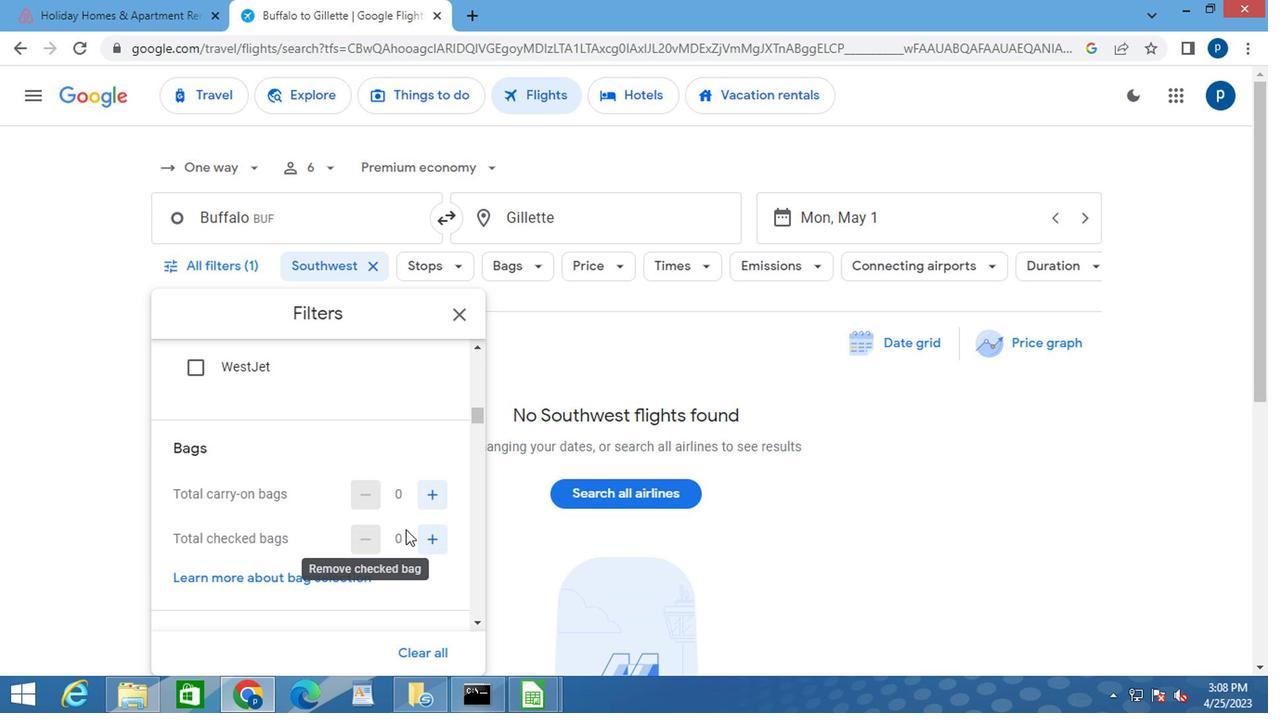 
Action: Mouse moved to (399, 413)
Screenshot: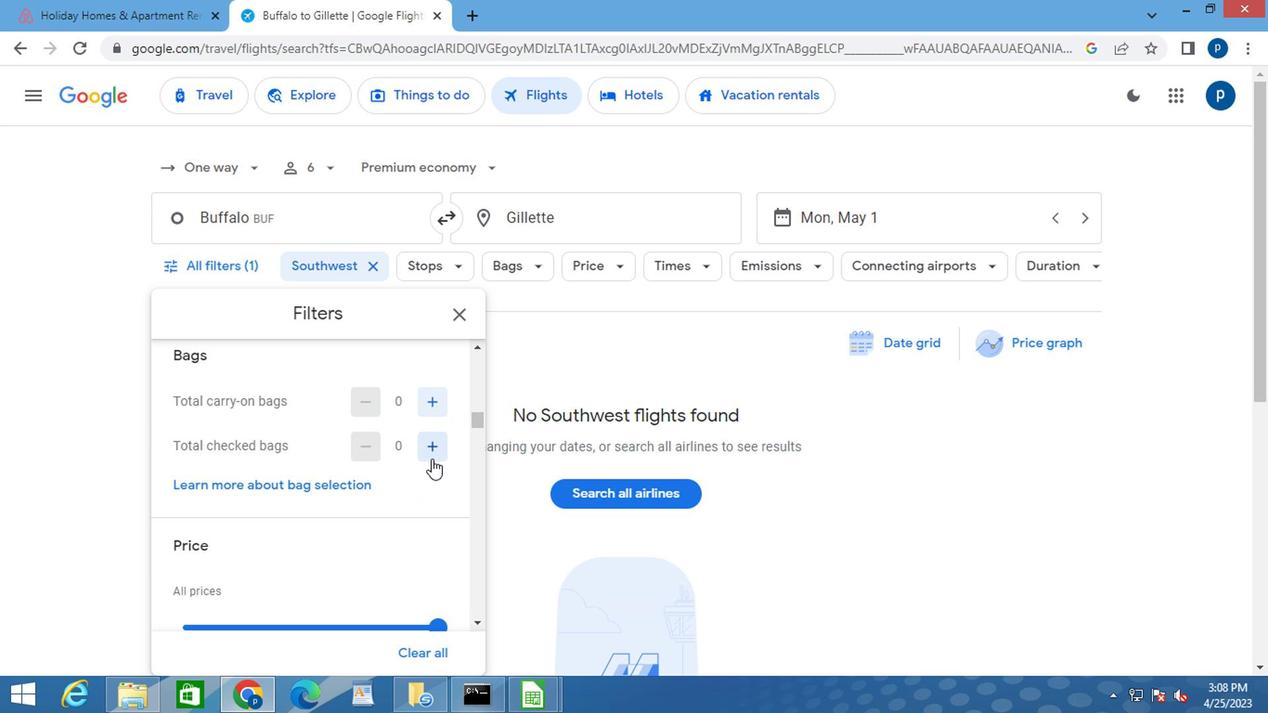 
Action: Mouse pressed left at (399, 413)
Screenshot: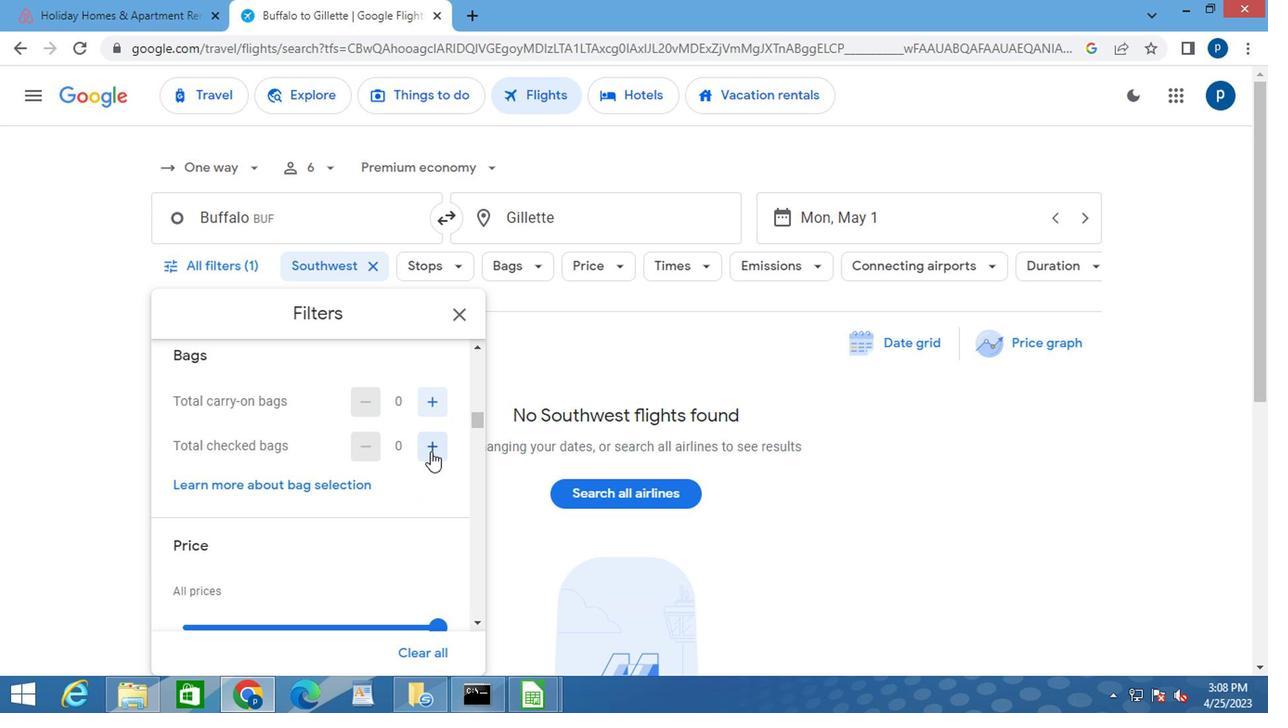 
Action: Mouse pressed left at (399, 413)
Screenshot: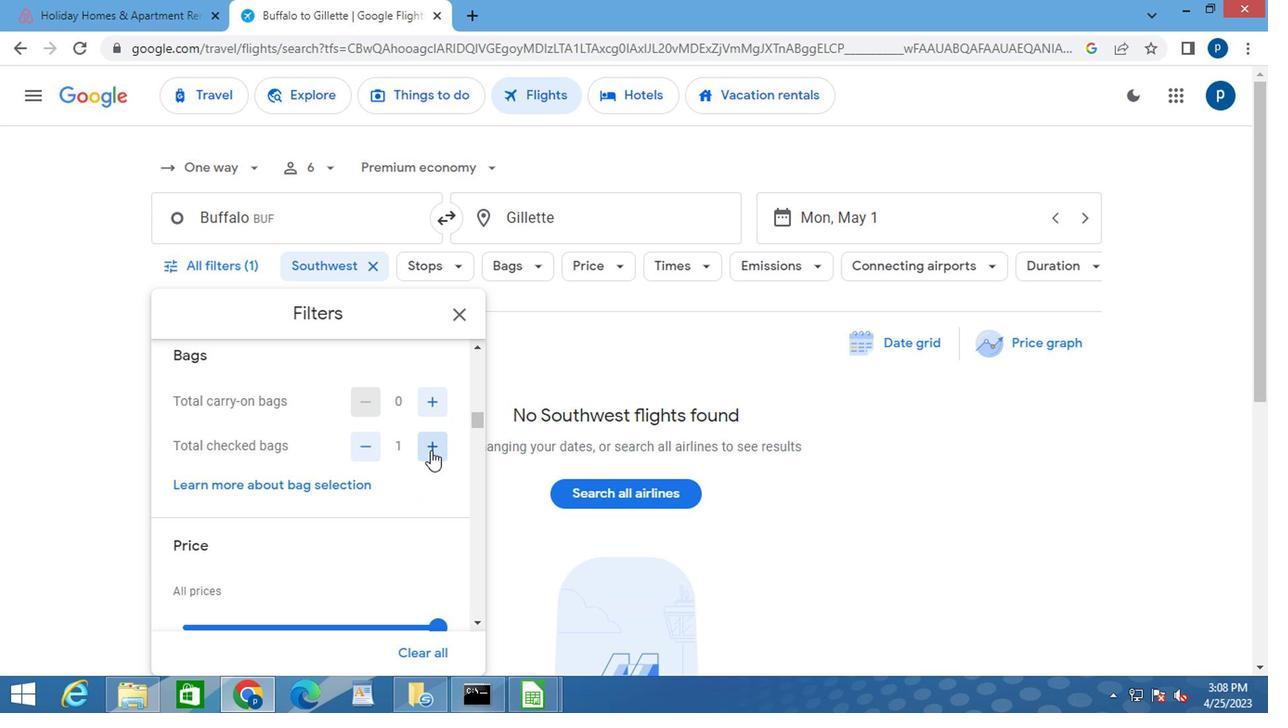 
Action: Mouse pressed left at (399, 413)
Screenshot: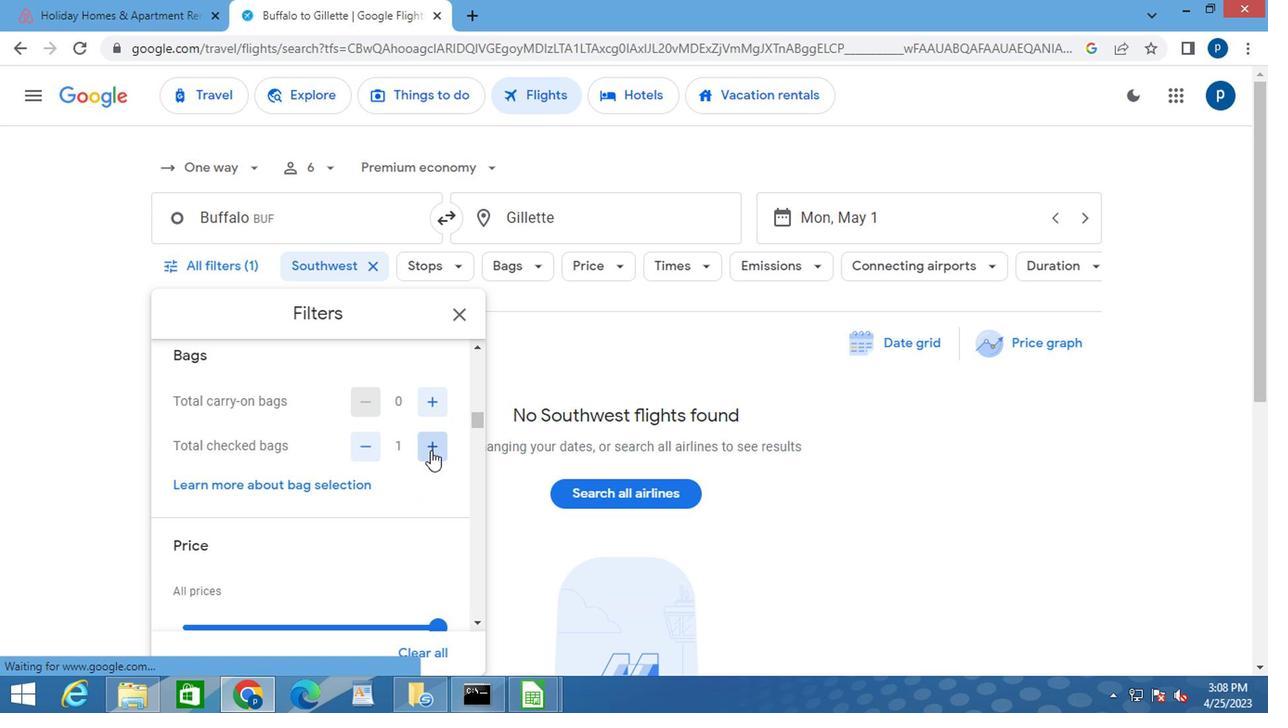 
Action: Mouse moved to (350, 447)
Screenshot: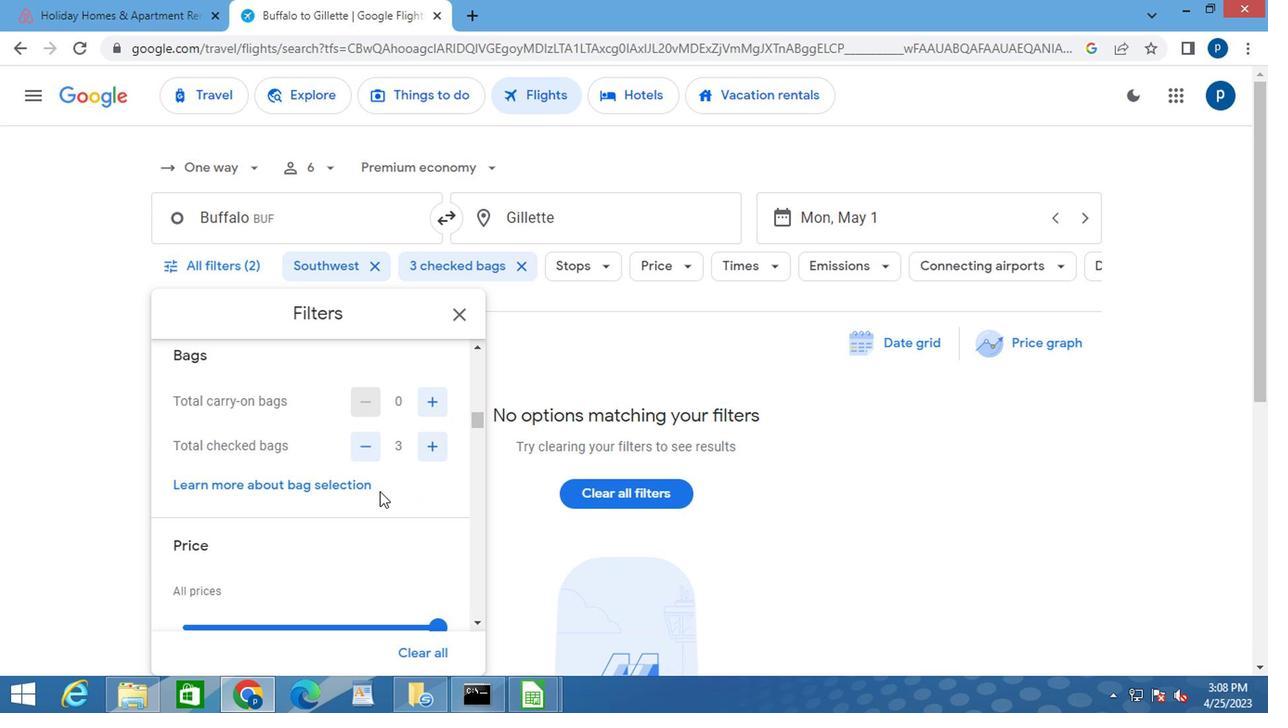 
Action: Mouse scrolled (350, 446) with delta (0, 0)
Screenshot: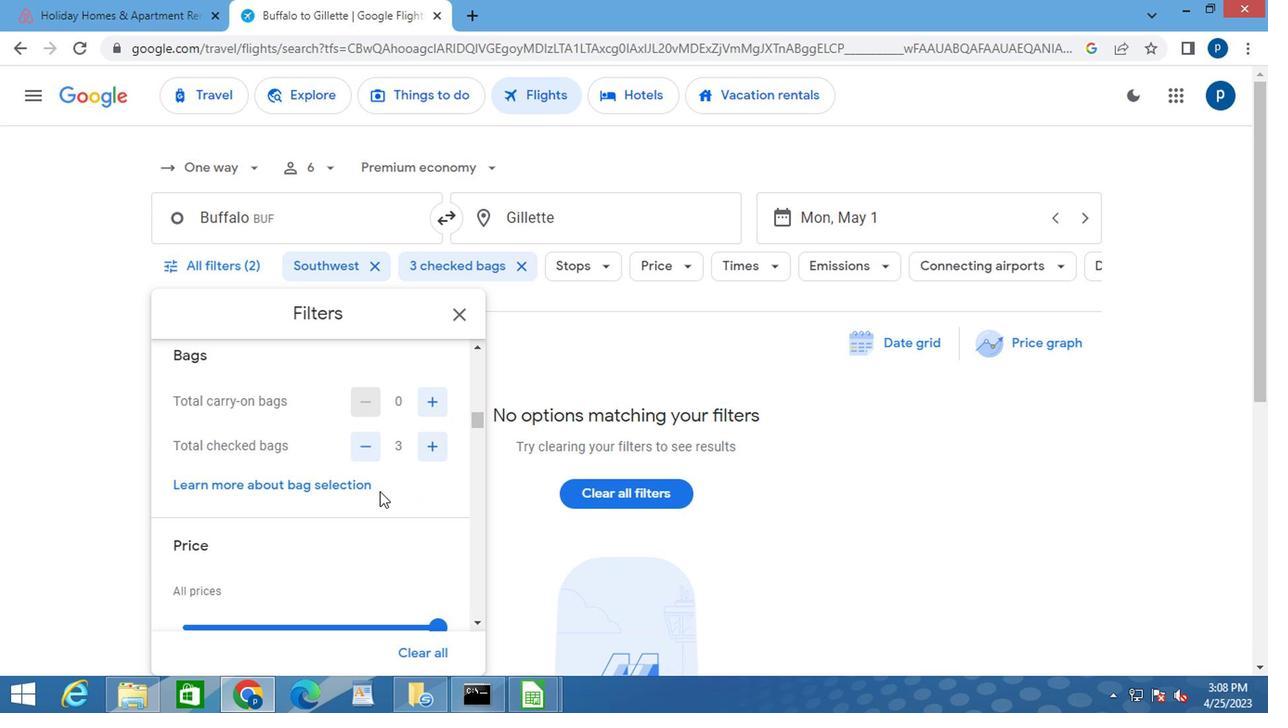 
Action: Mouse moved to (400, 471)
Screenshot: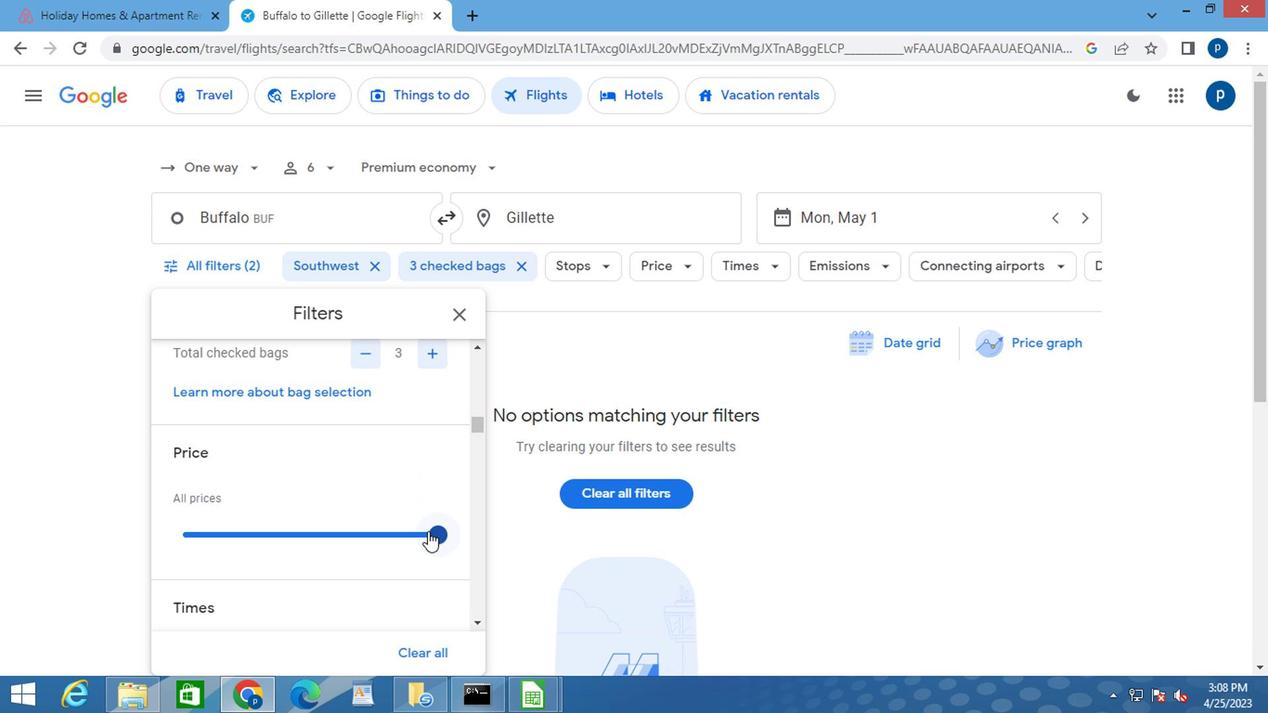 
Action: Mouse pressed left at (400, 471)
Screenshot: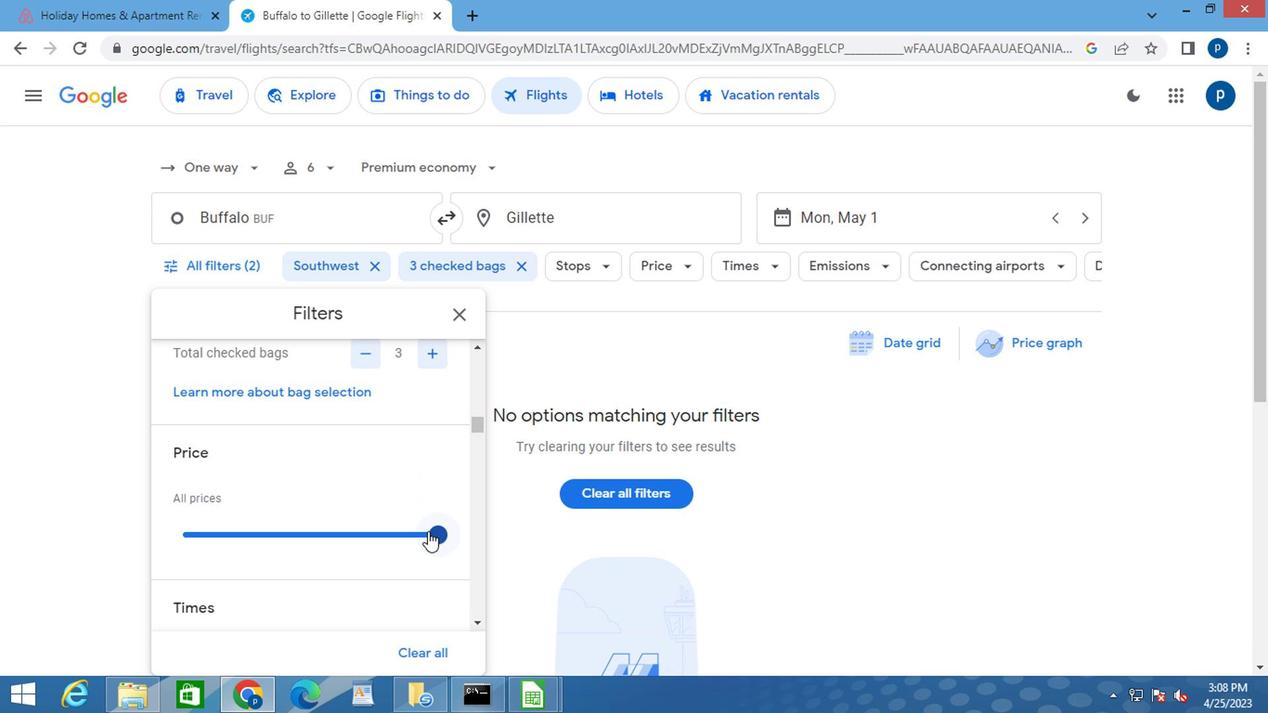 
Action: Mouse moved to (283, 477)
Screenshot: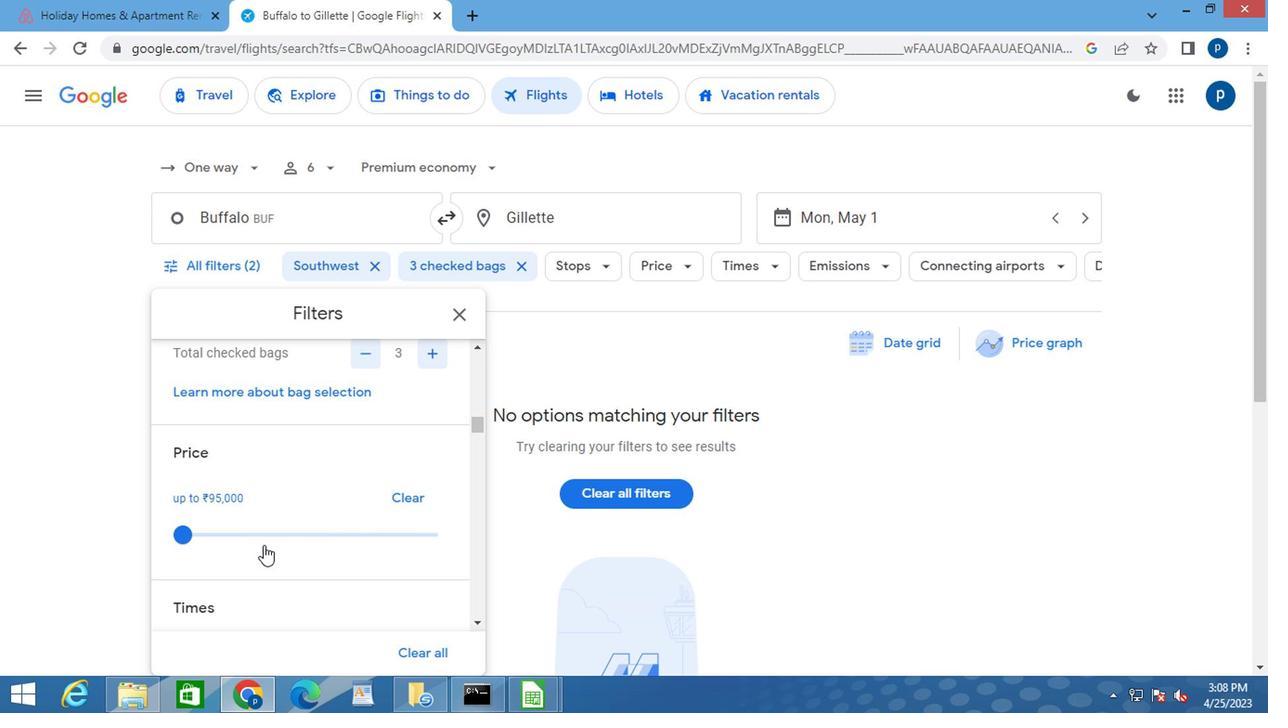
Action: Mouse scrolled (283, 476) with delta (0, 0)
Screenshot: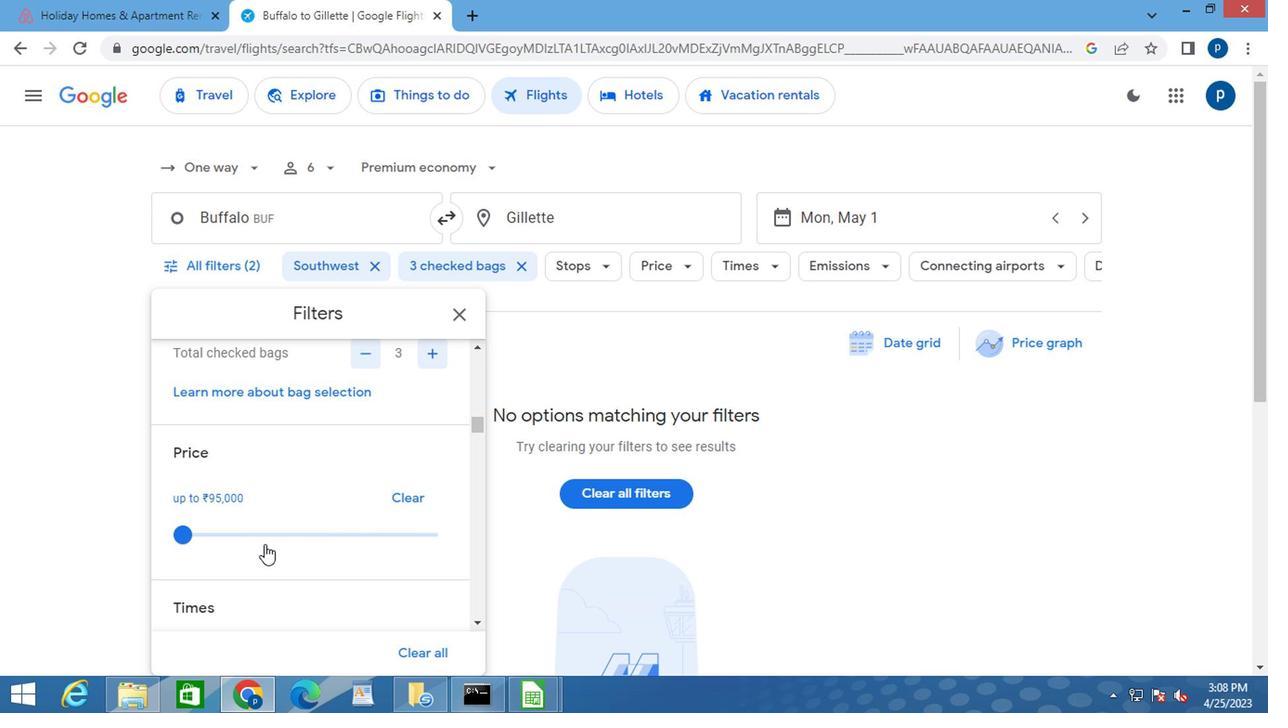 
Action: Mouse moved to (247, 422)
Screenshot: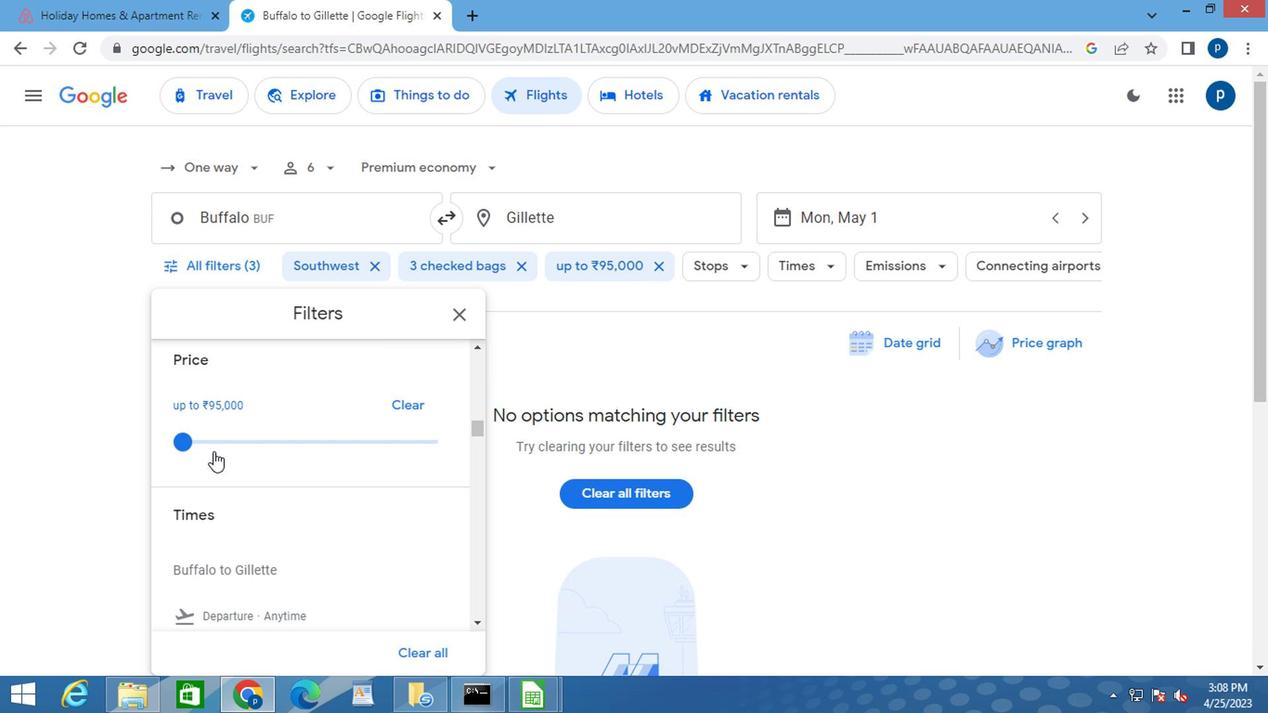 
Action: Mouse scrolled (247, 422) with delta (0, 0)
Screenshot: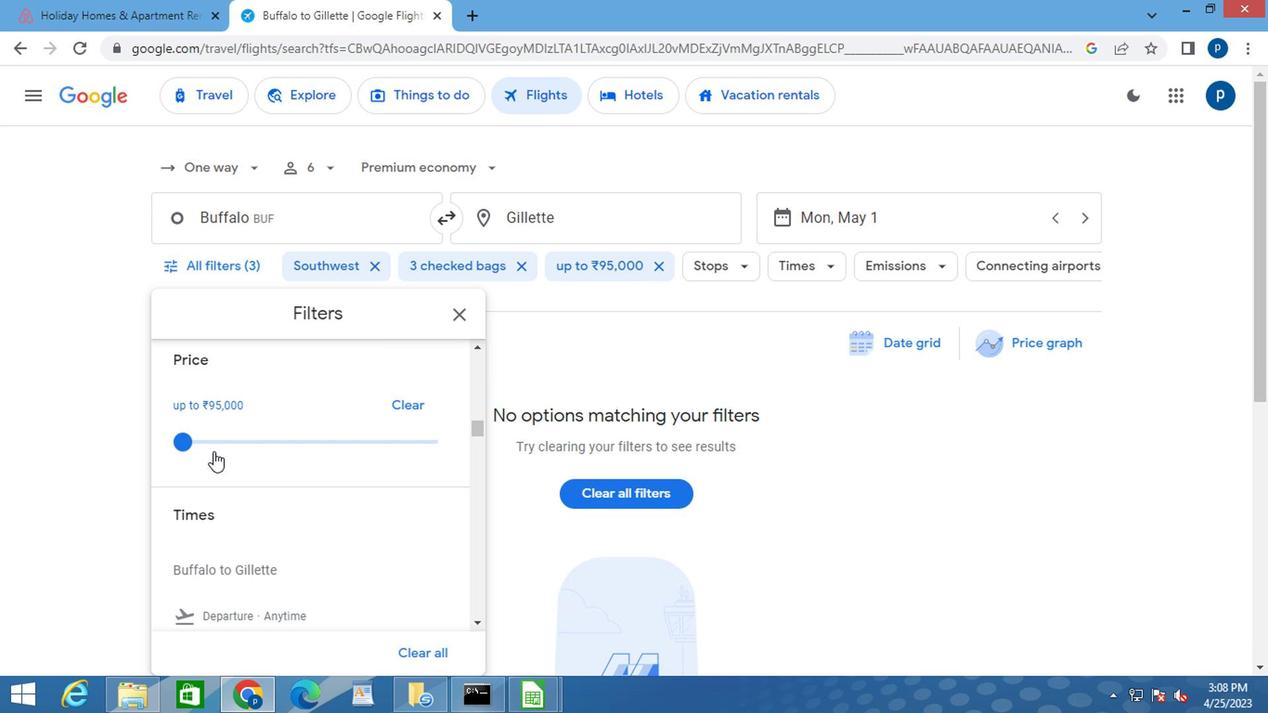 
Action: Mouse moved to (225, 485)
Screenshot: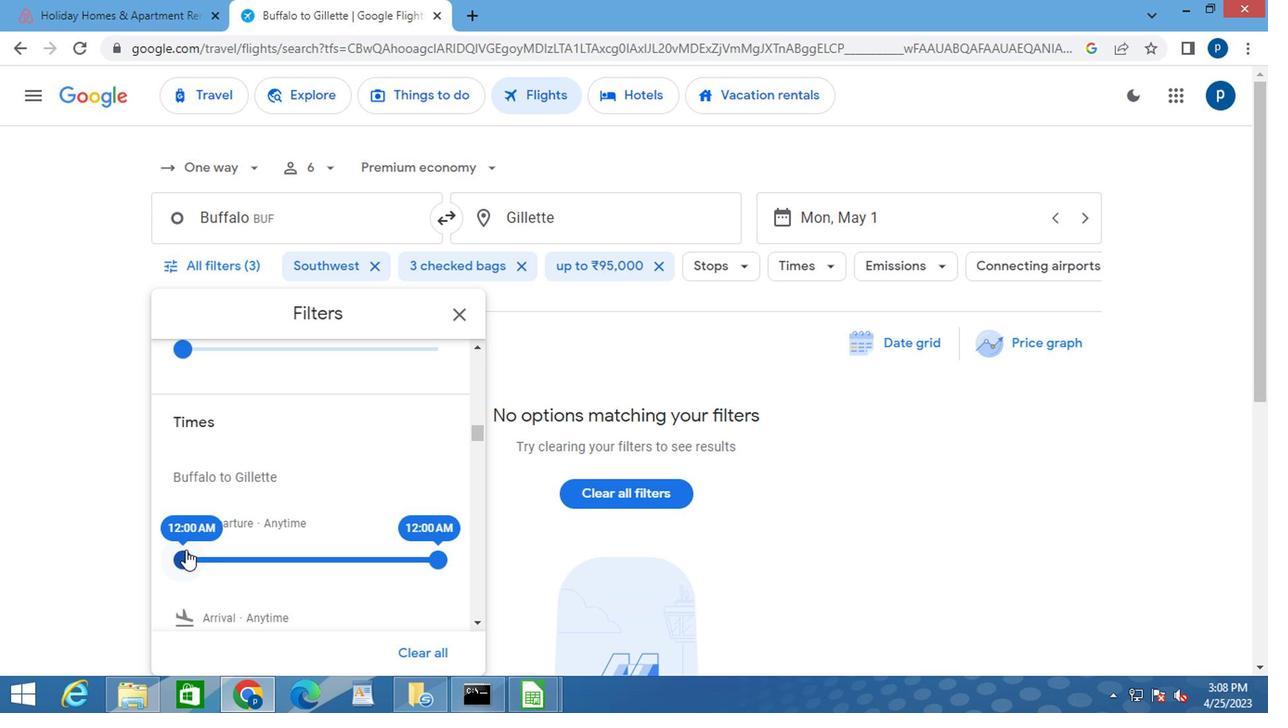 
Action: Mouse pressed left at (225, 485)
Screenshot: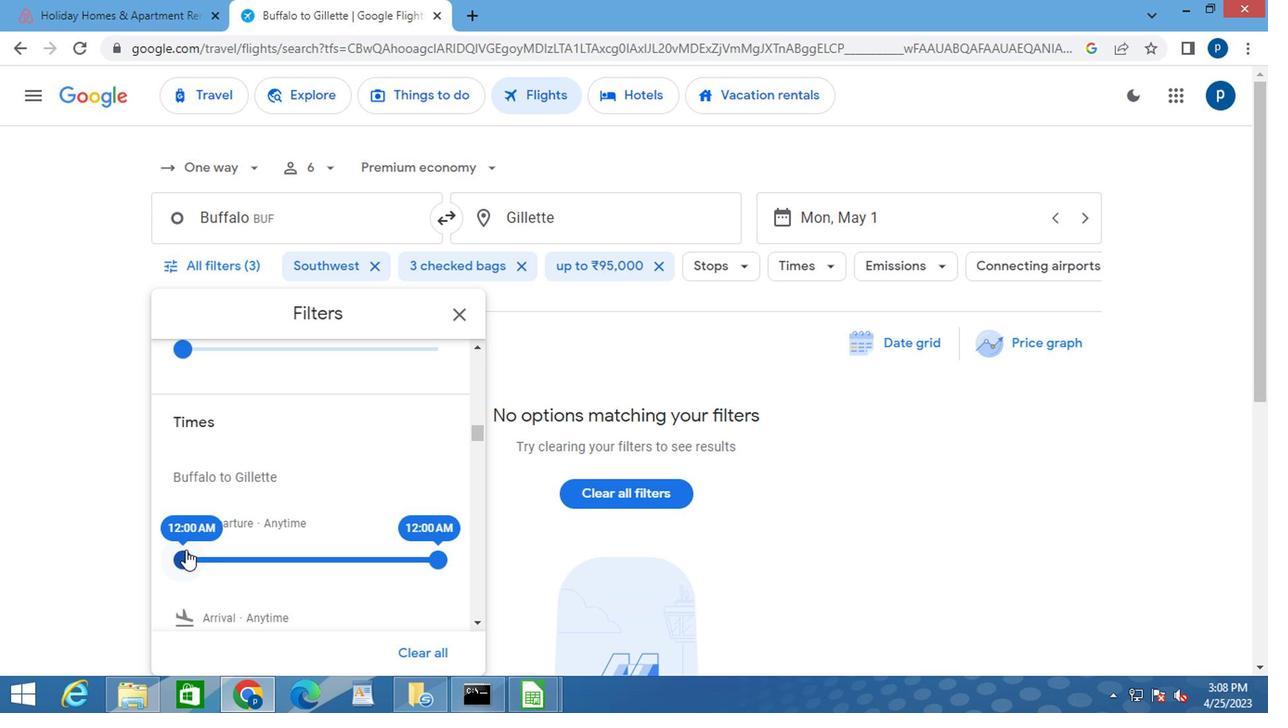 
Action: Mouse moved to (403, 492)
Screenshot: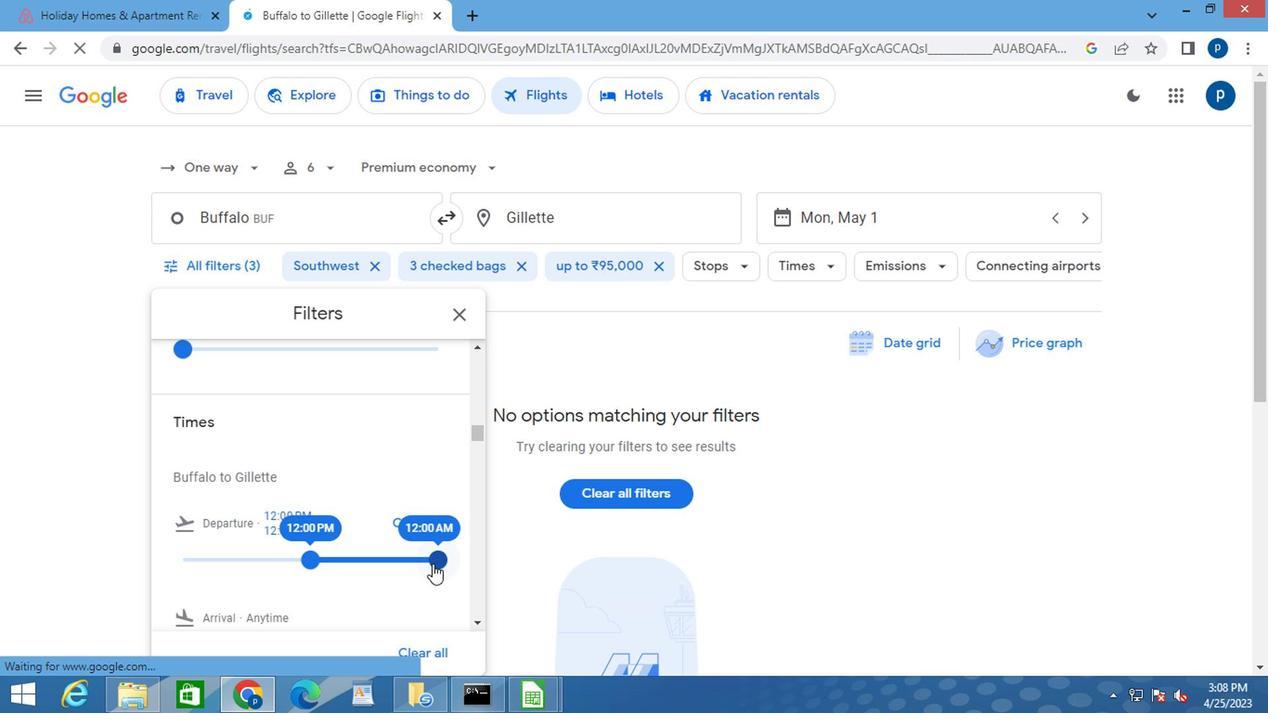 
Action: Mouse pressed left at (403, 492)
Screenshot: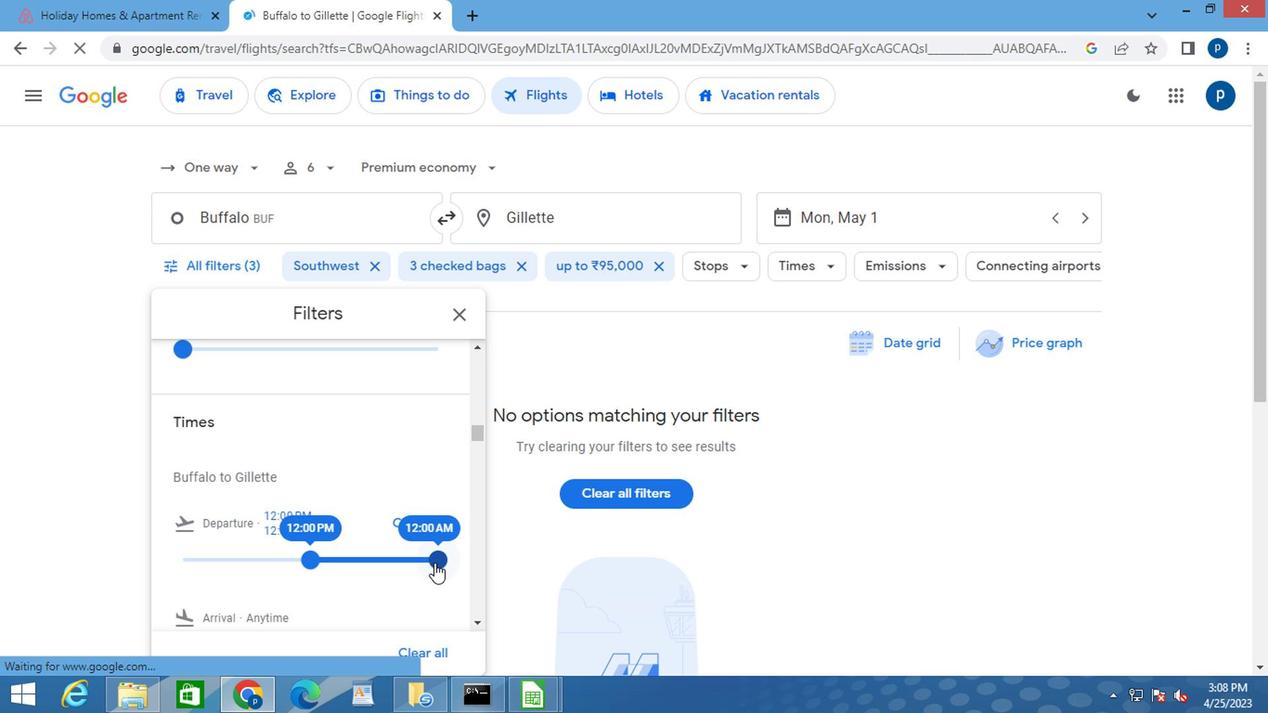 
Action: Mouse moved to (422, 312)
Screenshot: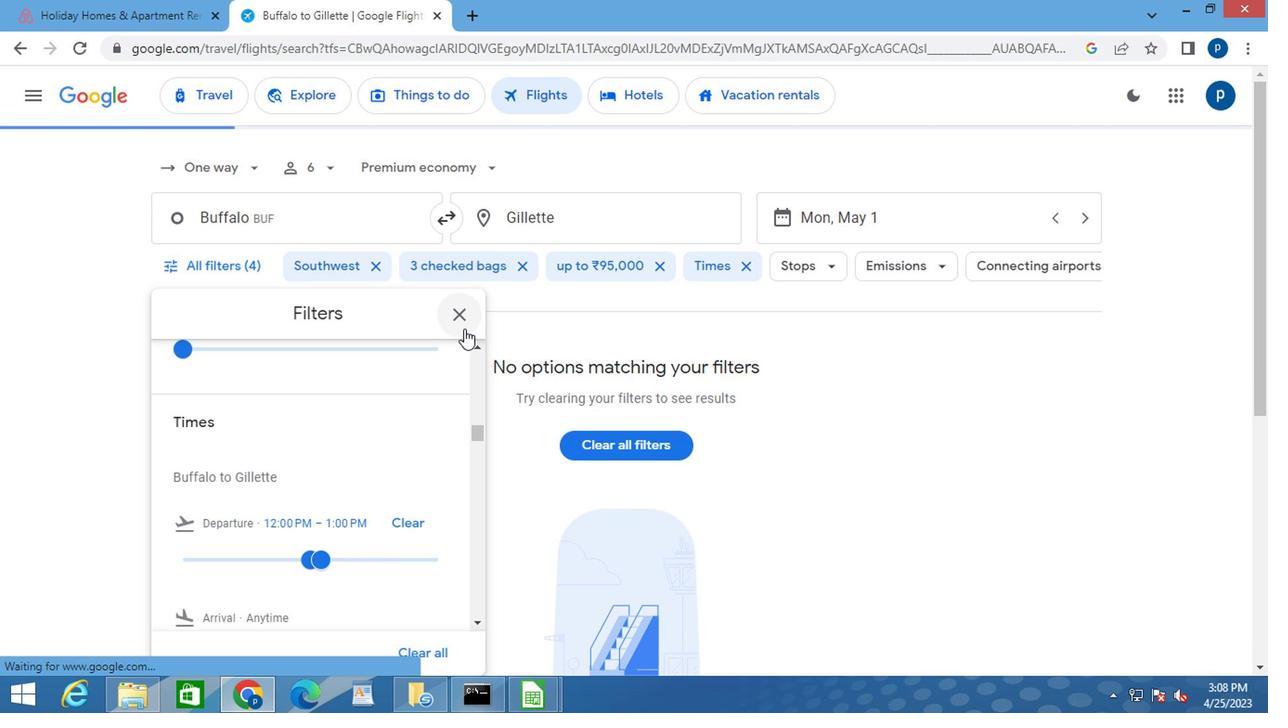 
Action: Mouse pressed left at (422, 312)
Screenshot: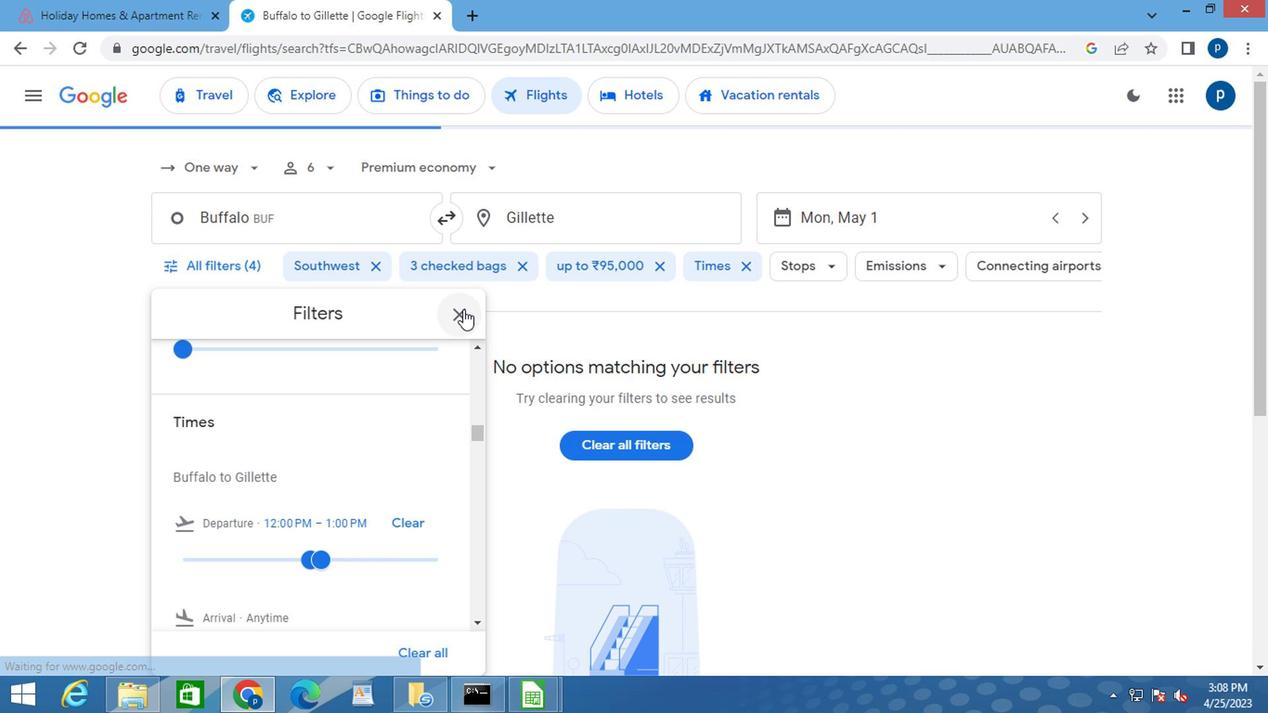 
